 Task: Find connections with filter location Nārnaund with filter topic #propertywith filter profile language French with filter current company Ryan Ship Management with filter school Shri Shikshayatan College with filter industry Hospitals and Health Care with filter service category Demand Generation with filter keywords title Managing Partner
Action: Mouse moved to (577, 93)
Screenshot: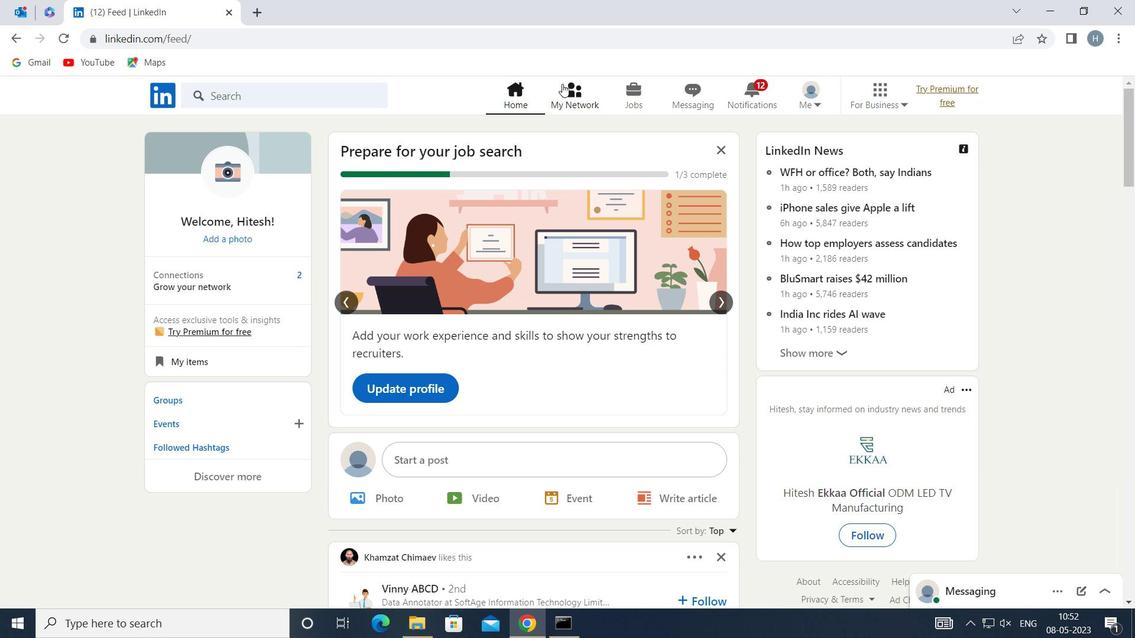
Action: Mouse pressed left at (577, 93)
Screenshot: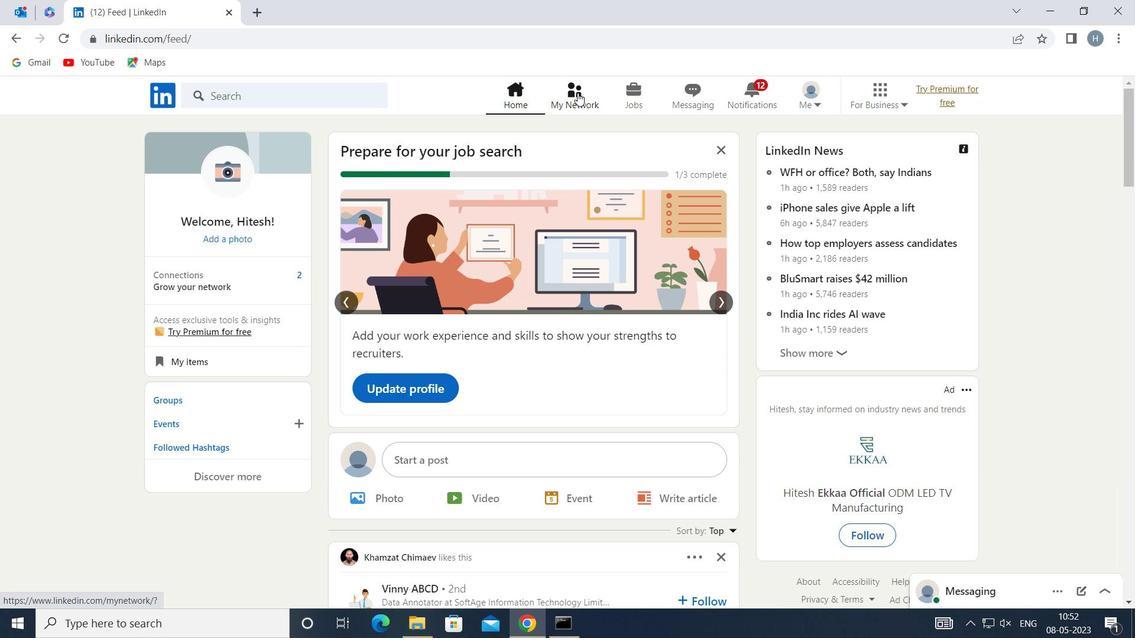 
Action: Mouse moved to (317, 178)
Screenshot: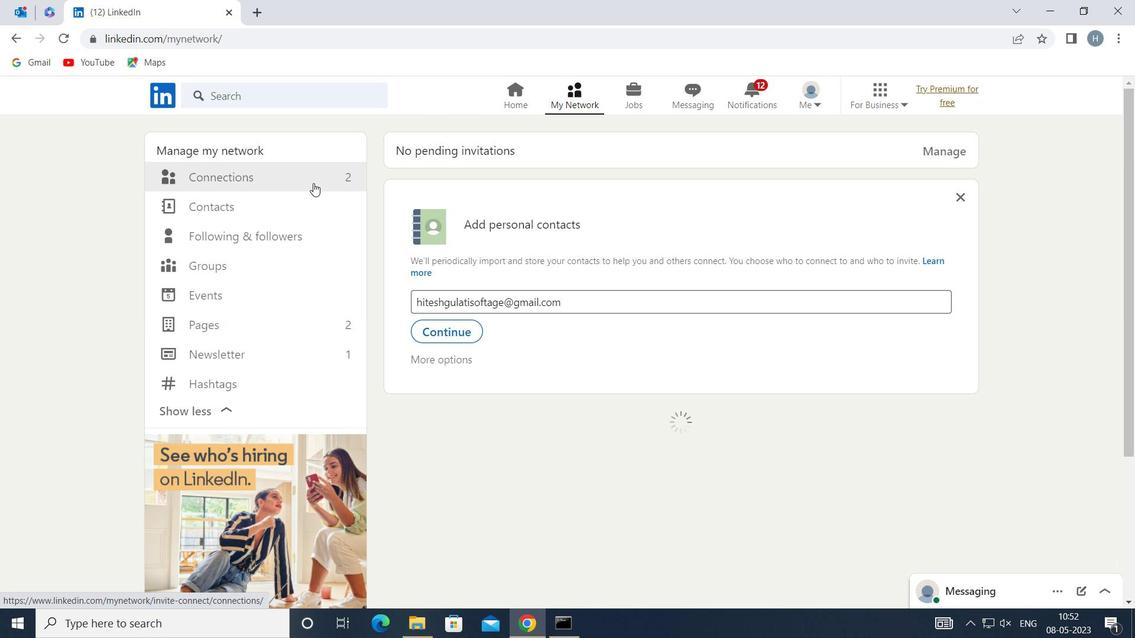 
Action: Mouse pressed left at (317, 178)
Screenshot: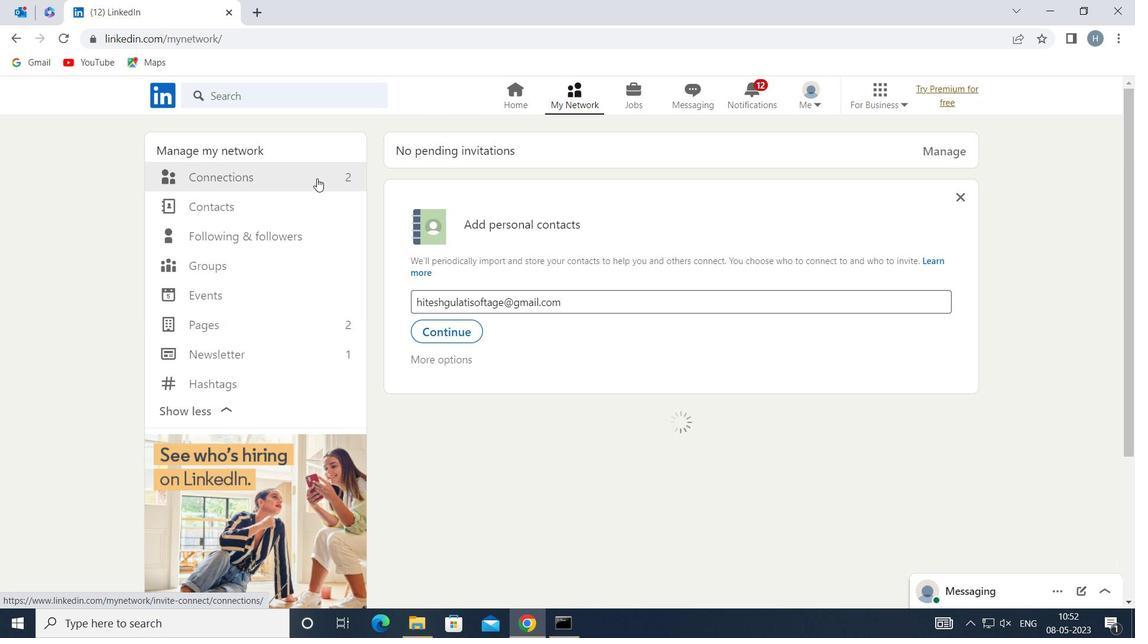 
Action: Mouse moved to (696, 176)
Screenshot: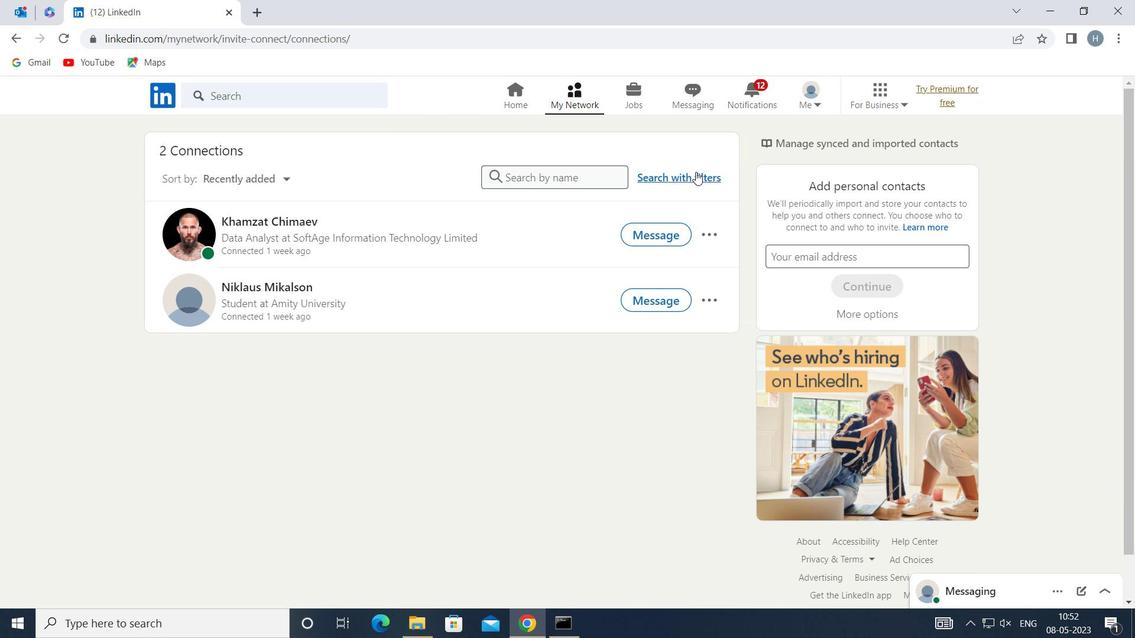 
Action: Mouse pressed left at (696, 176)
Screenshot: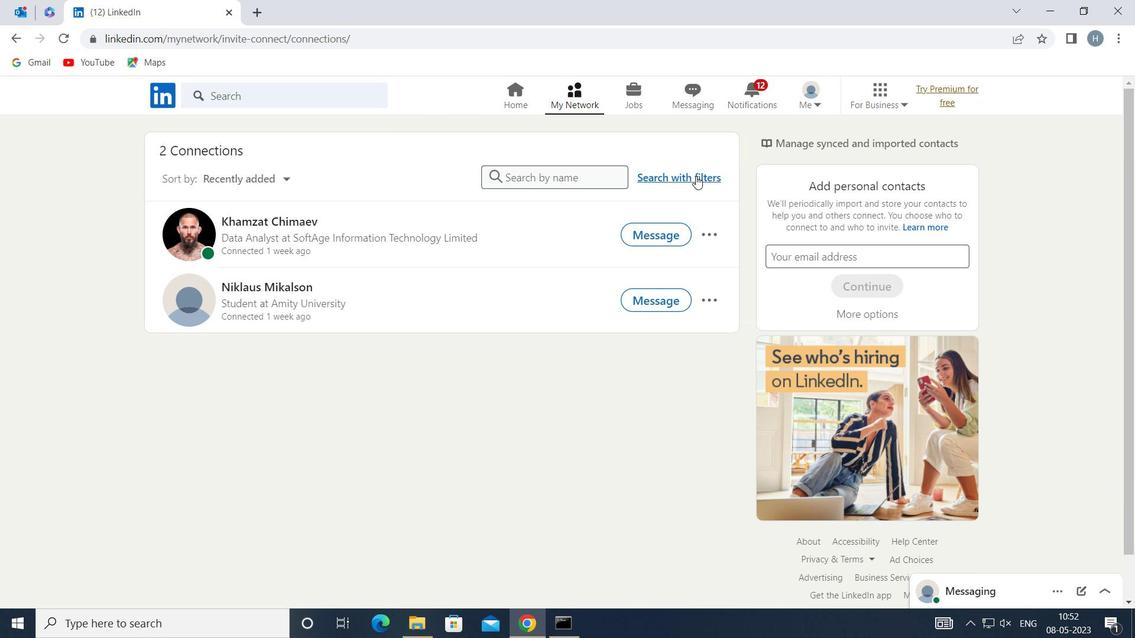 
Action: Mouse moved to (618, 134)
Screenshot: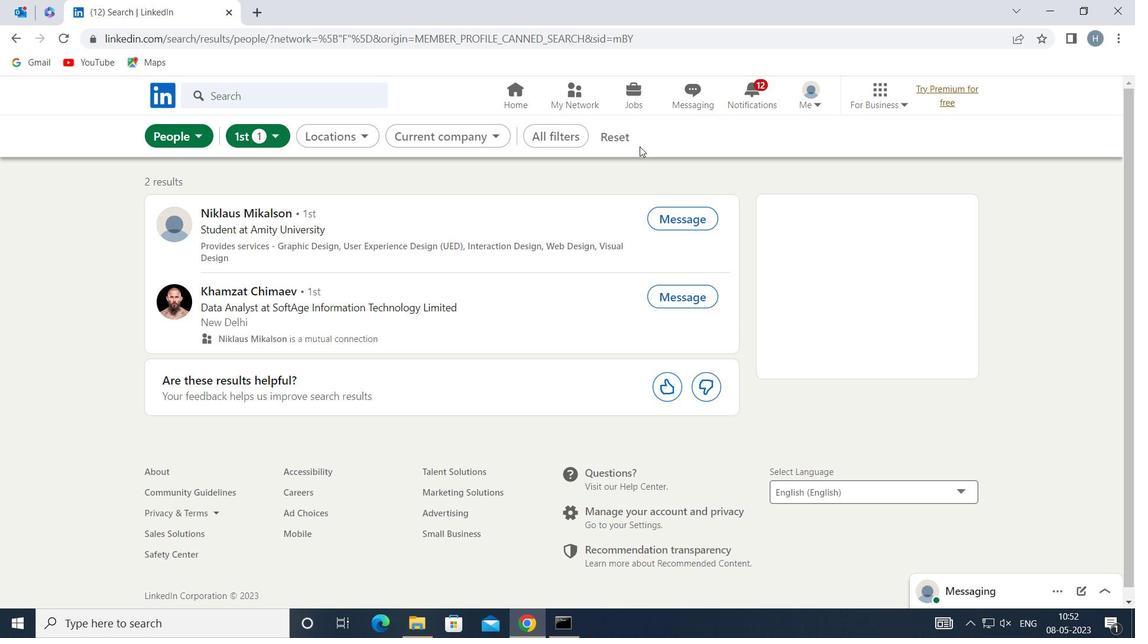 
Action: Mouse pressed left at (618, 134)
Screenshot: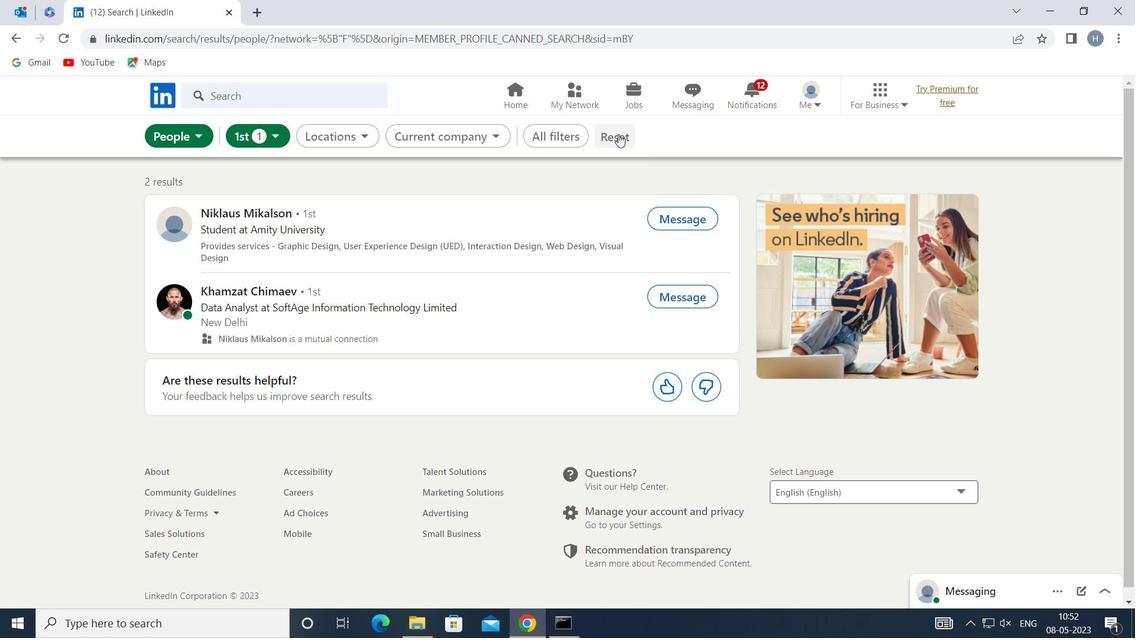 
Action: Mouse moved to (607, 133)
Screenshot: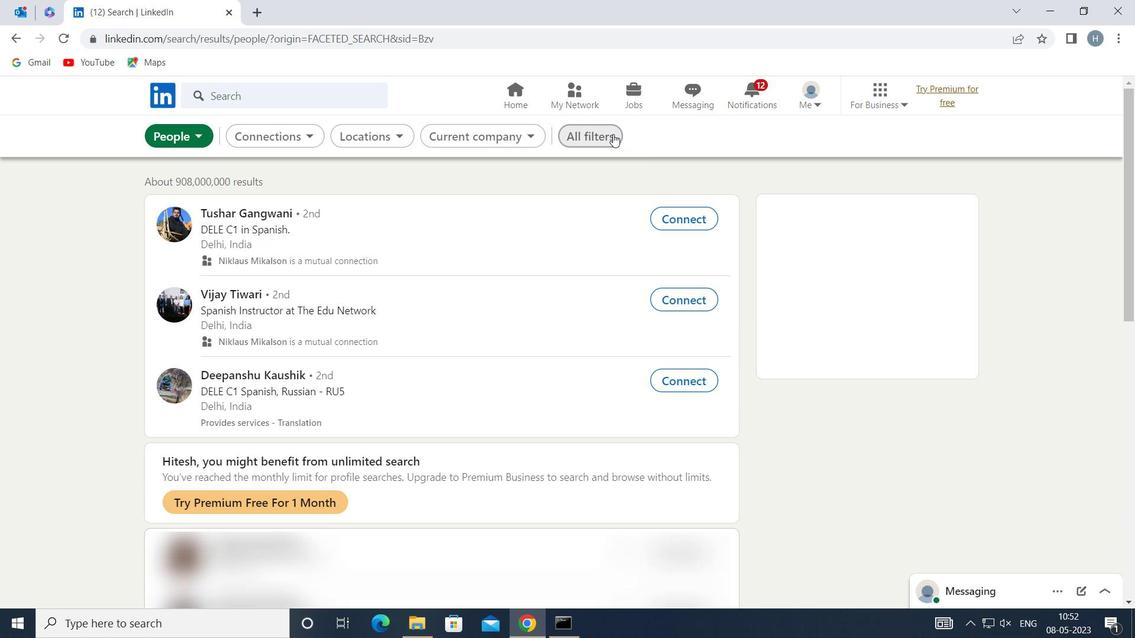 
Action: Mouse pressed left at (607, 133)
Screenshot: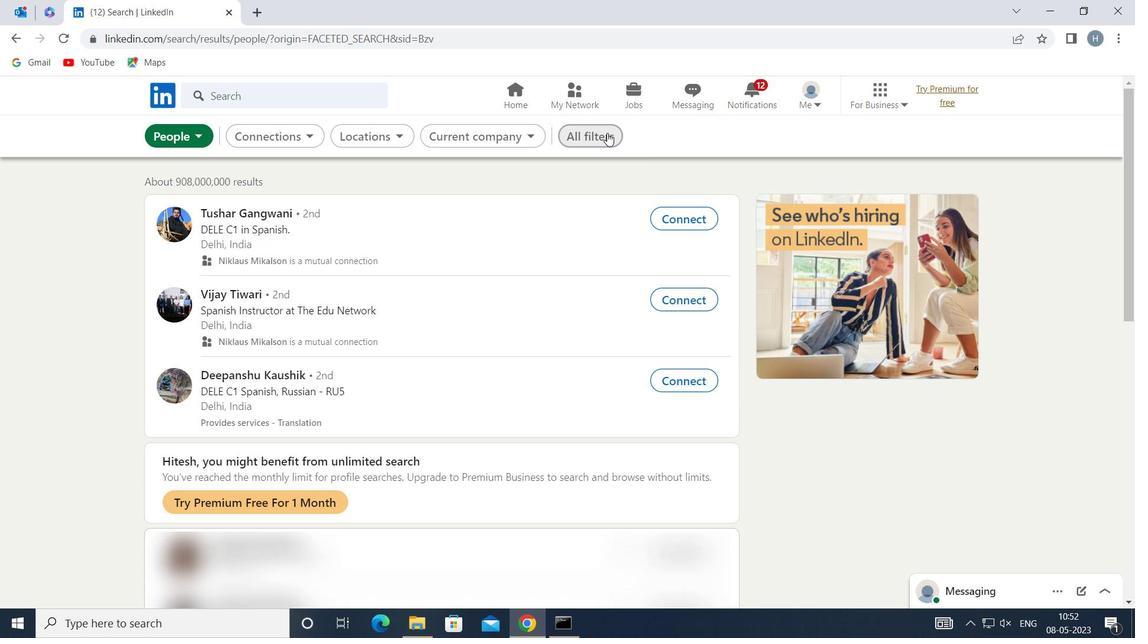 
Action: Mouse moved to (935, 277)
Screenshot: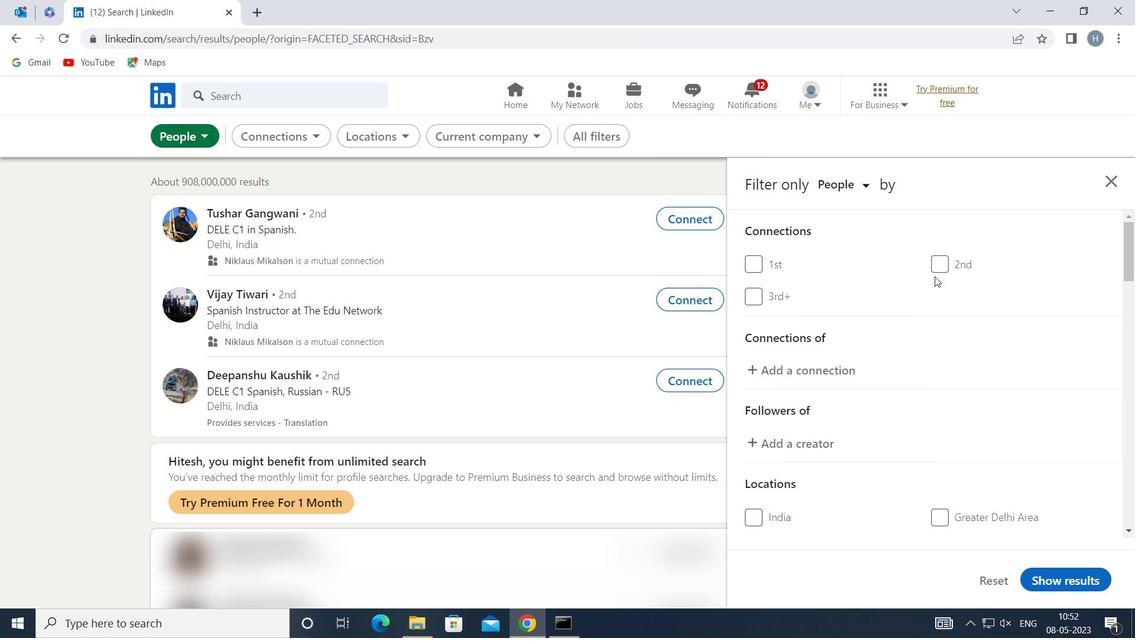 
Action: Mouse scrolled (935, 276) with delta (0, 0)
Screenshot: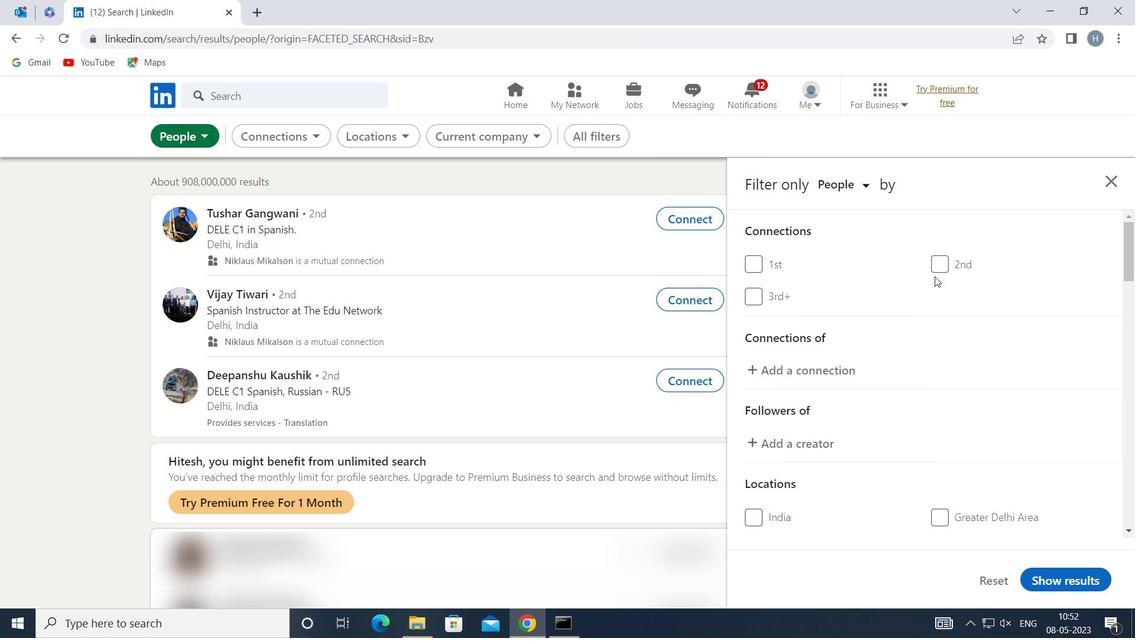 
Action: Mouse moved to (936, 277)
Screenshot: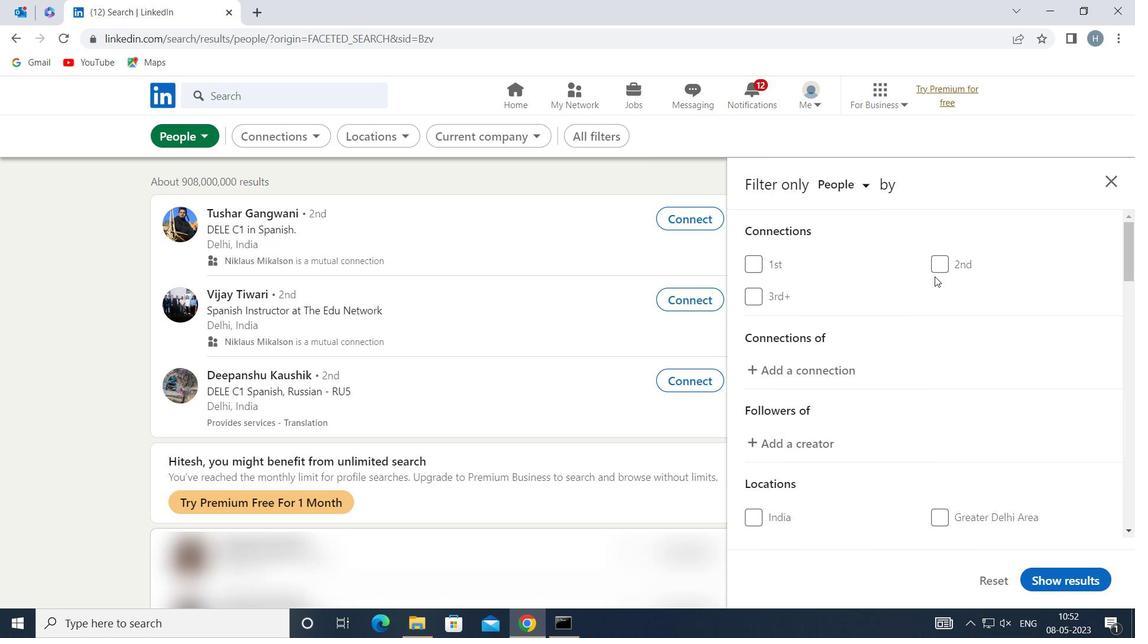 
Action: Mouse scrolled (936, 276) with delta (0, 0)
Screenshot: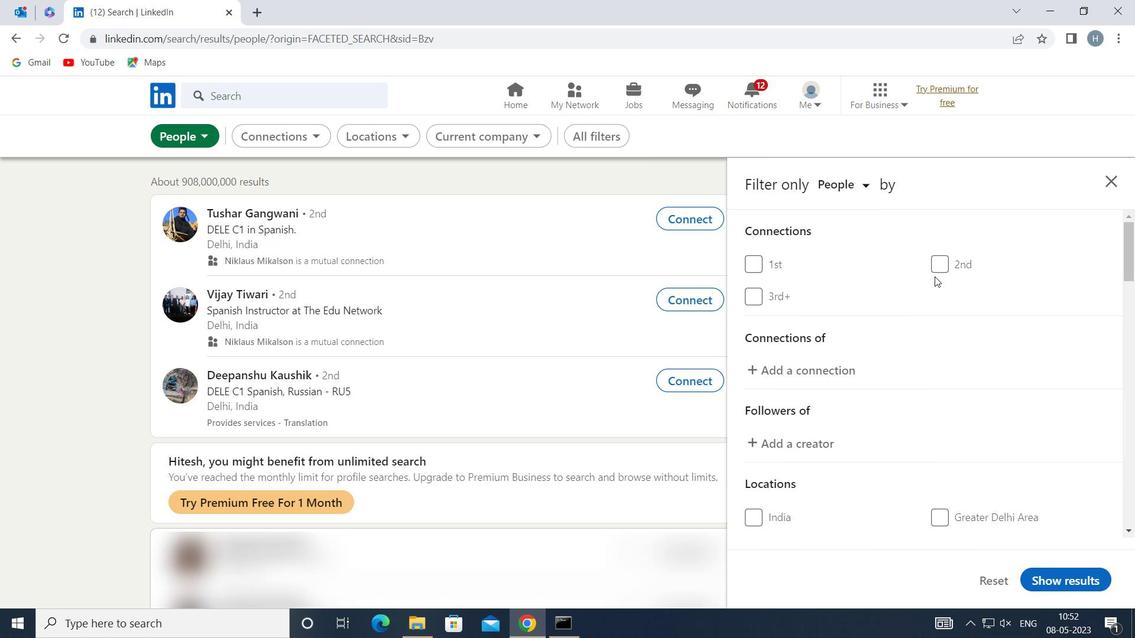 
Action: Mouse moved to (936, 276)
Screenshot: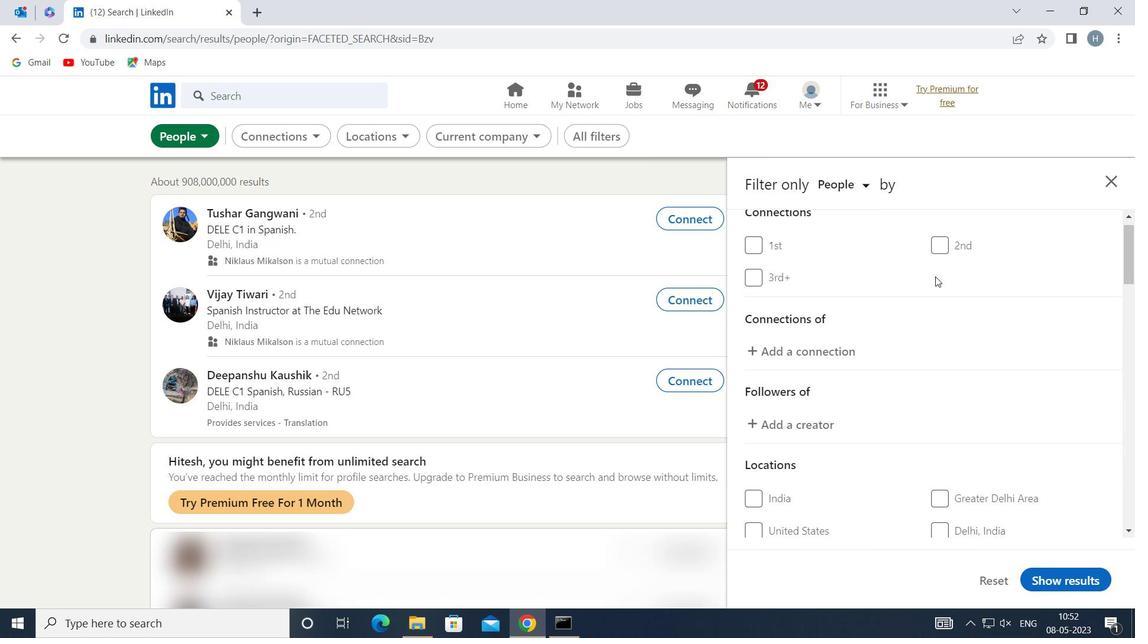 
Action: Mouse scrolled (936, 276) with delta (0, 0)
Screenshot: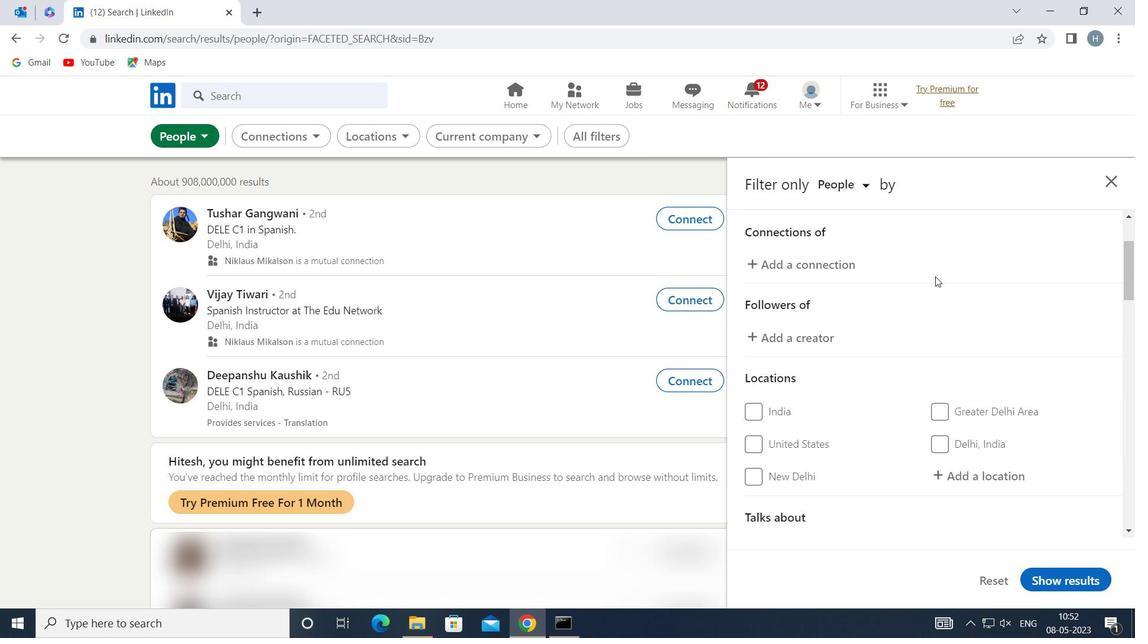 
Action: Mouse moved to (1003, 356)
Screenshot: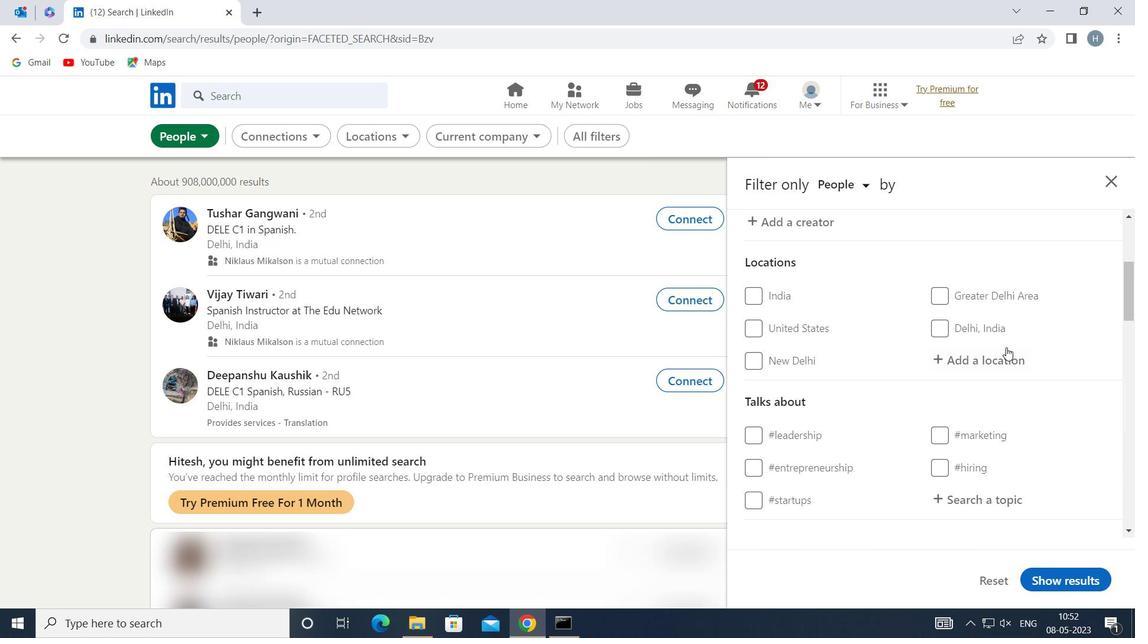 
Action: Mouse pressed left at (1003, 356)
Screenshot: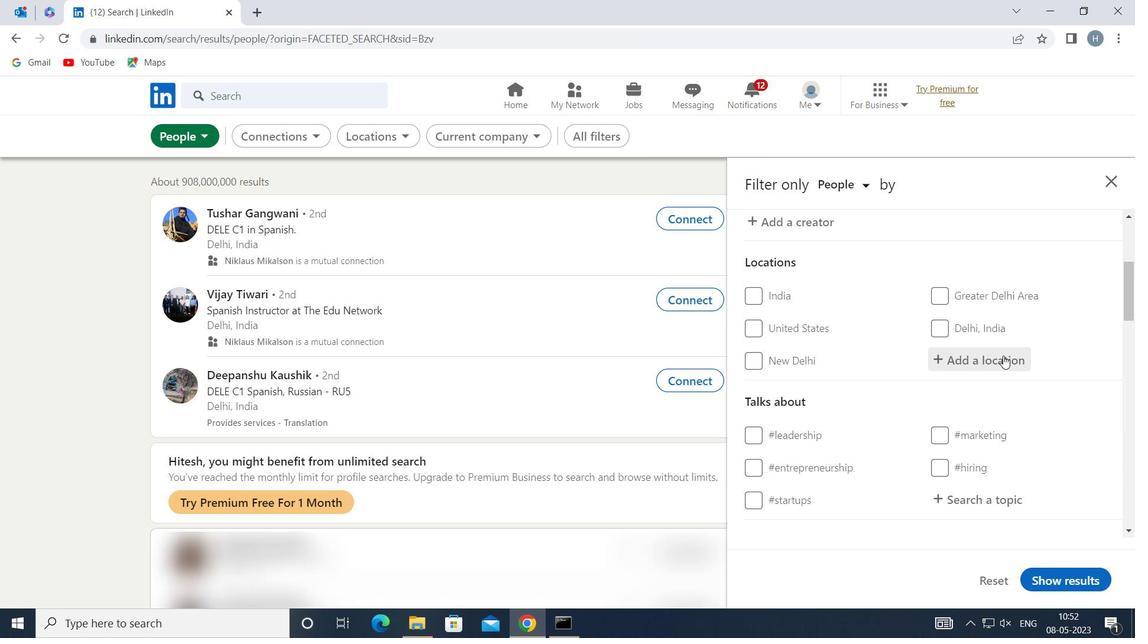 
Action: Mouse moved to (1003, 356)
Screenshot: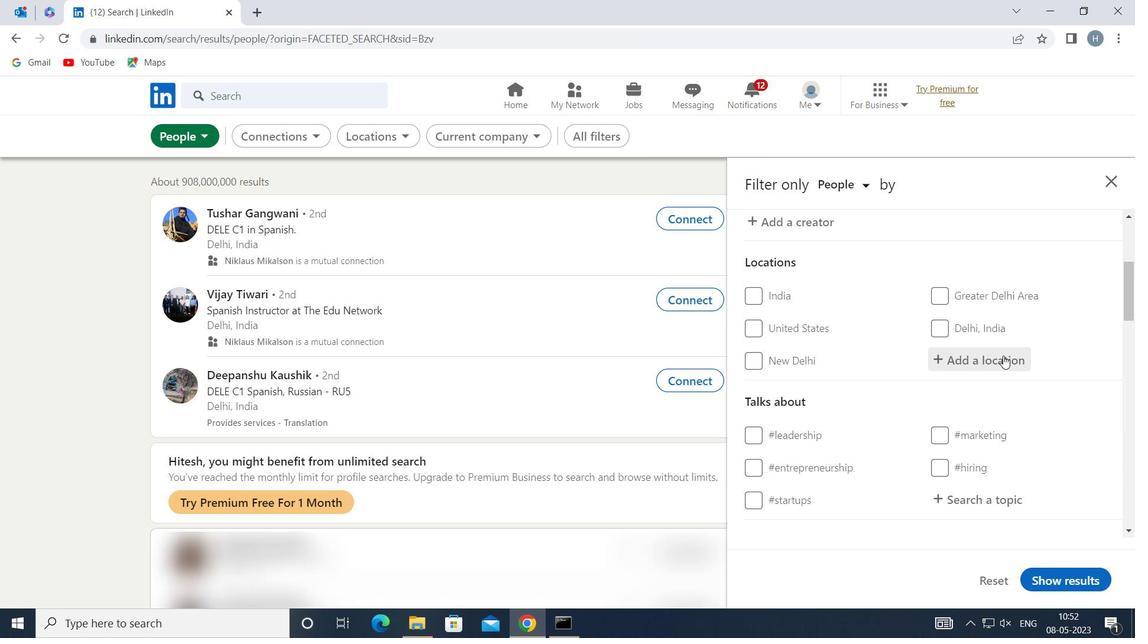
Action: Key pressed <Key.shift>NARNAUND
Screenshot: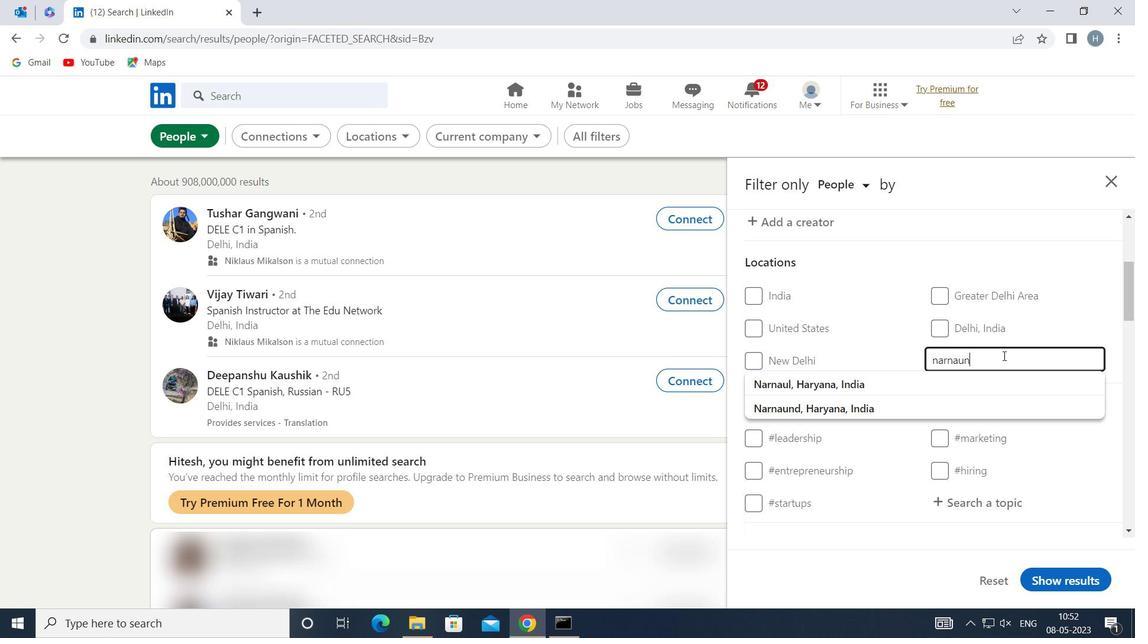 
Action: Mouse moved to (925, 379)
Screenshot: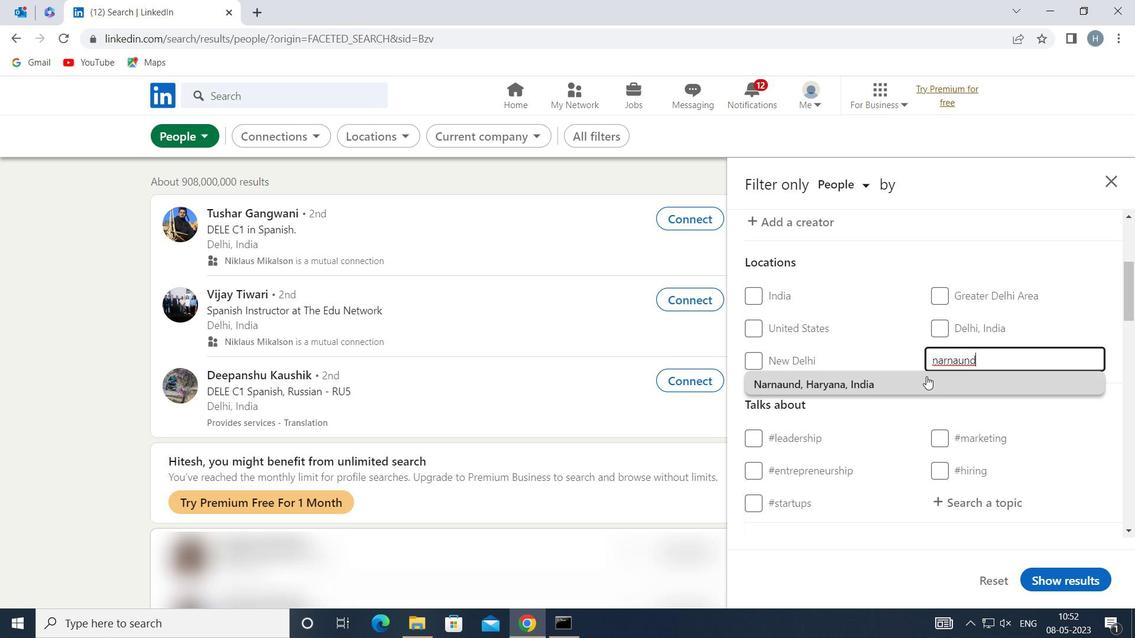
Action: Mouse pressed left at (925, 379)
Screenshot: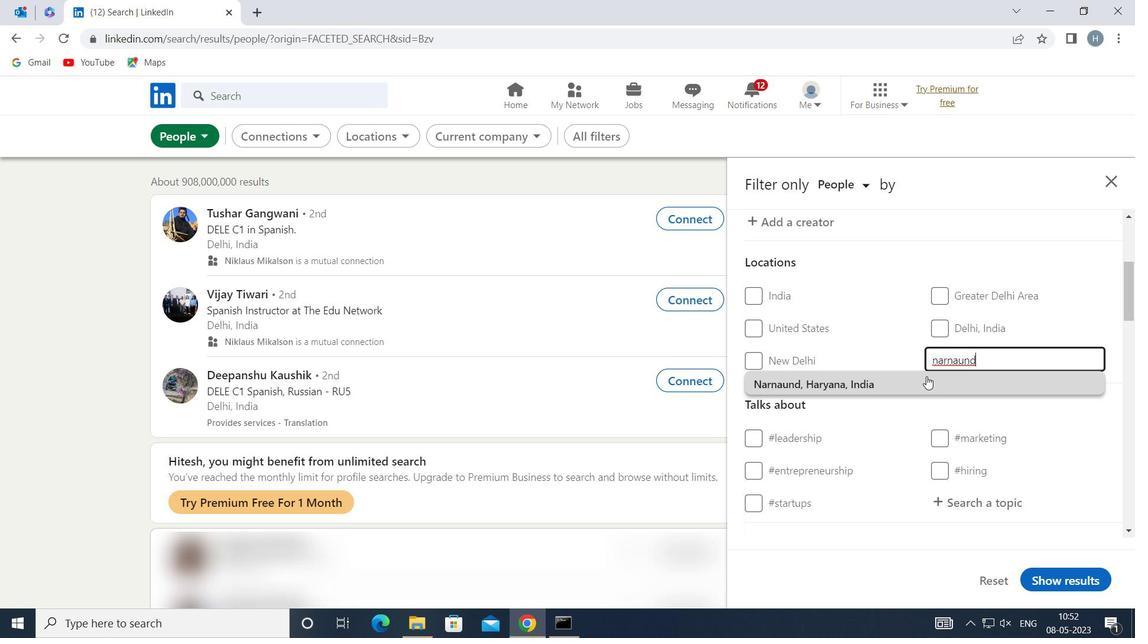 
Action: Mouse moved to (924, 380)
Screenshot: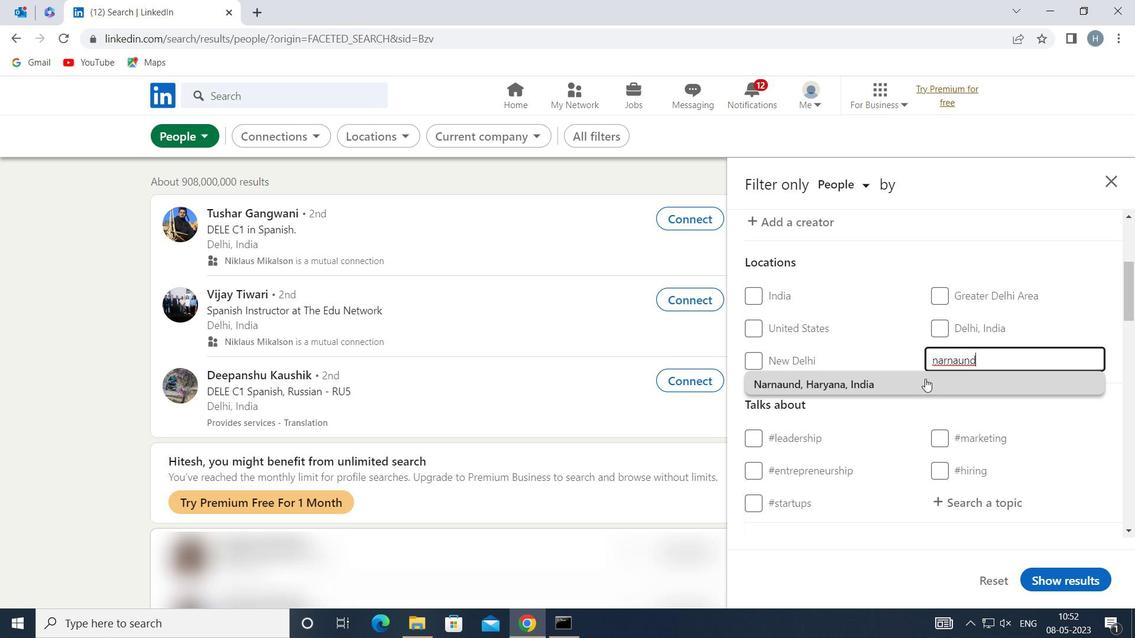 
Action: Mouse scrolled (924, 379) with delta (0, 0)
Screenshot: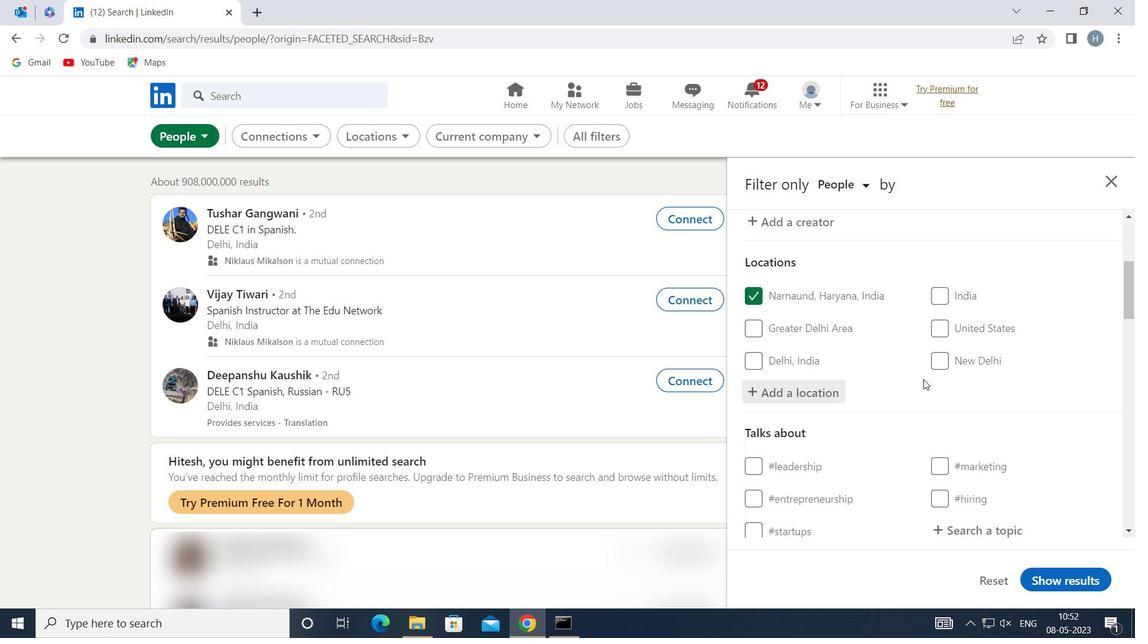 
Action: Mouse scrolled (924, 379) with delta (0, 0)
Screenshot: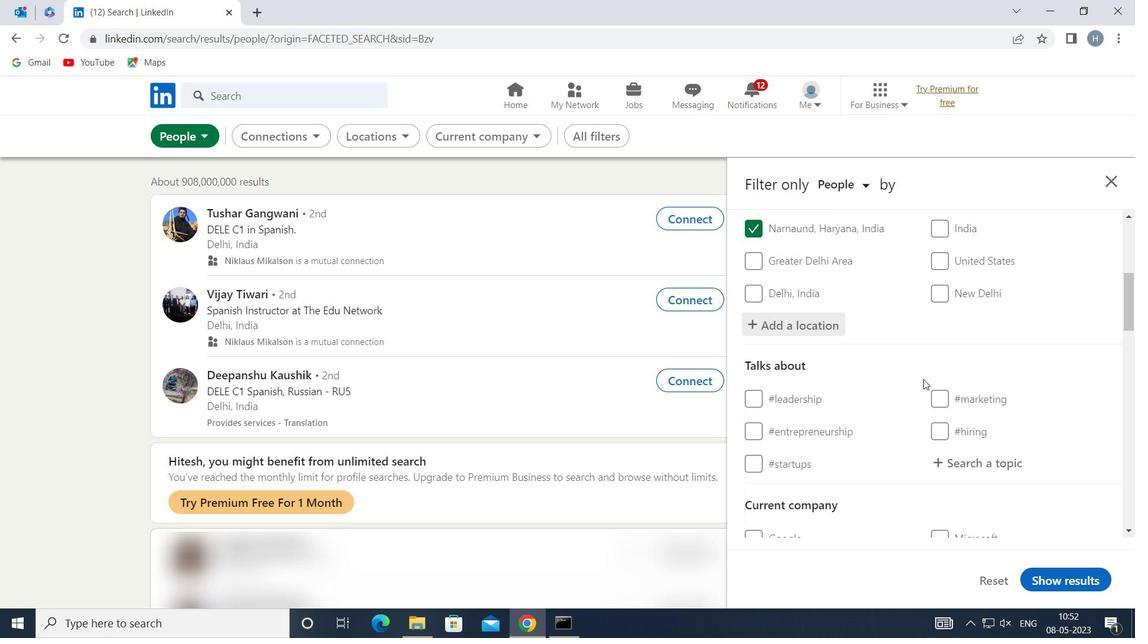 
Action: Mouse moved to (976, 382)
Screenshot: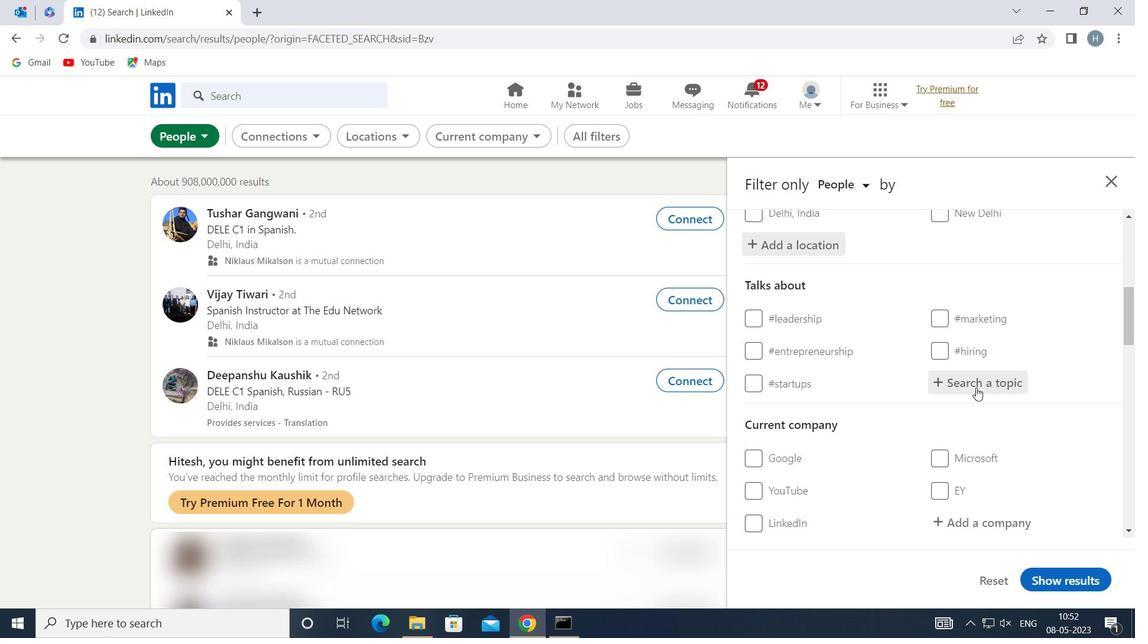 
Action: Mouse pressed left at (976, 382)
Screenshot: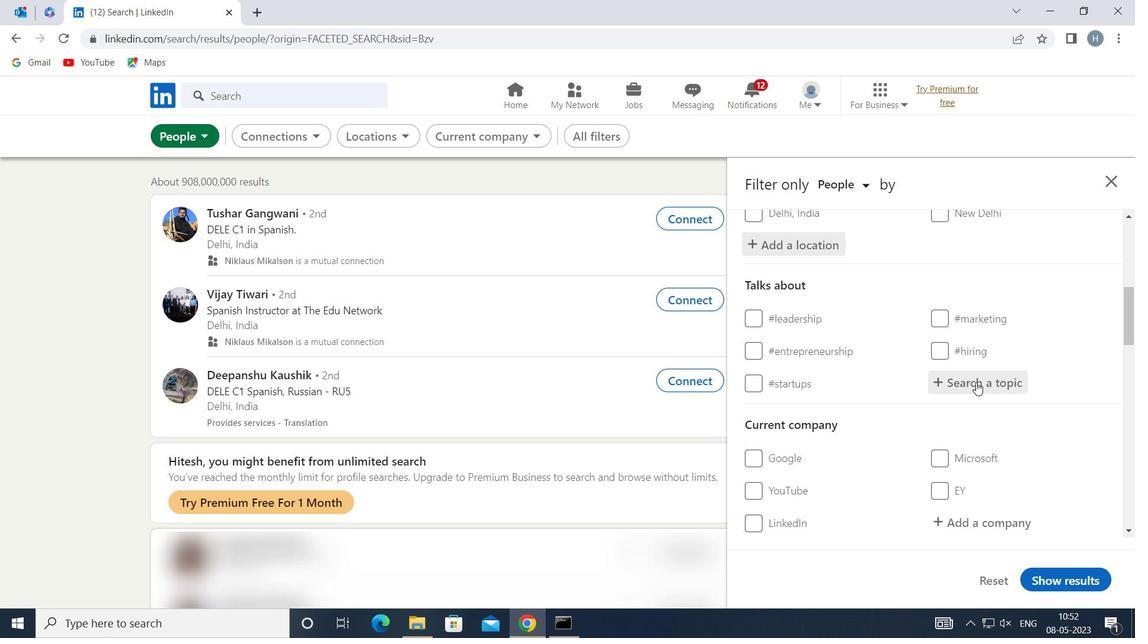 
Action: Key pressed PROPERTY
Screenshot: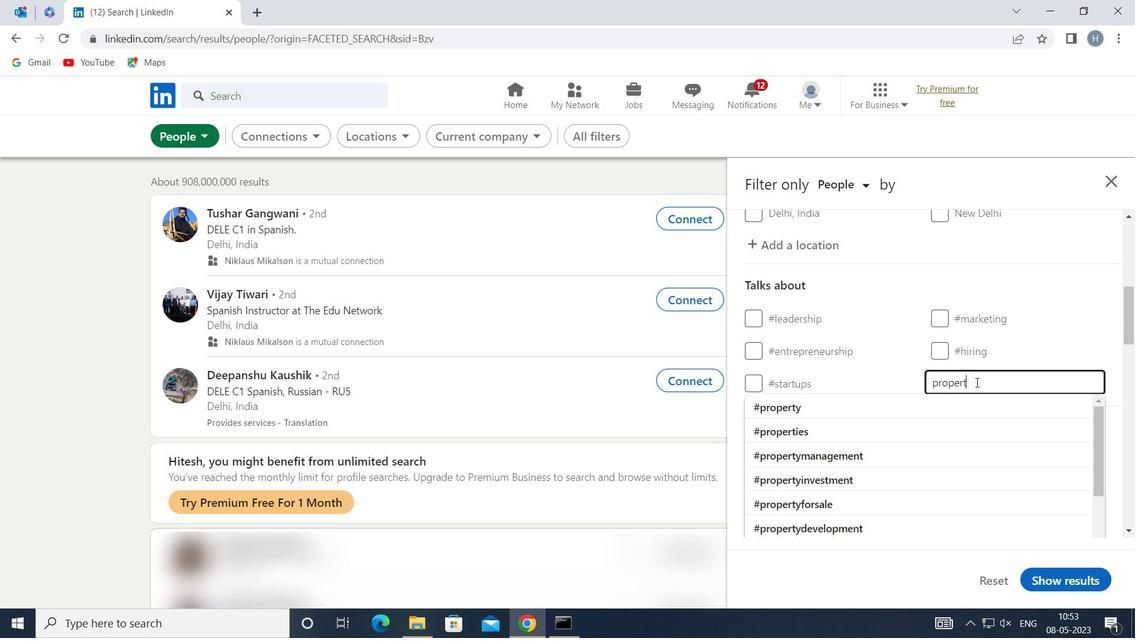 
Action: Mouse moved to (922, 406)
Screenshot: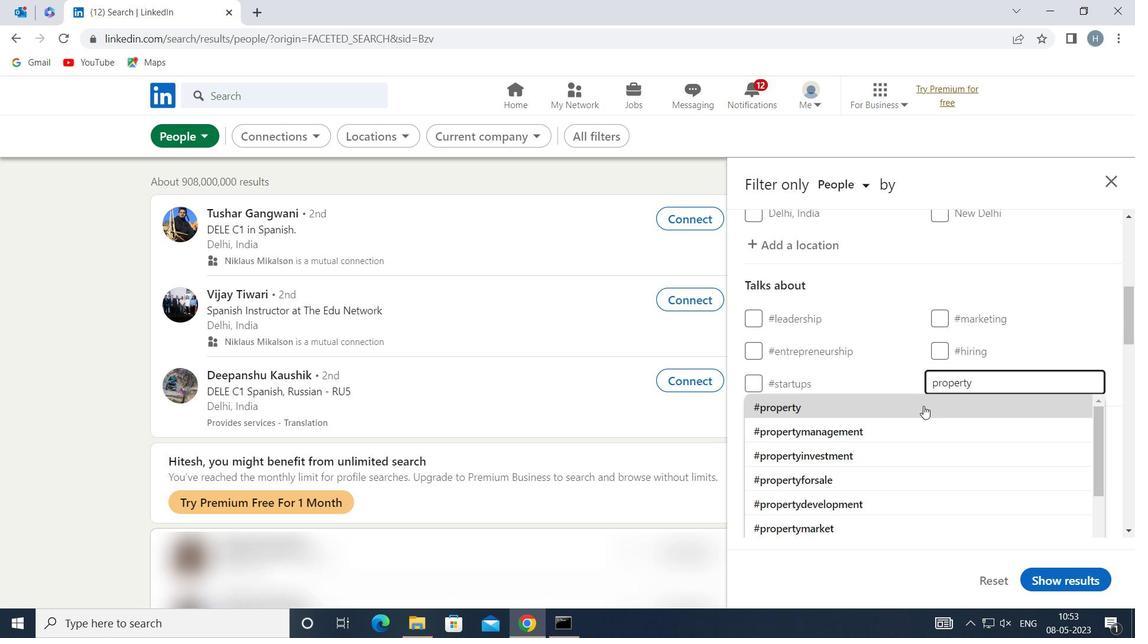 
Action: Mouse pressed left at (922, 406)
Screenshot: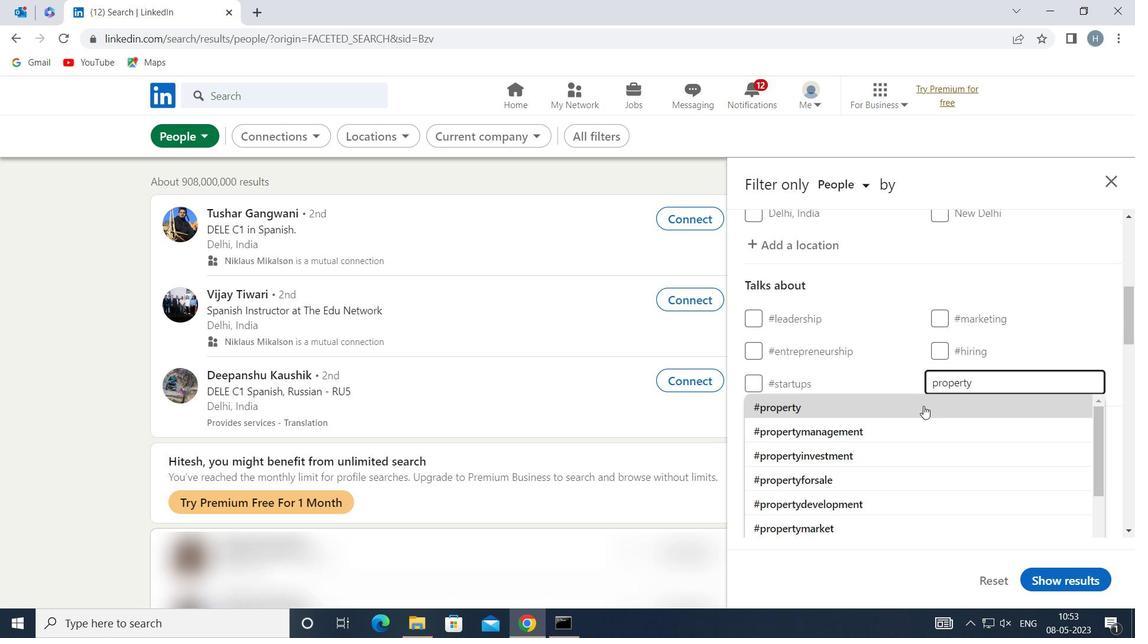 
Action: Mouse moved to (916, 396)
Screenshot: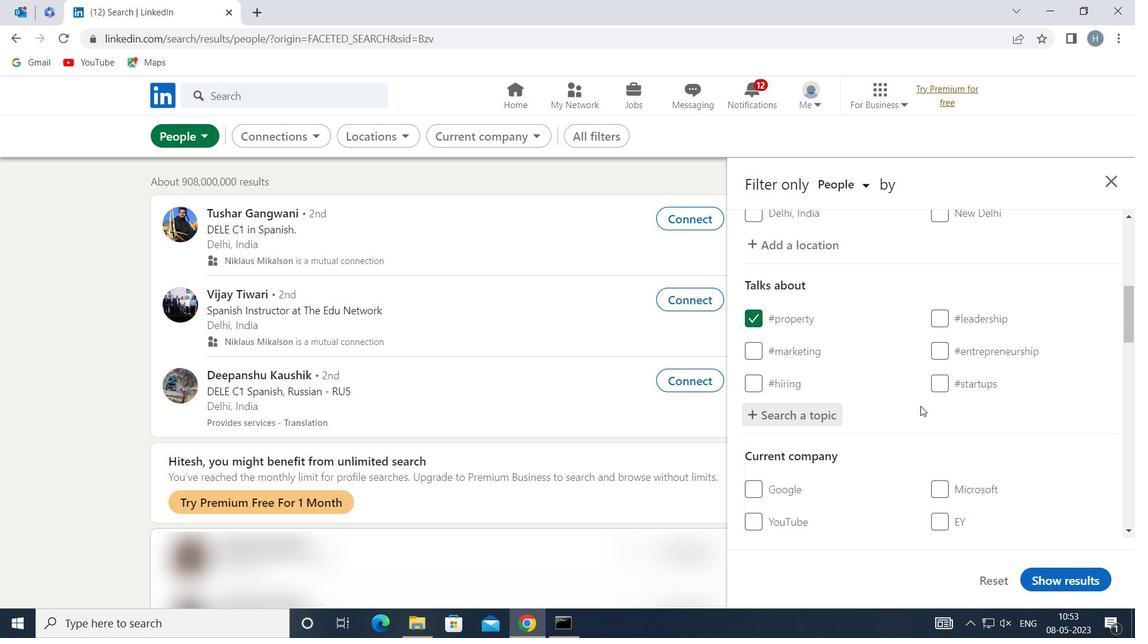 
Action: Mouse scrolled (916, 395) with delta (0, 0)
Screenshot: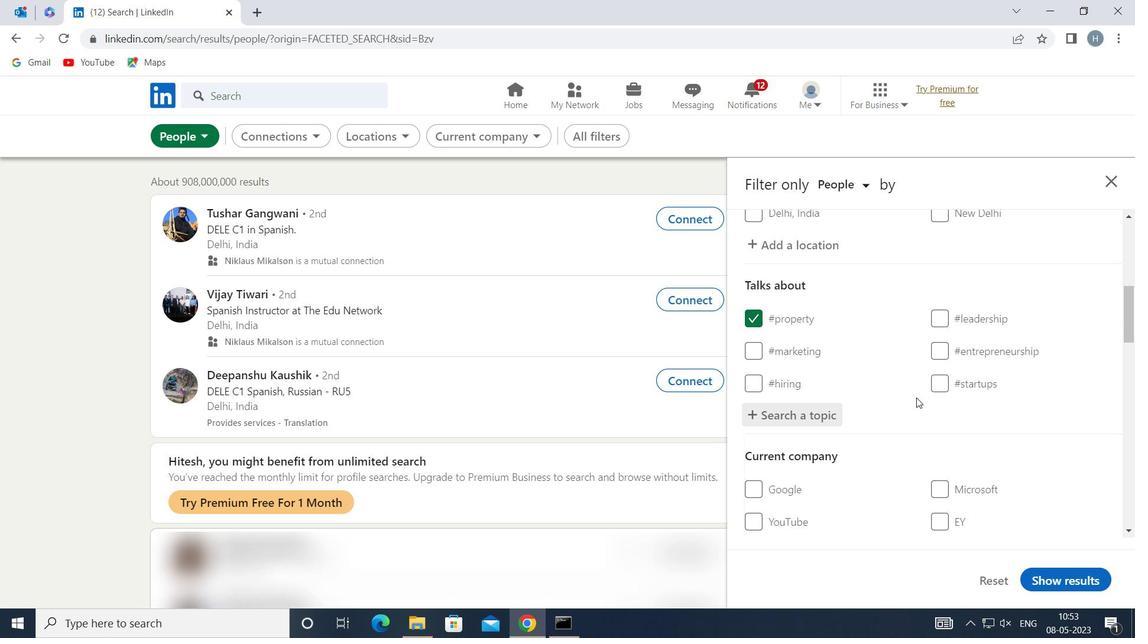 
Action: Mouse moved to (914, 395)
Screenshot: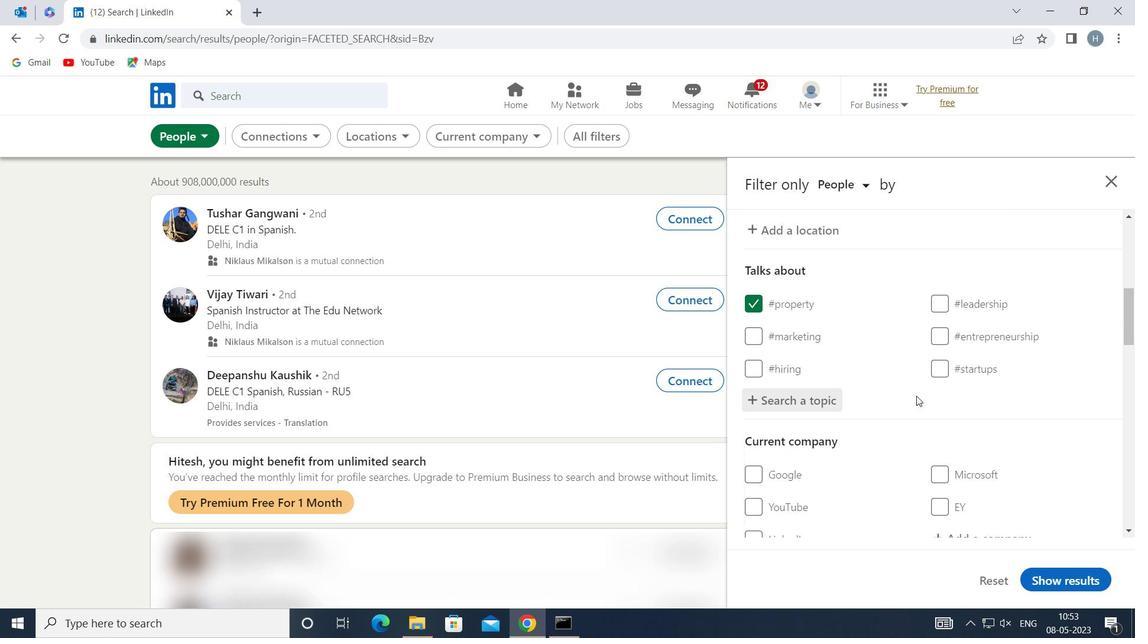
Action: Mouse scrolled (914, 394) with delta (0, 0)
Screenshot: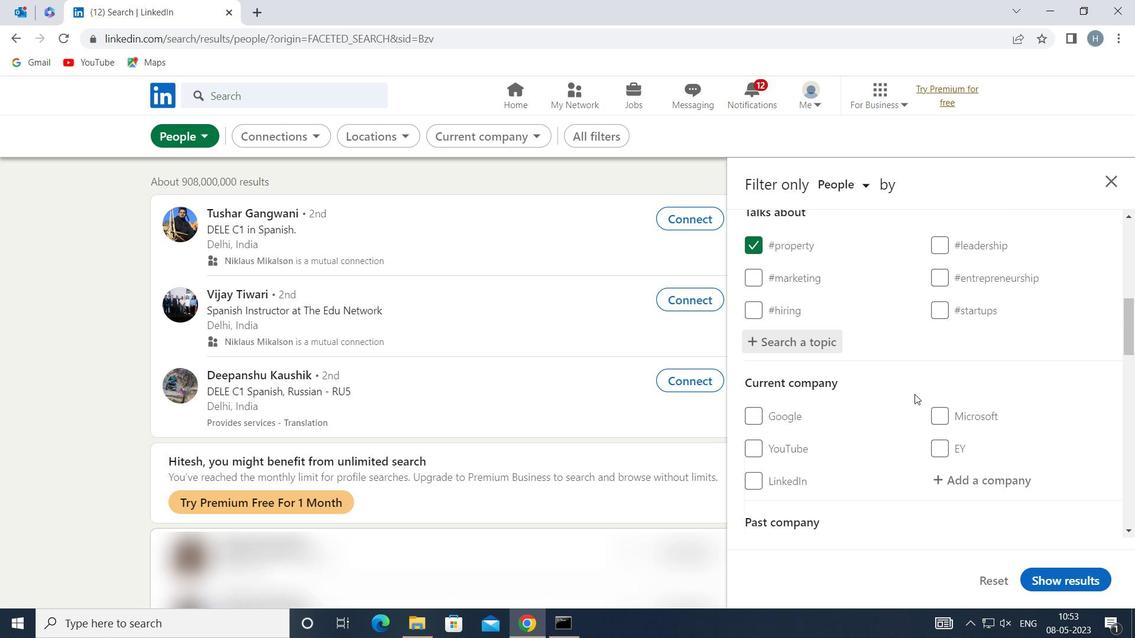 
Action: Mouse scrolled (914, 394) with delta (0, 0)
Screenshot: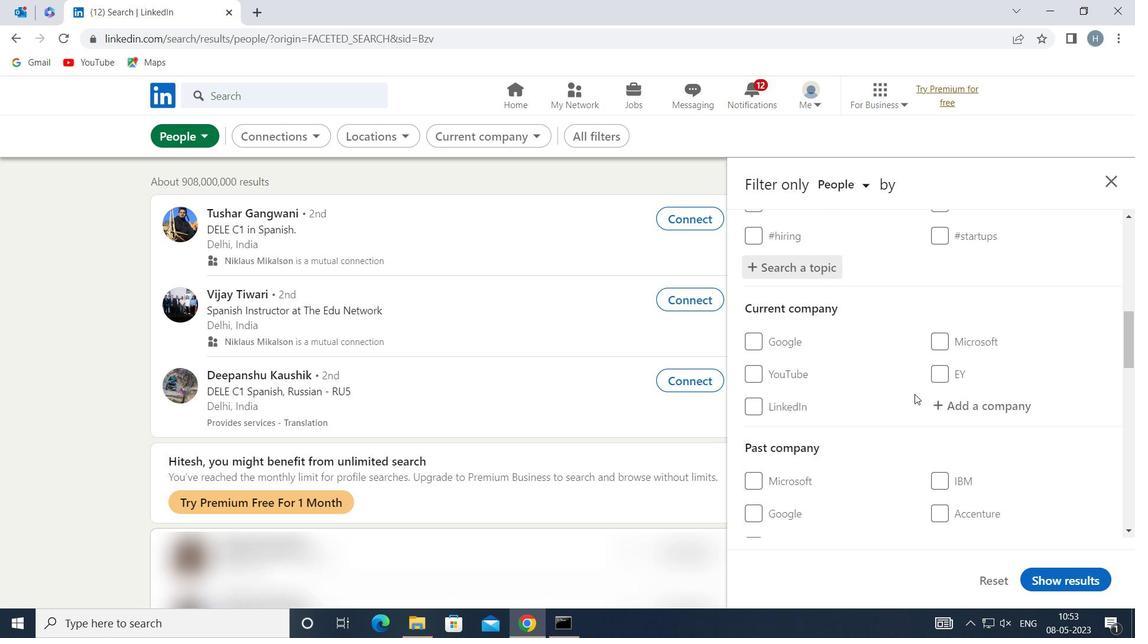 
Action: Mouse scrolled (914, 394) with delta (0, 0)
Screenshot: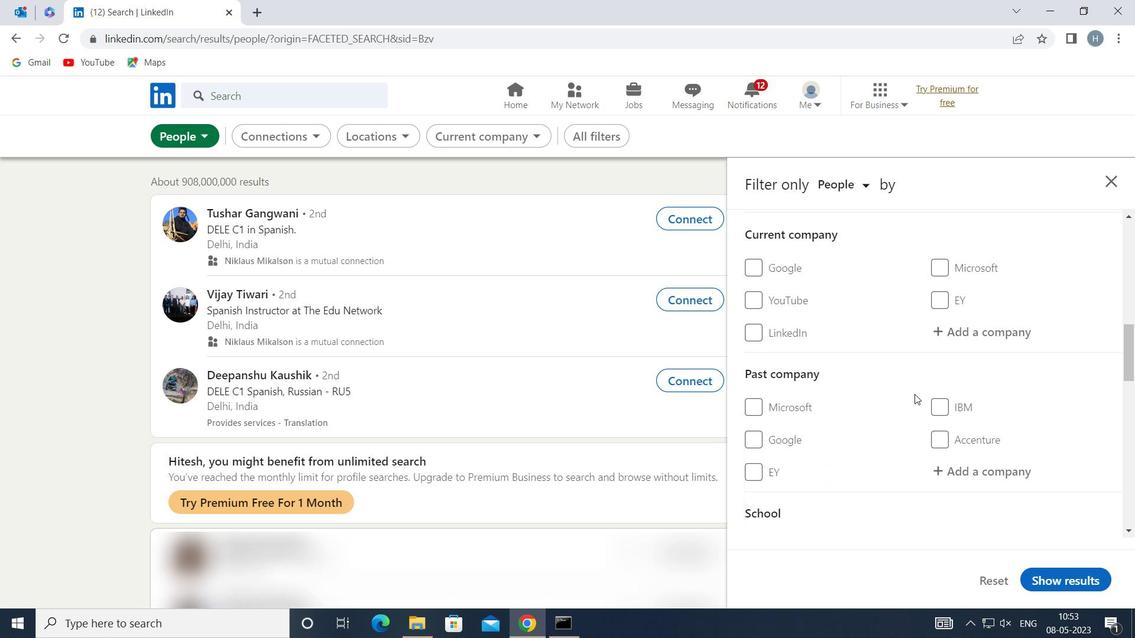 
Action: Mouse scrolled (914, 394) with delta (0, 0)
Screenshot: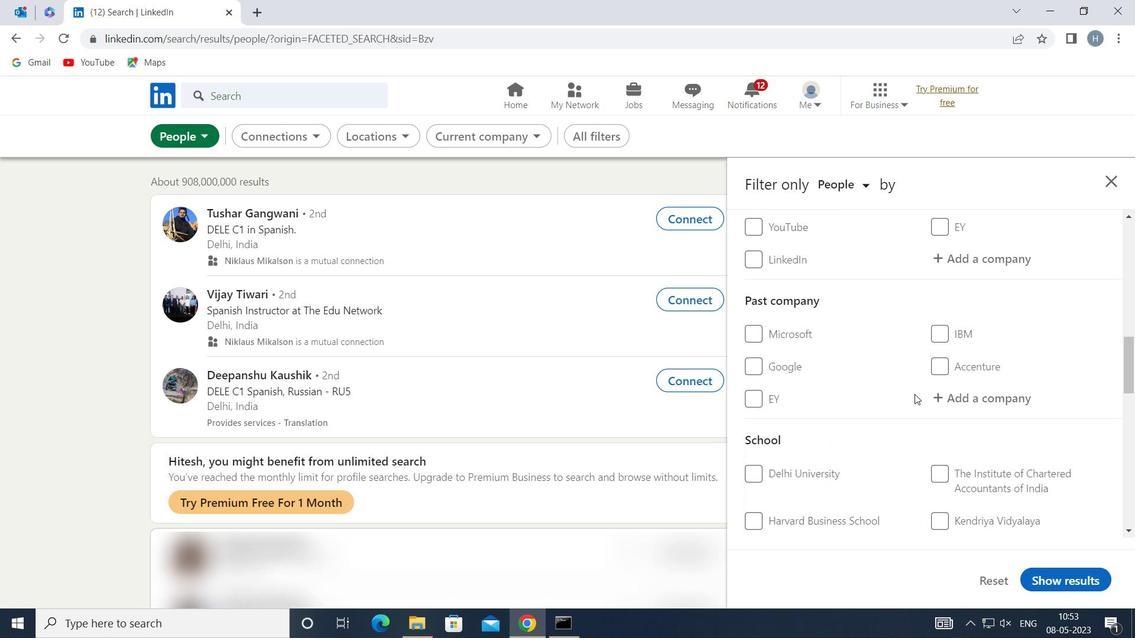 
Action: Mouse scrolled (914, 394) with delta (0, 0)
Screenshot: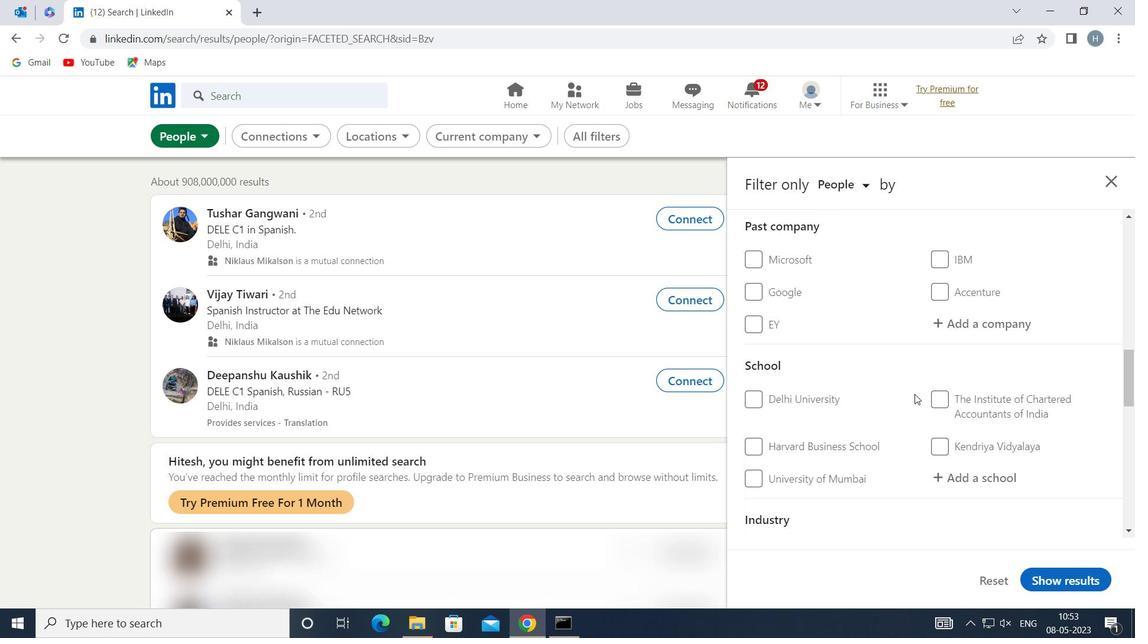 
Action: Mouse scrolled (914, 394) with delta (0, 0)
Screenshot: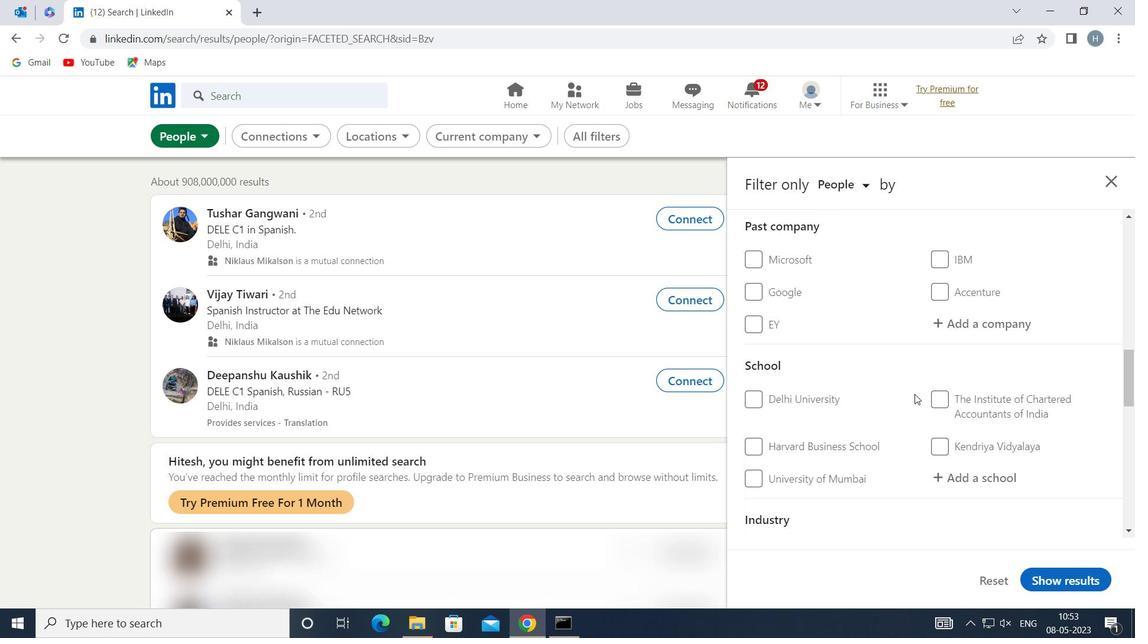 
Action: Mouse moved to (927, 395)
Screenshot: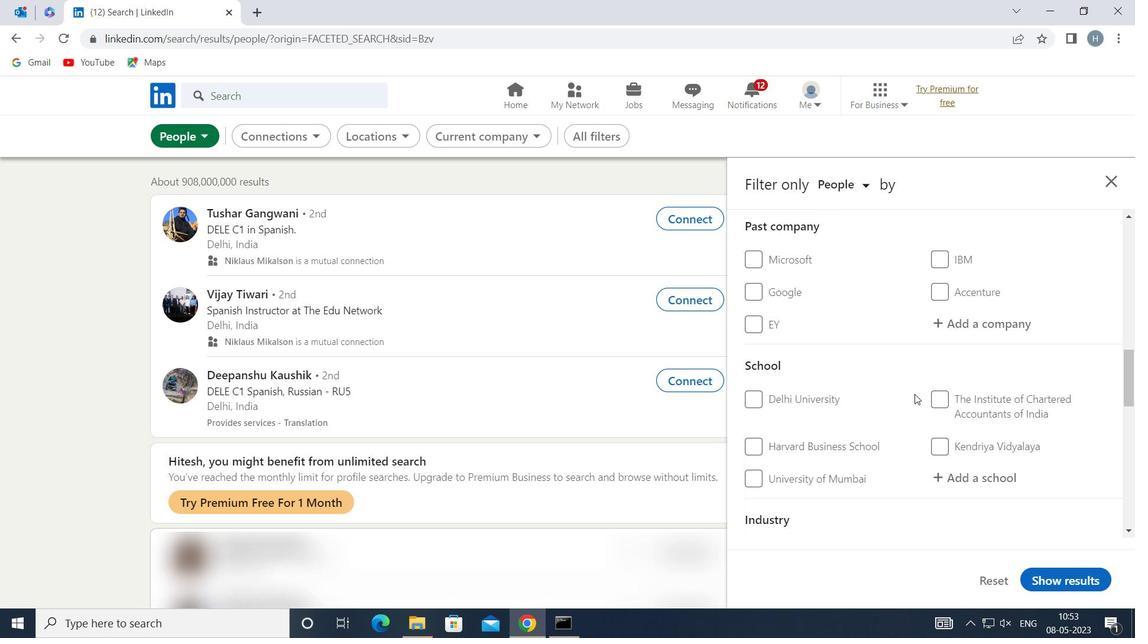 
Action: Mouse scrolled (927, 394) with delta (0, 0)
Screenshot: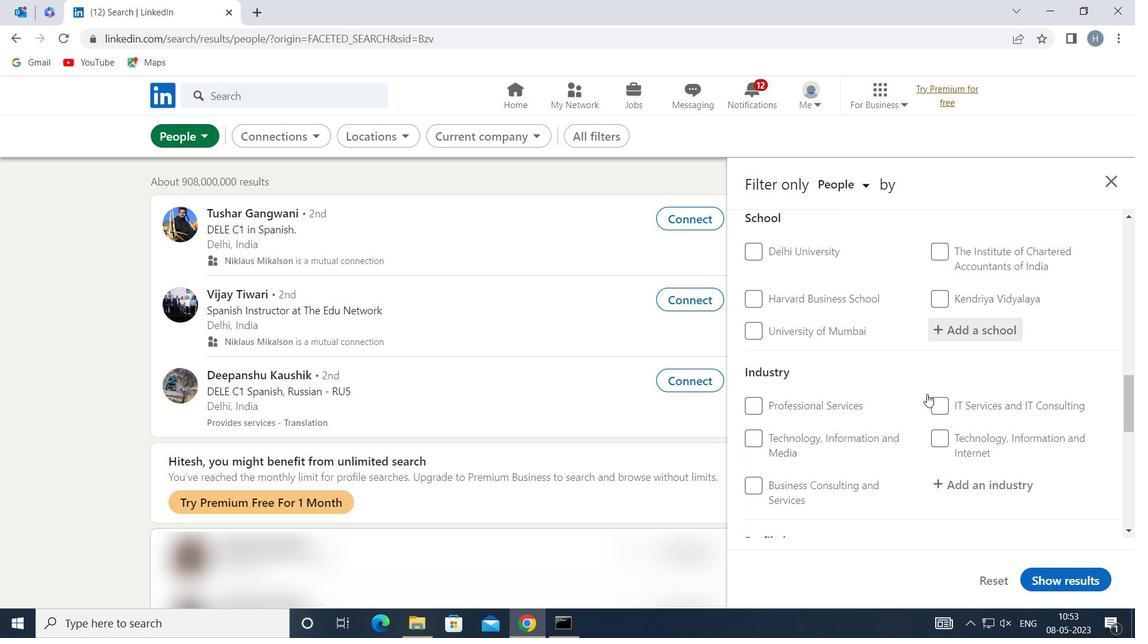 
Action: Mouse moved to (927, 395)
Screenshot: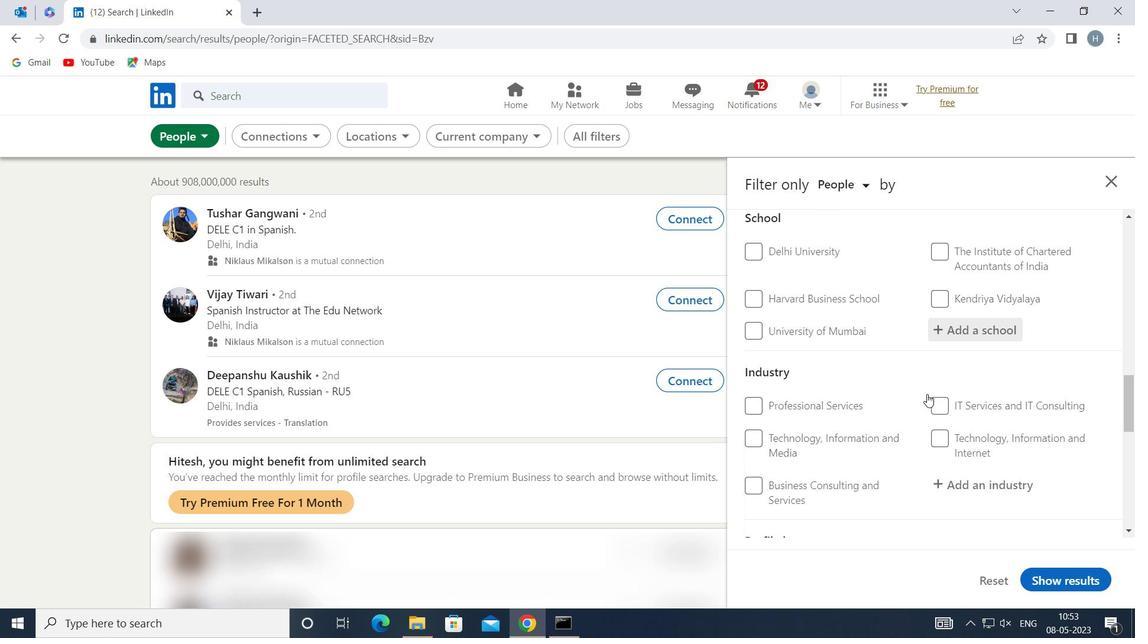 
Action: Mouse scrolled (927, 394) with delta (0, 0)
Screenshot: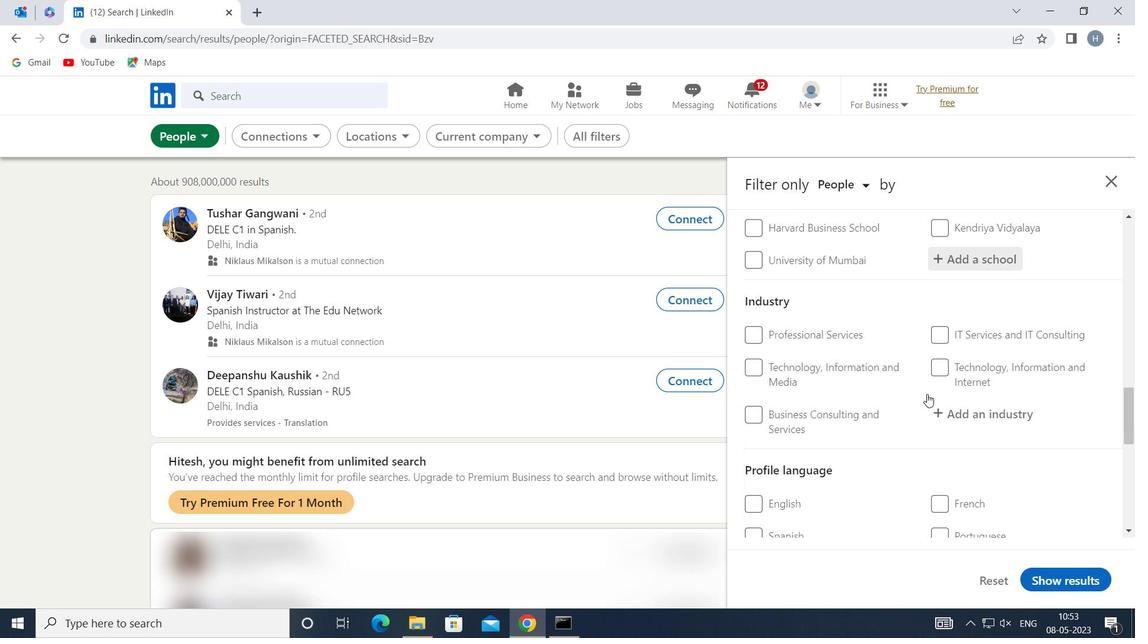 
Action: Mouse moved to (942, 425)
Screenshot: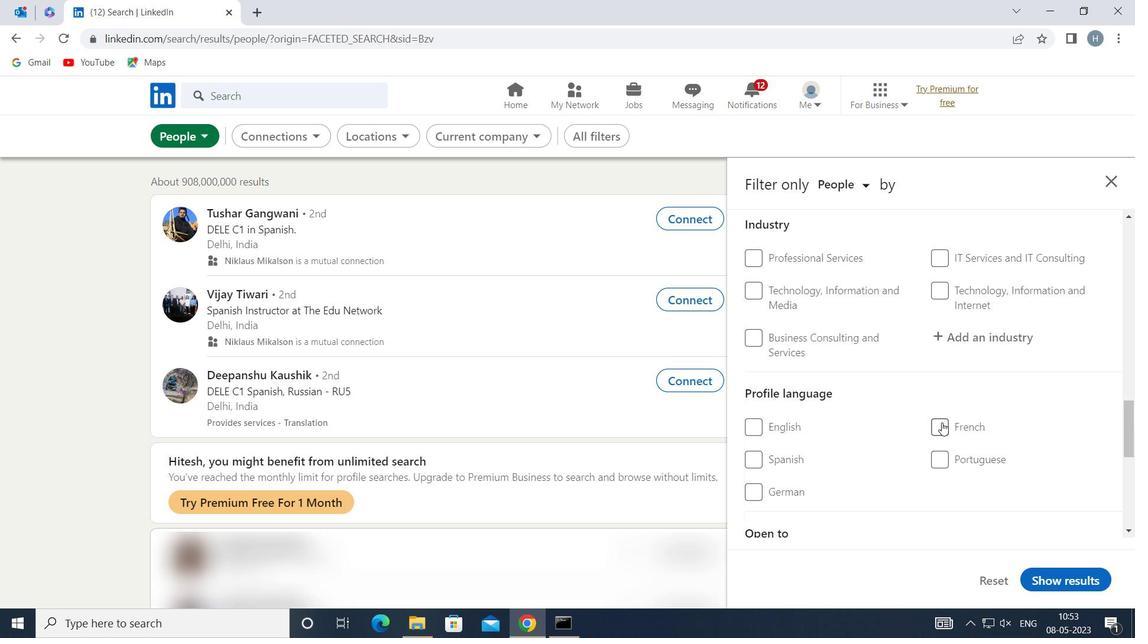 
Action: Mouse pressed left at (942, 425)
Screenshot: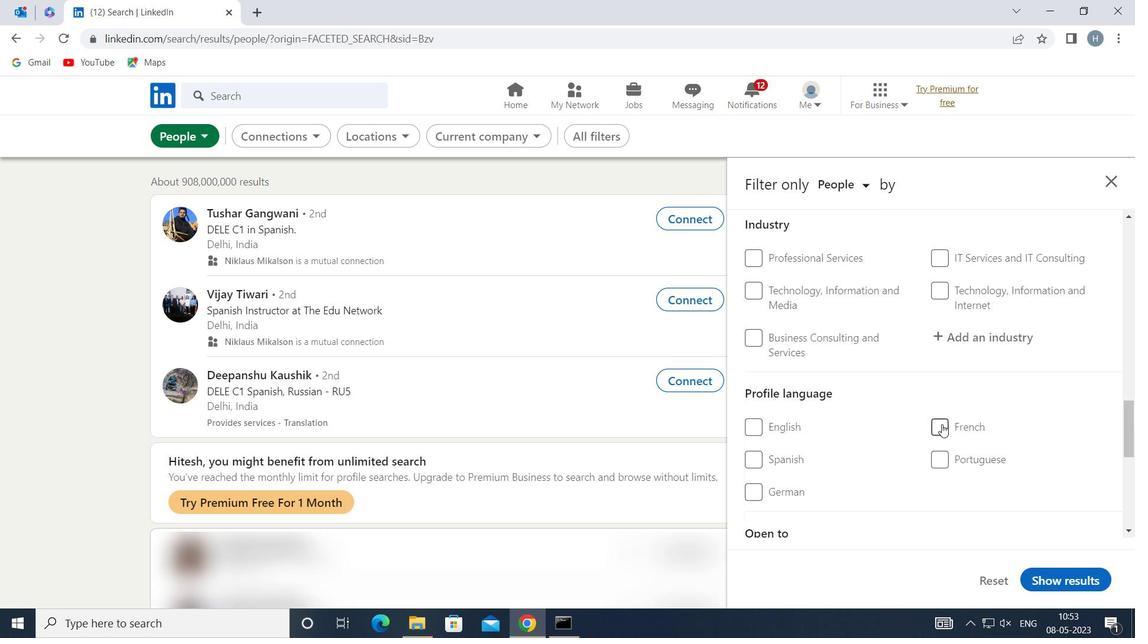 
Action: Mouse moved to (910, 427)
Screenshot: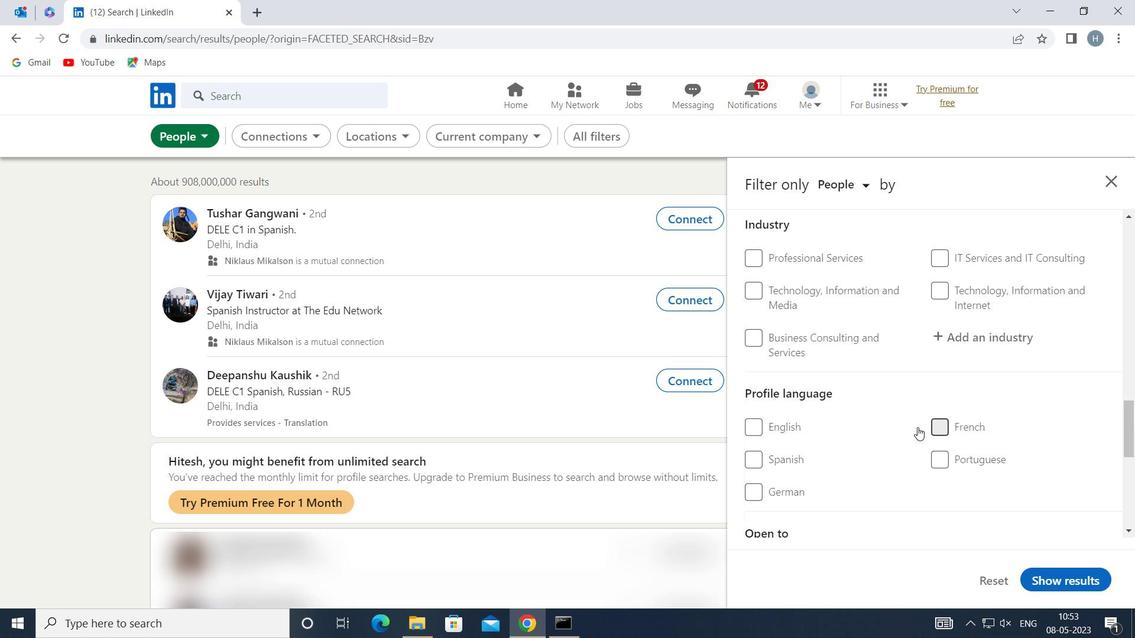 
Action: Mouse scrolled (910, 427) with delta (0, 0)
Screenshot: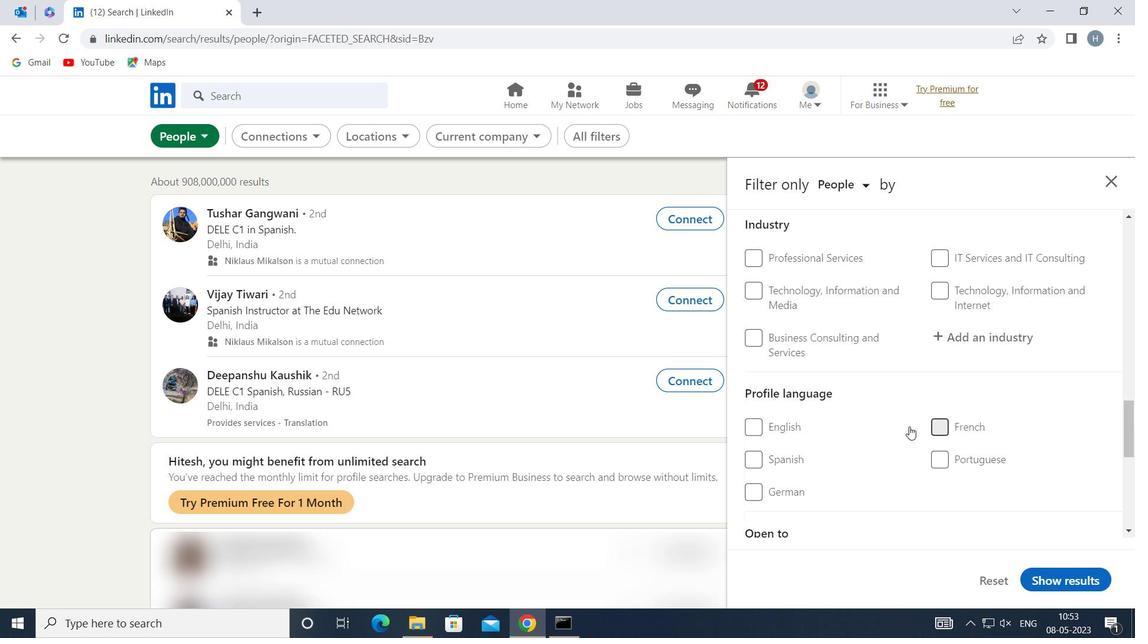 
Action: Mouse moved to (908, 427)
Screenshot: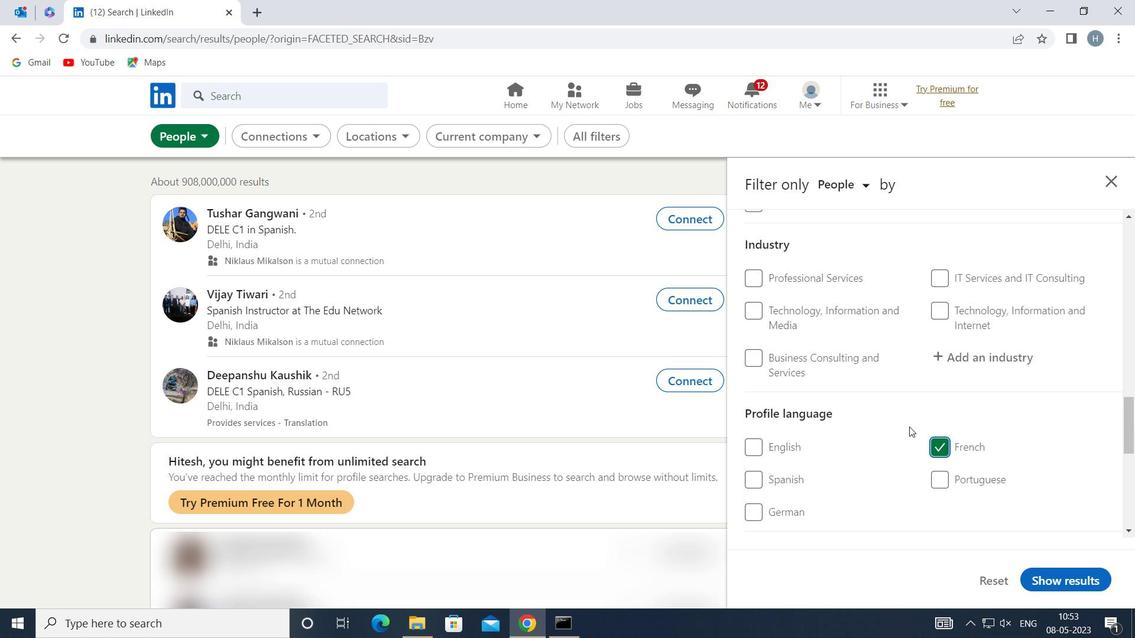 
Action: Mouse scrolled (908, 427) with delta (0, 0)
Screenshot: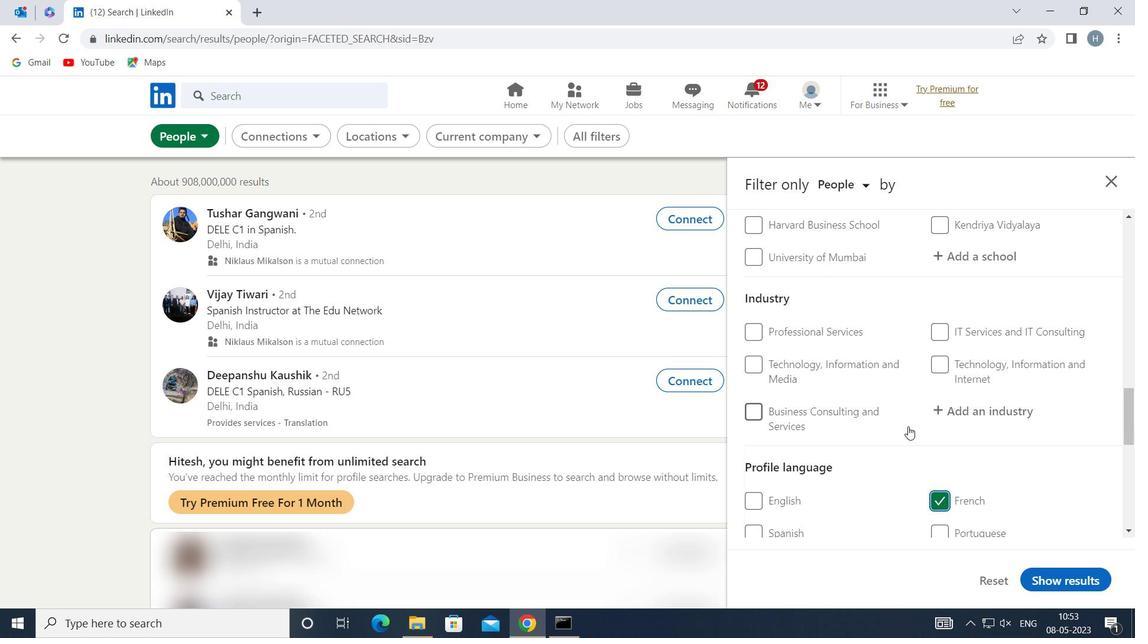
Action: Mouse scrolled (908, 427) with delta (0, 0)
Screenshot: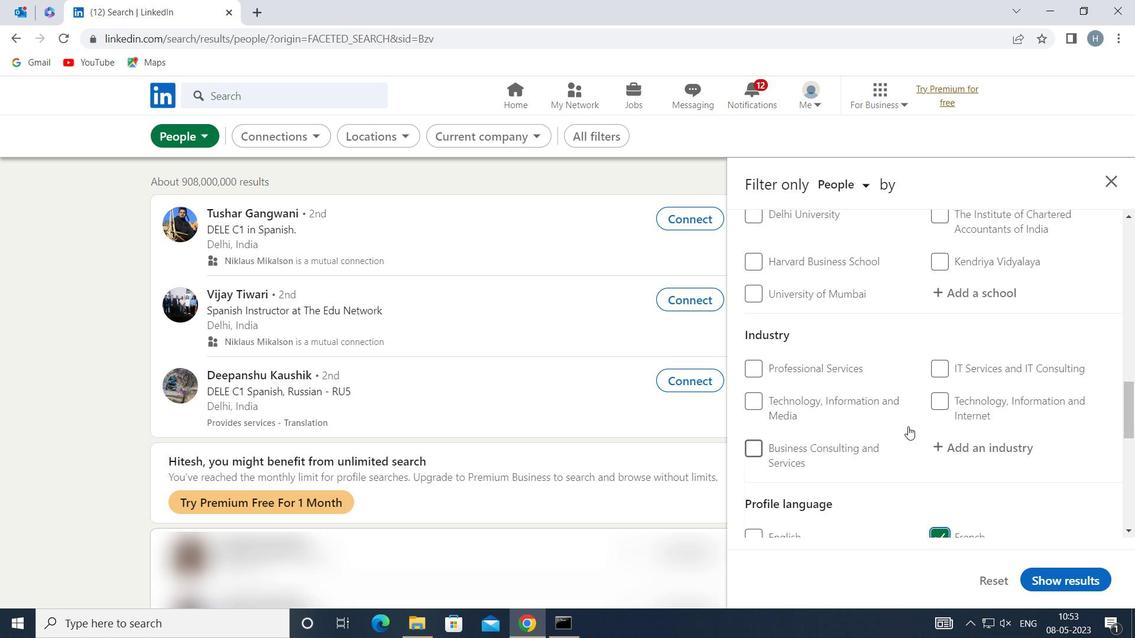 
Action: Mouse scrolled (908, 427) with delta (0, 0)
Screenshot: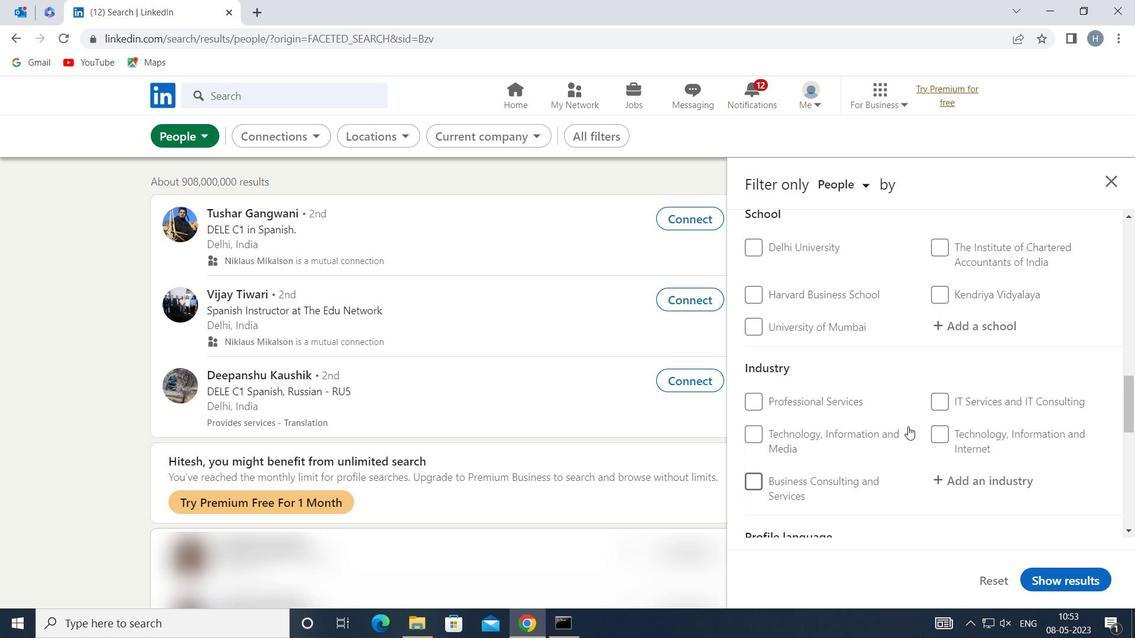 
Action: Mouse scrolled (908, 427) with delta (0, 0)
Screenshot: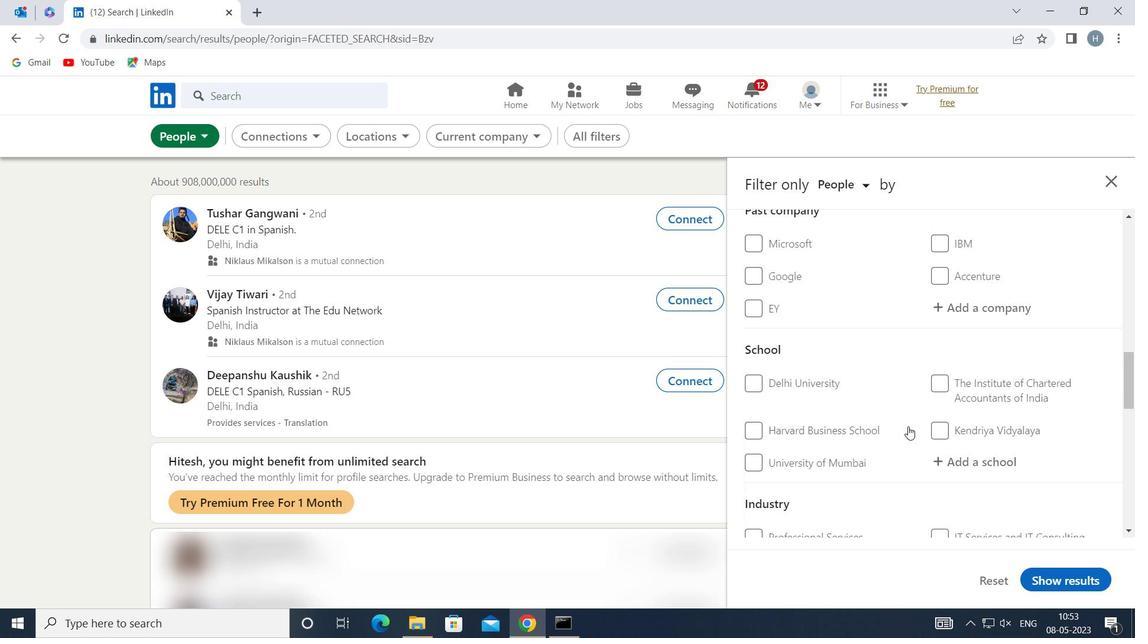 
Action: Mouse scrolled (908, 427) with delta (0, 0)
Screenshot: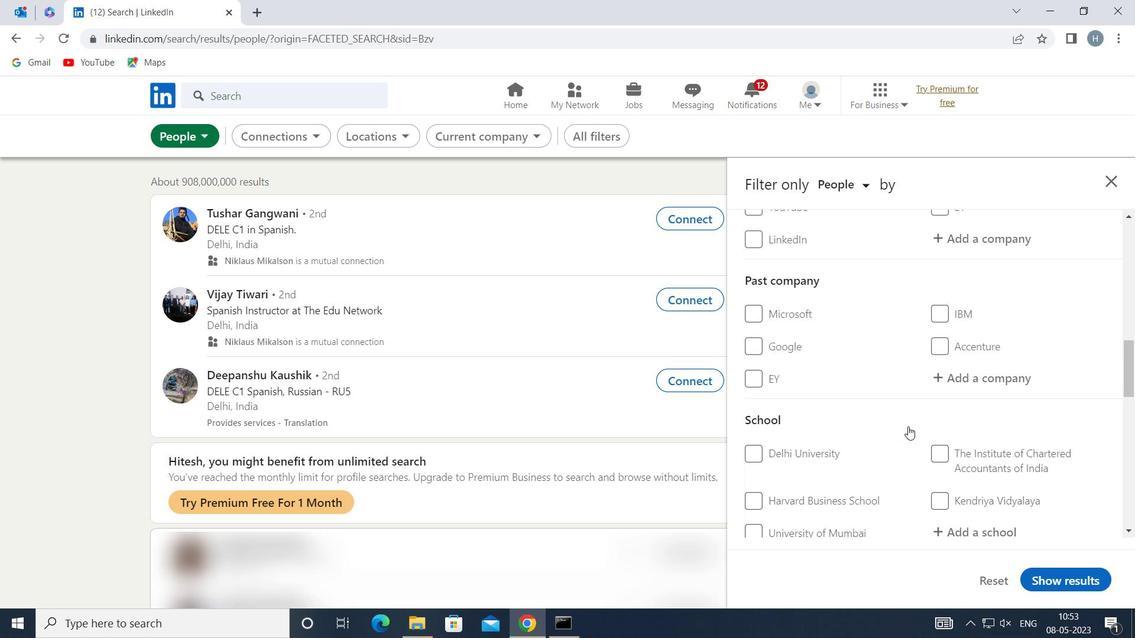 
Action: Mouse scrolled (908, 427) with delta (0, 0)
Screenshot: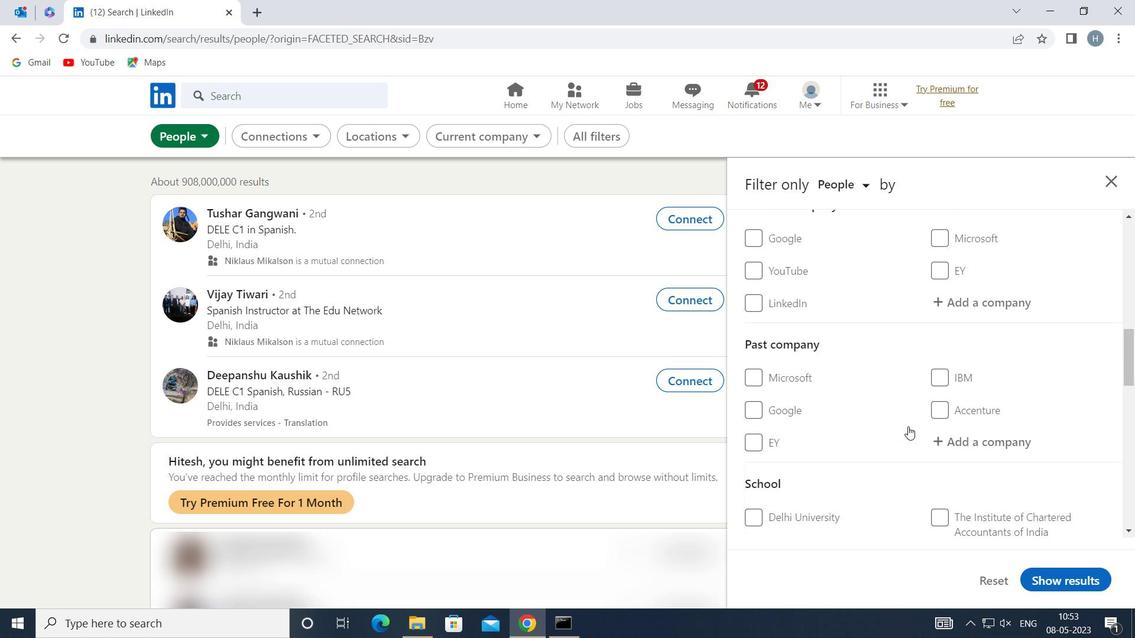 
Action: Mouse moved to (987, 405)
Screenshot: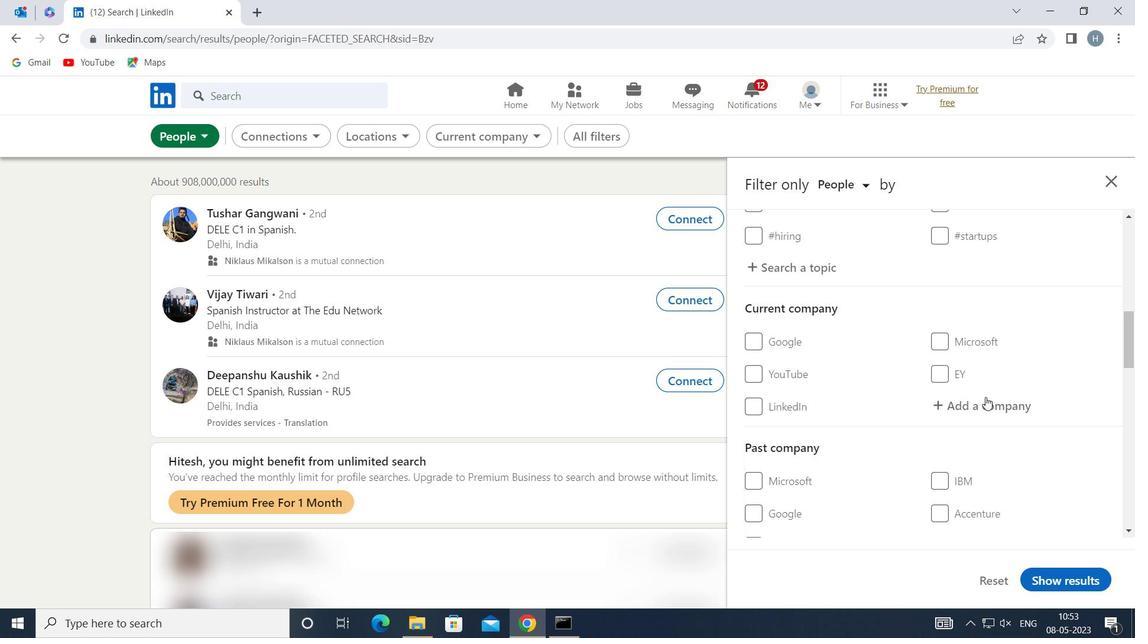 
Action: Mouse pressed left at (987, 405)
Screenshot: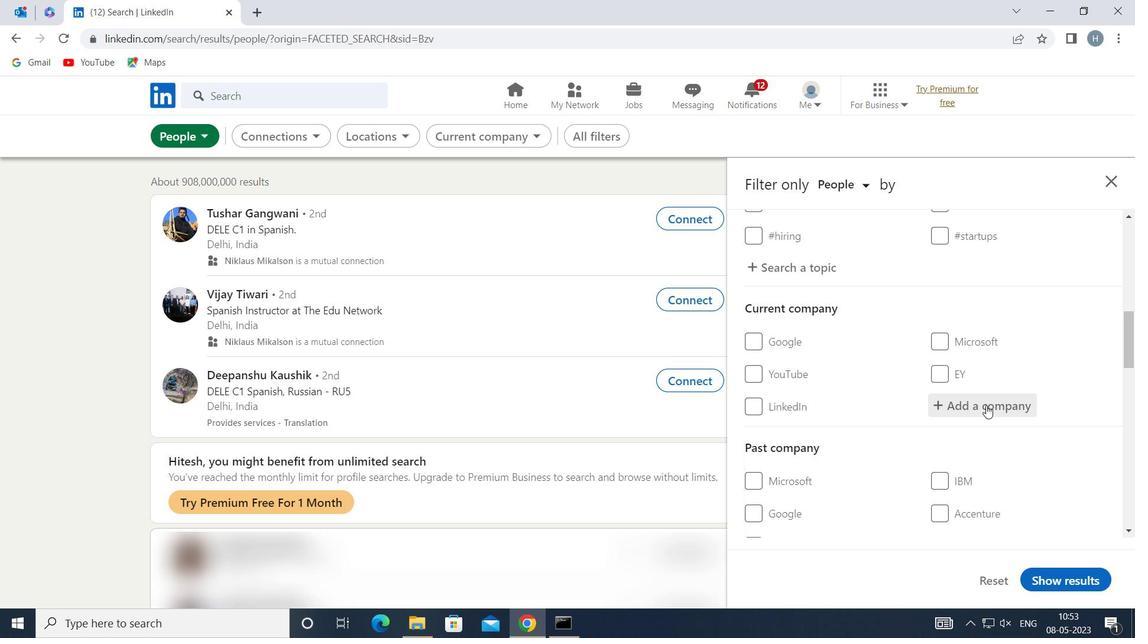 
Action: Key pressed <Key.shift>RYAN<Key.space><Key.shift>SHIP
Screenshot: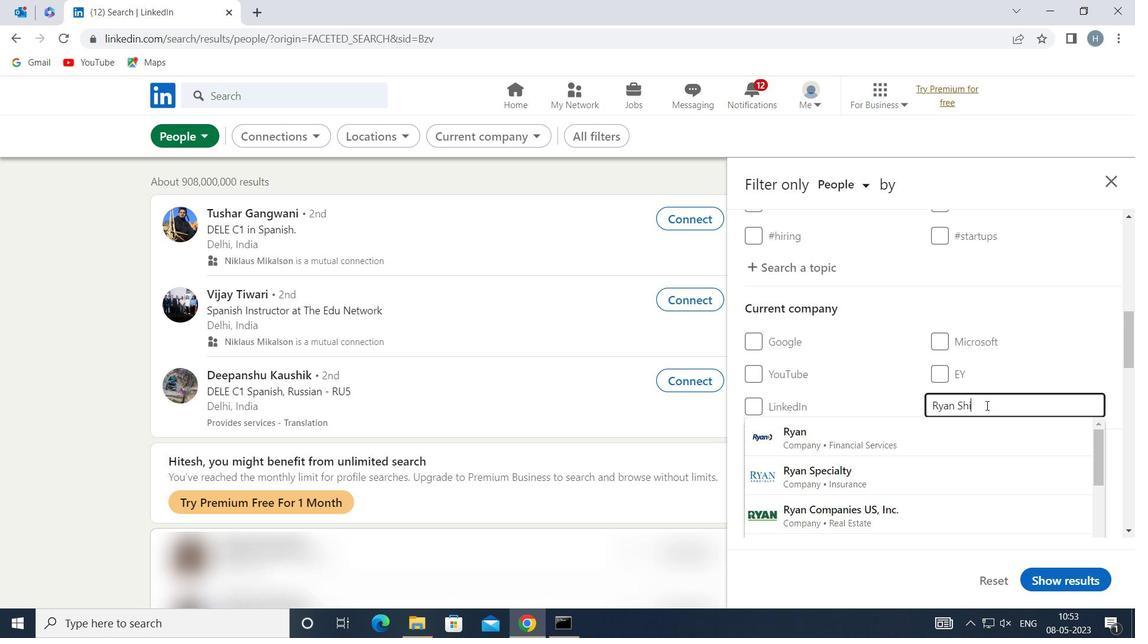 
Action: Mouse moved to (939, 433)
Screenshot: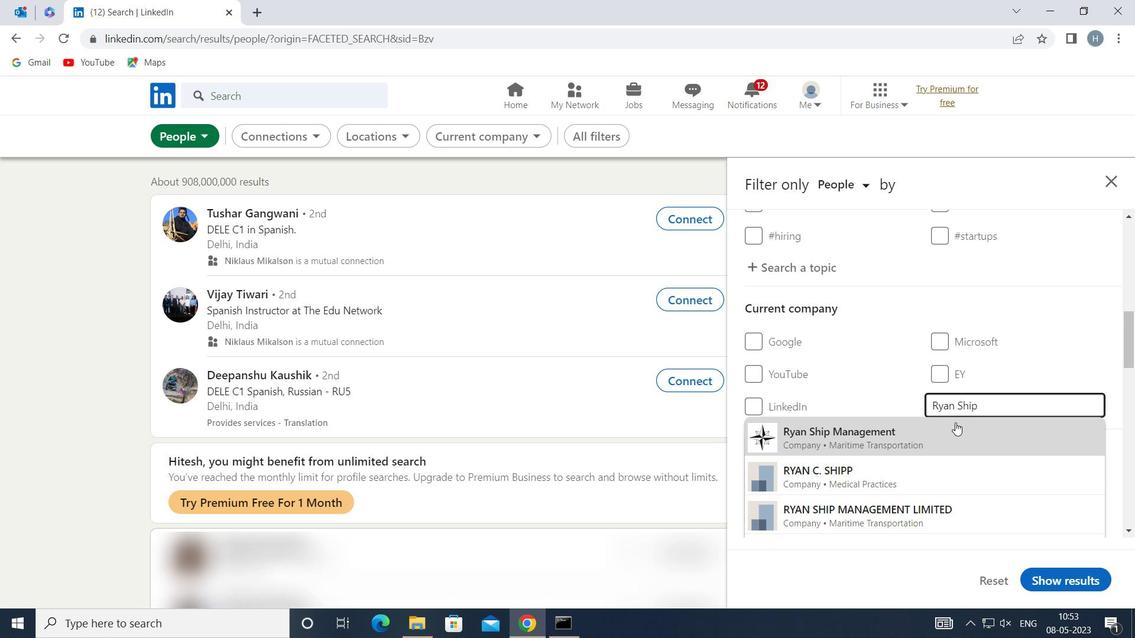 
Action: Mouse pressed left at (939, 433)
Screenshot: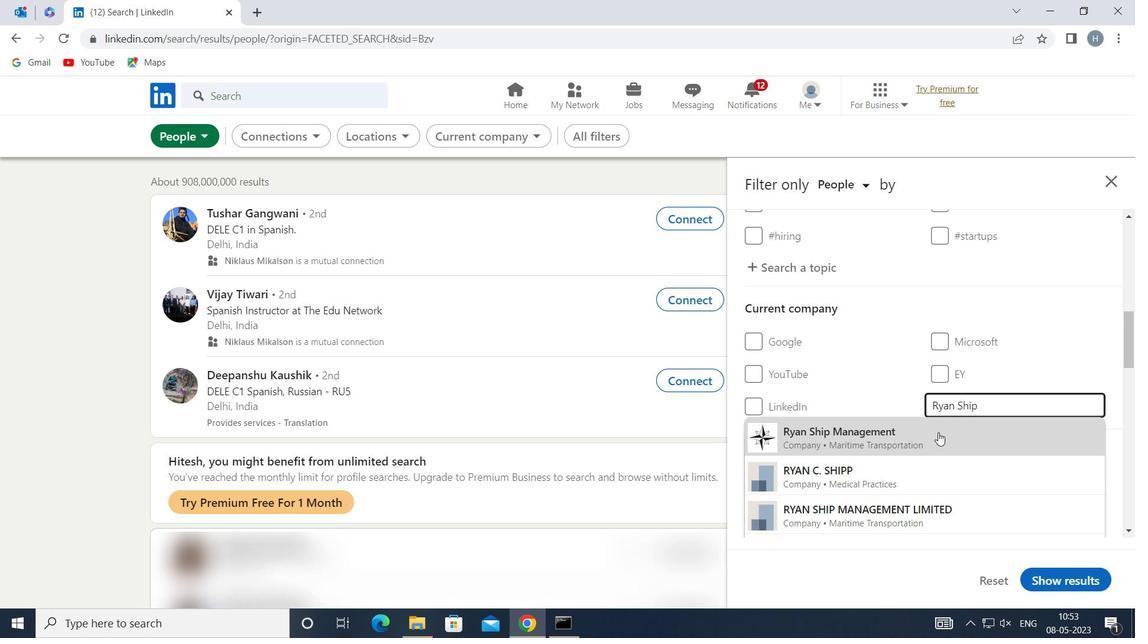 
Action: Mouse moved to (906, 392)
Screenshot: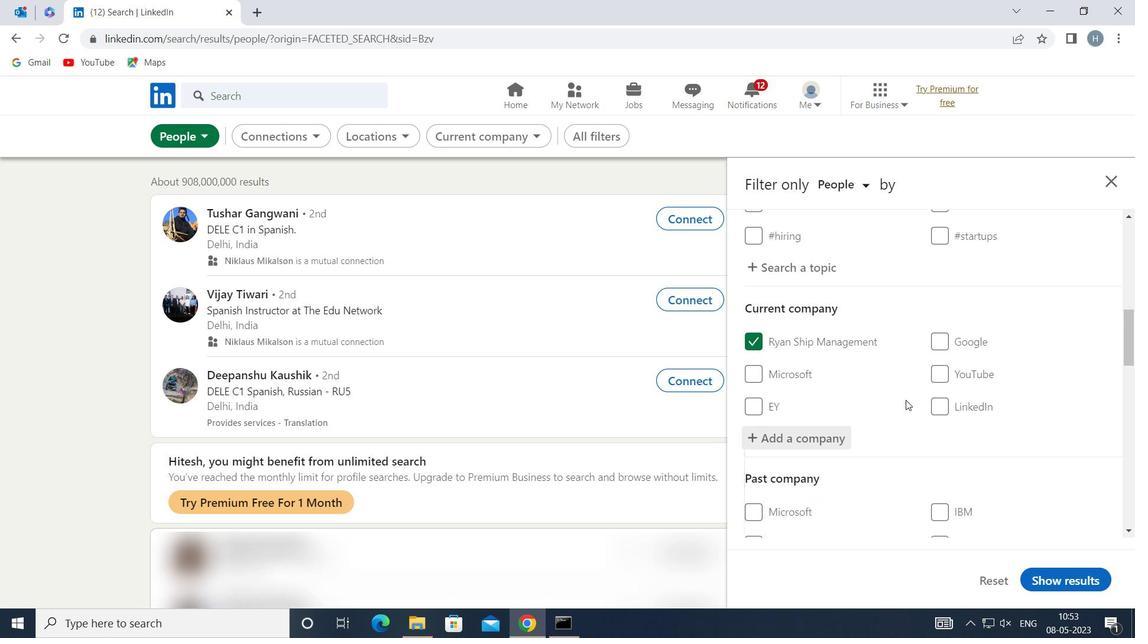 
Action: Mouse scrolled (906, 392) with delta (0, 0)
Screenshot: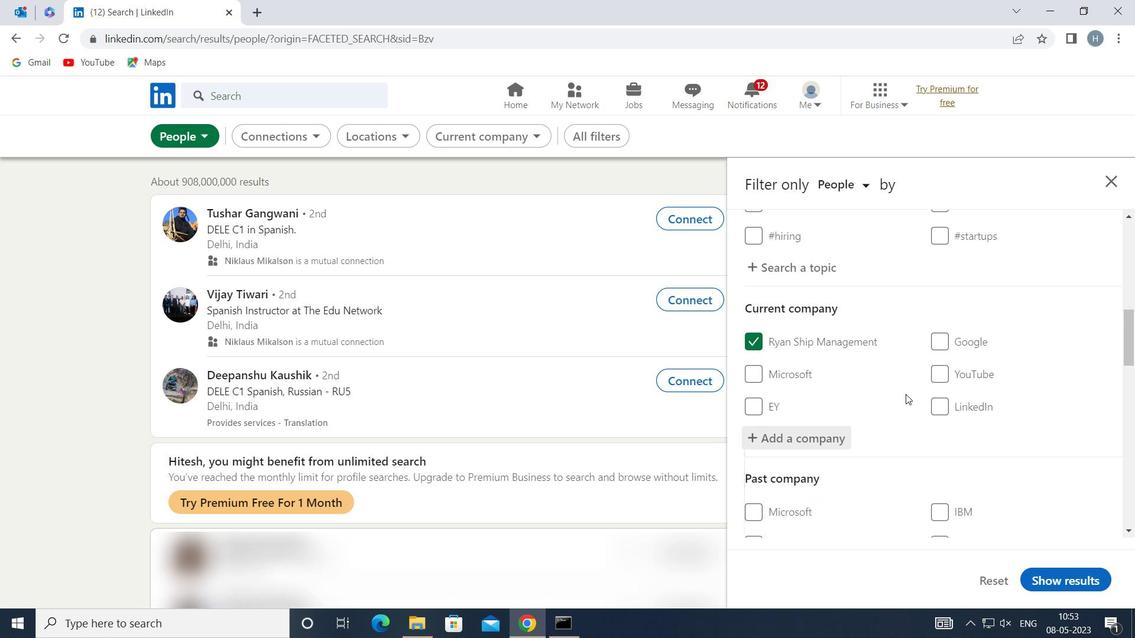 
Action: Mouse moved to (906, 390)
Screenshot: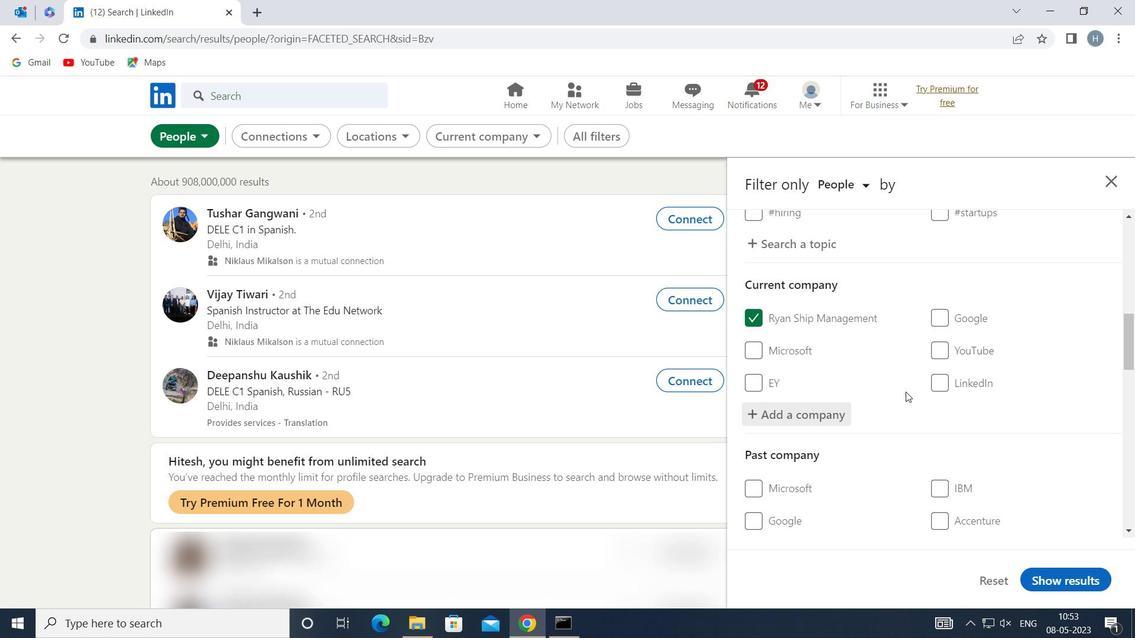 
Action: Mouse scrolled (906, 390) with delta (0, 0)
Screenshot: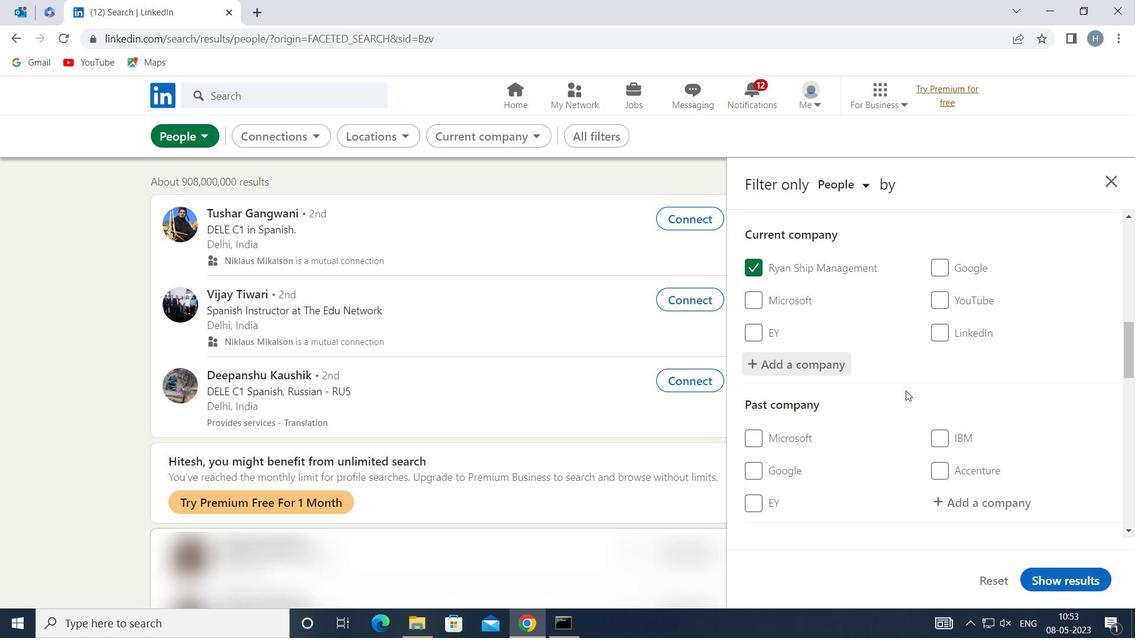 
Action: Mouse moved to (908, 390)
Screenshot: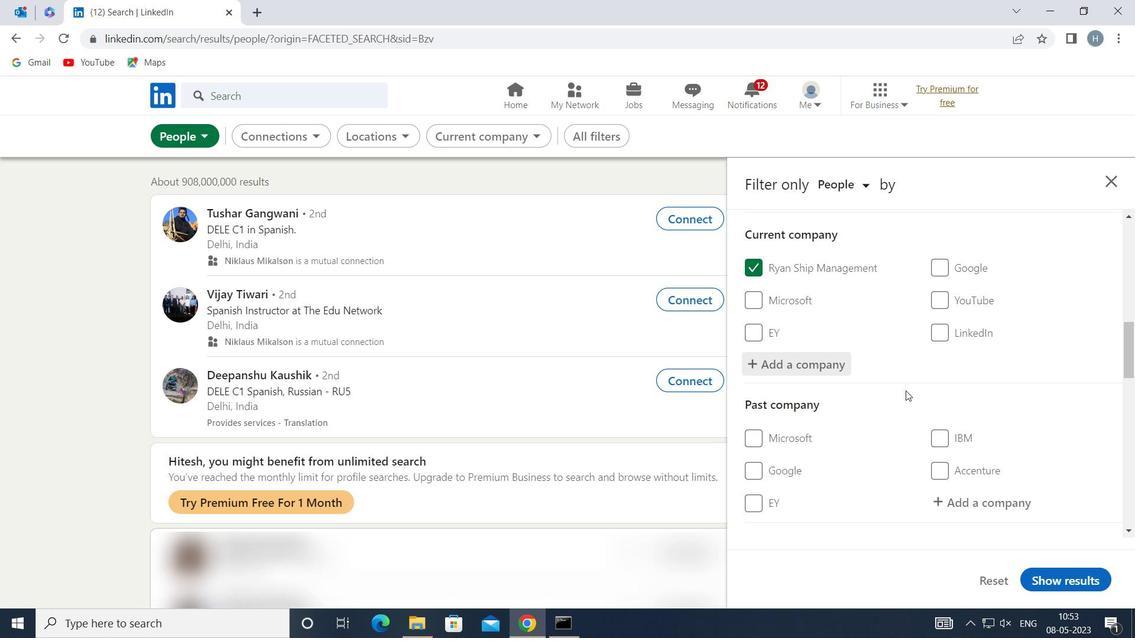 
Action: Mouse scrolled (908, 389) with delta (0, 0)
Screenshot: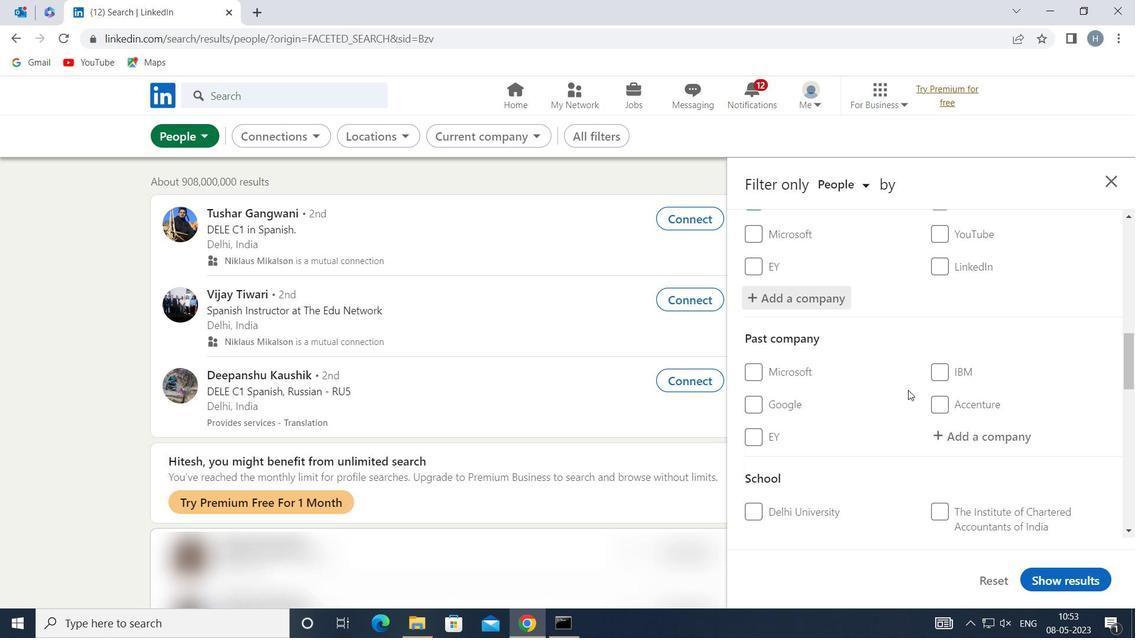 
Action: Mouse scrolled (908, 389) with delta (0, 0)
Screenshot: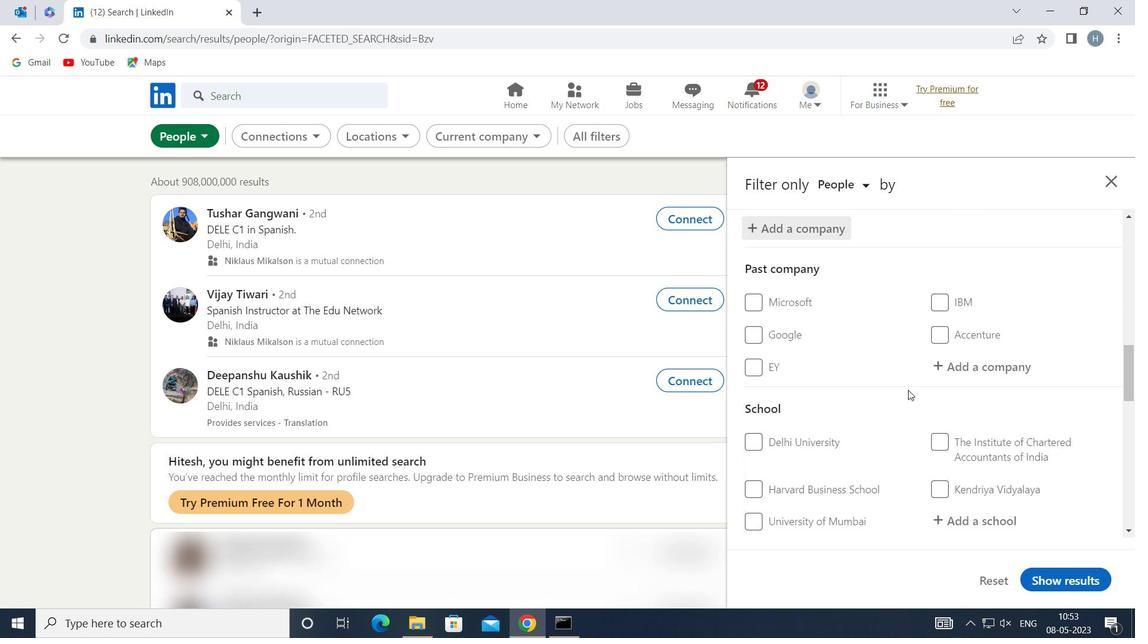
Action: Mouse moved to (974, 432)
Screenshot: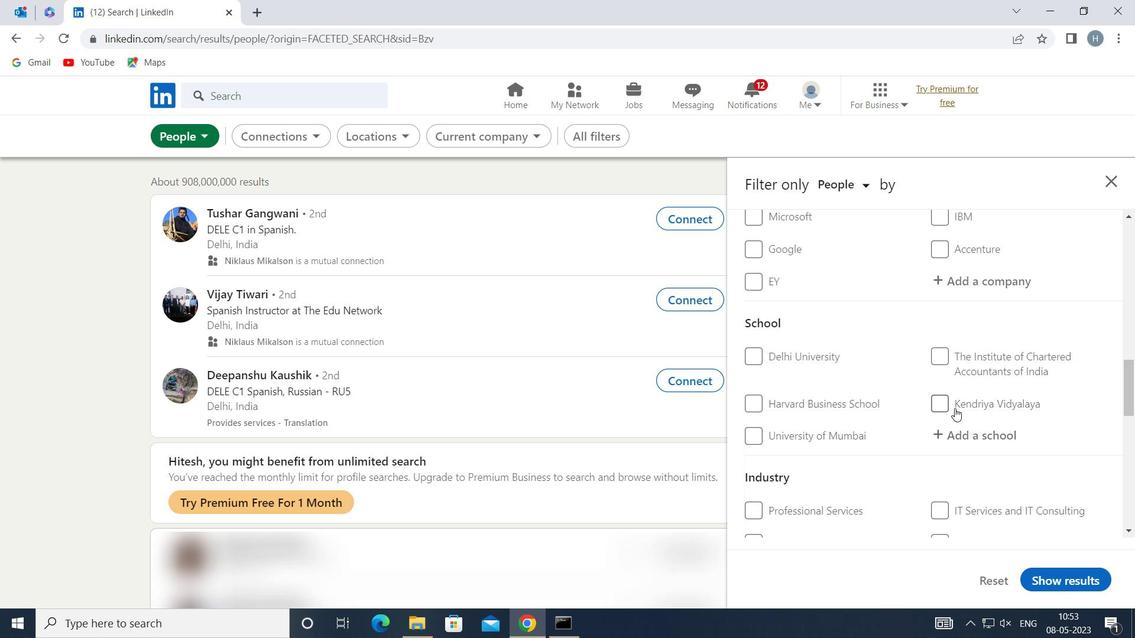 
Action: Mouse pressed left at (974, 432)
Screenshot: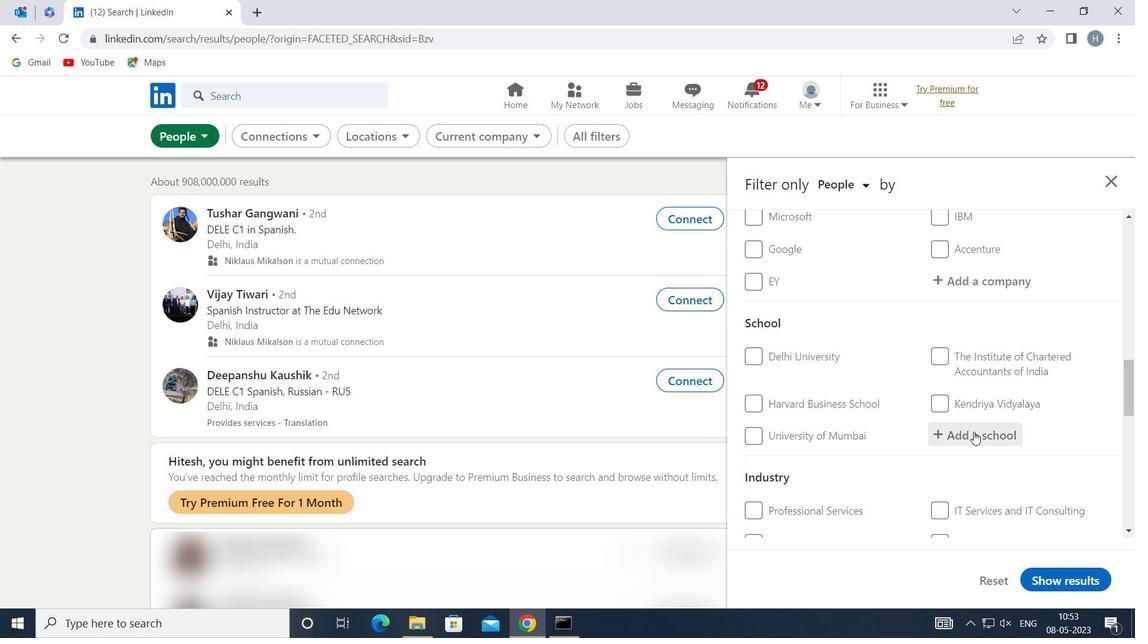 
Action: Key pressed <Key.shift>SHRI<Key.space><Key.shift>SHIKSHAYATAN
Screenshot: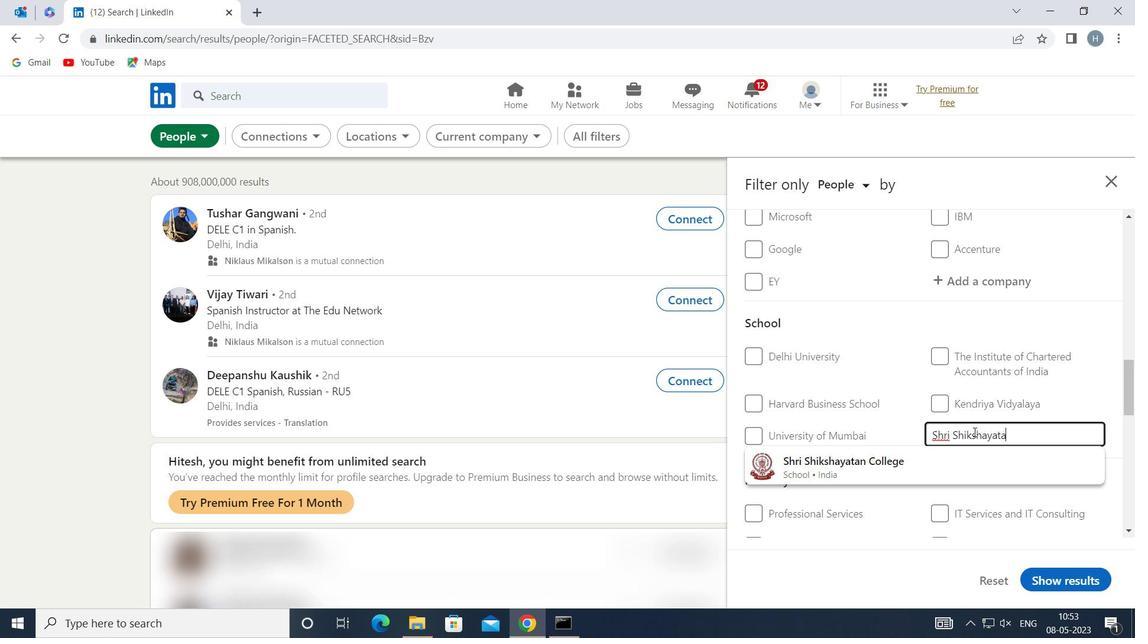 
Action: Mouse moved to (933, 462)
Screenshot: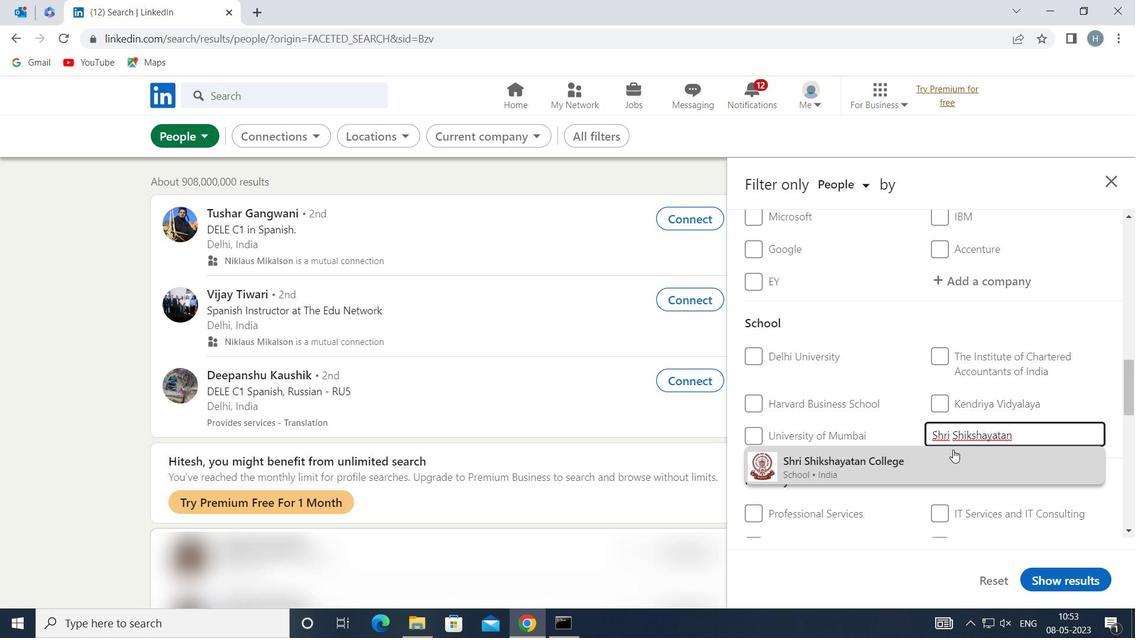 
Action: Mouse pressed left at (933, 462)
Screenshot: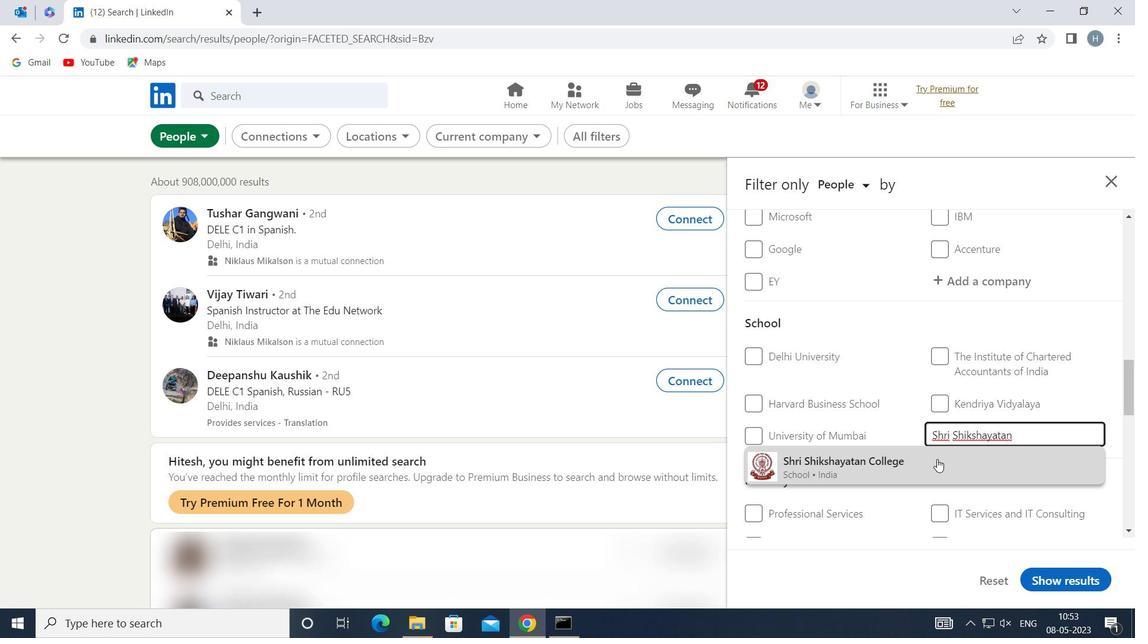 
Action: Mouse moved to (916, 440)
Screenshot: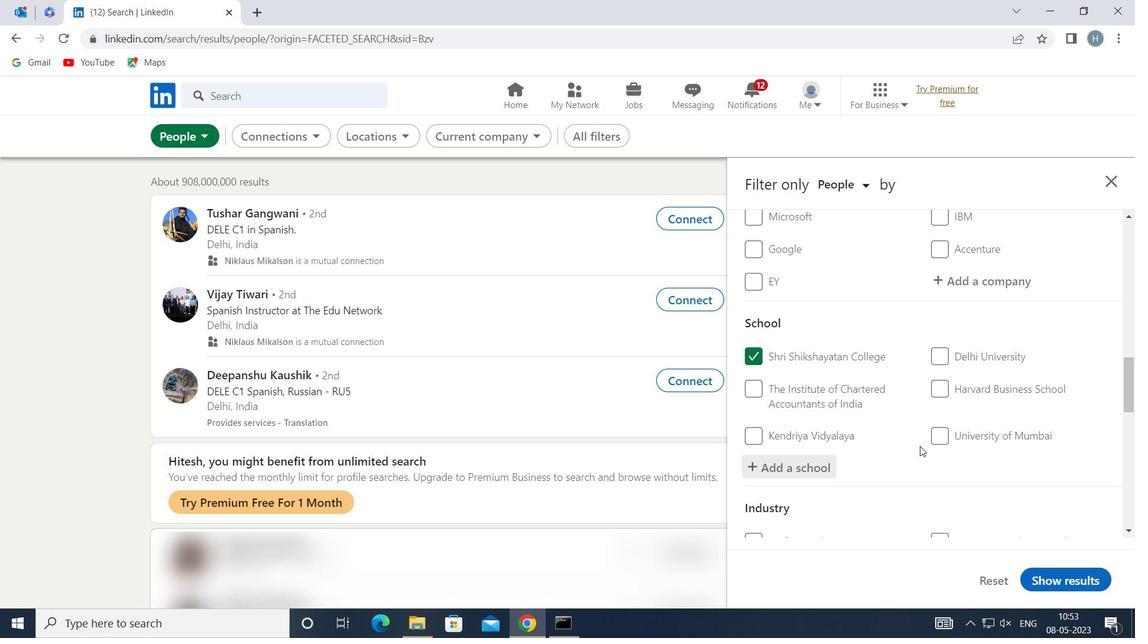 
Action: Mouse scrolled (916, 439) with delta (0, 0)
Screenshot: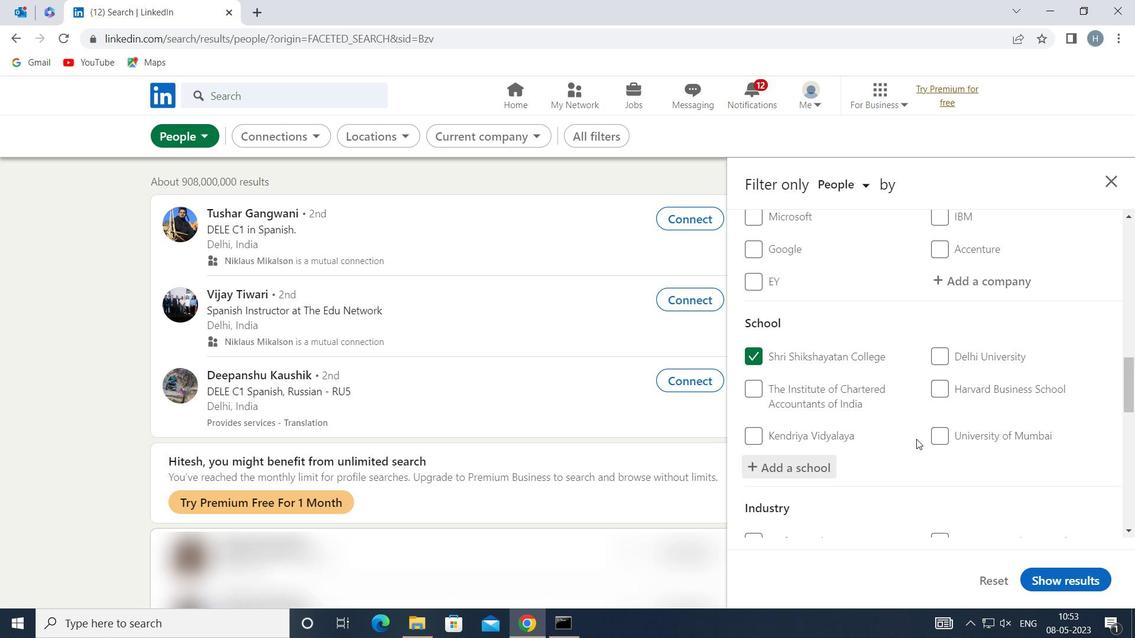 
Action: Mouse scrolled (916, 439) with delta (0, 0)
Screenshot: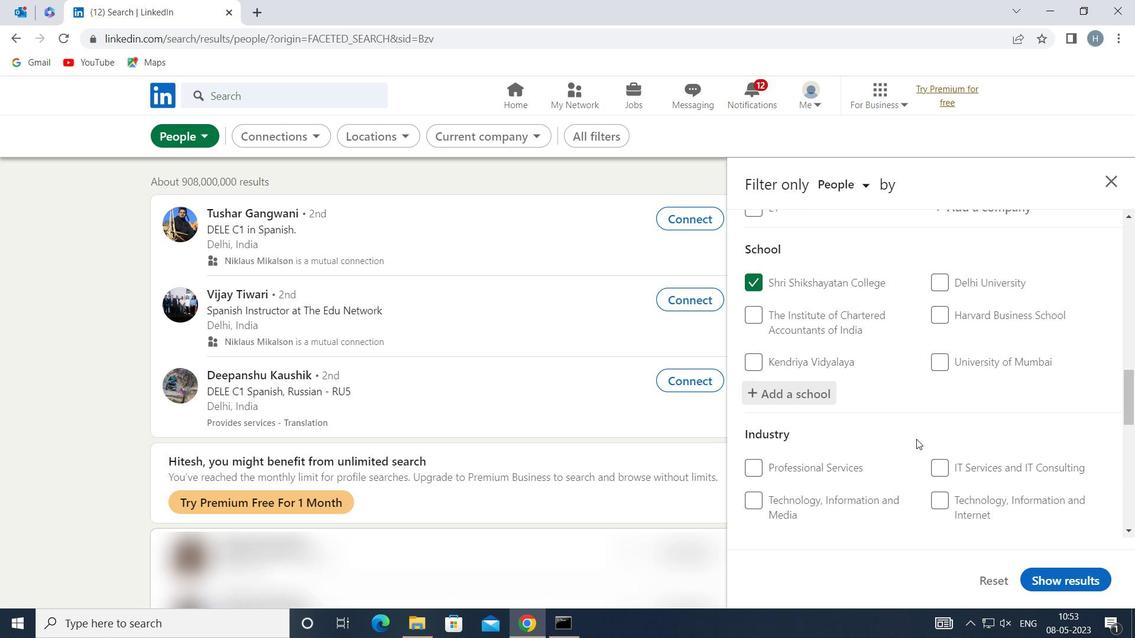 
Action: Mouse moved to (982, 466)
Screenshot: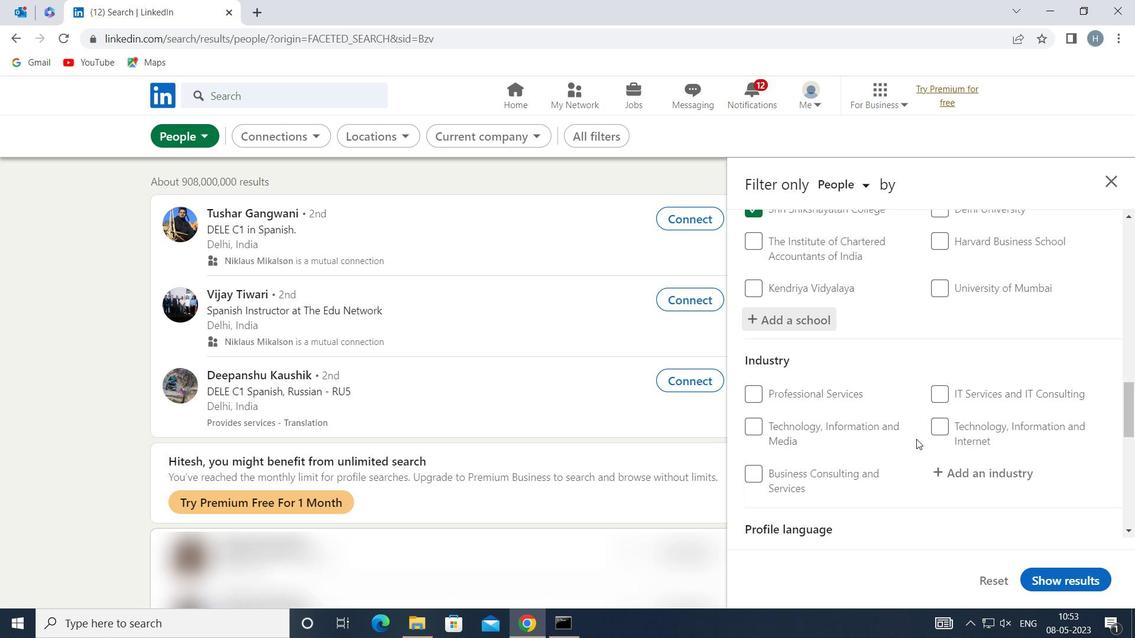 
Action: Mouse pressed left at (982, 466)
Screenshot: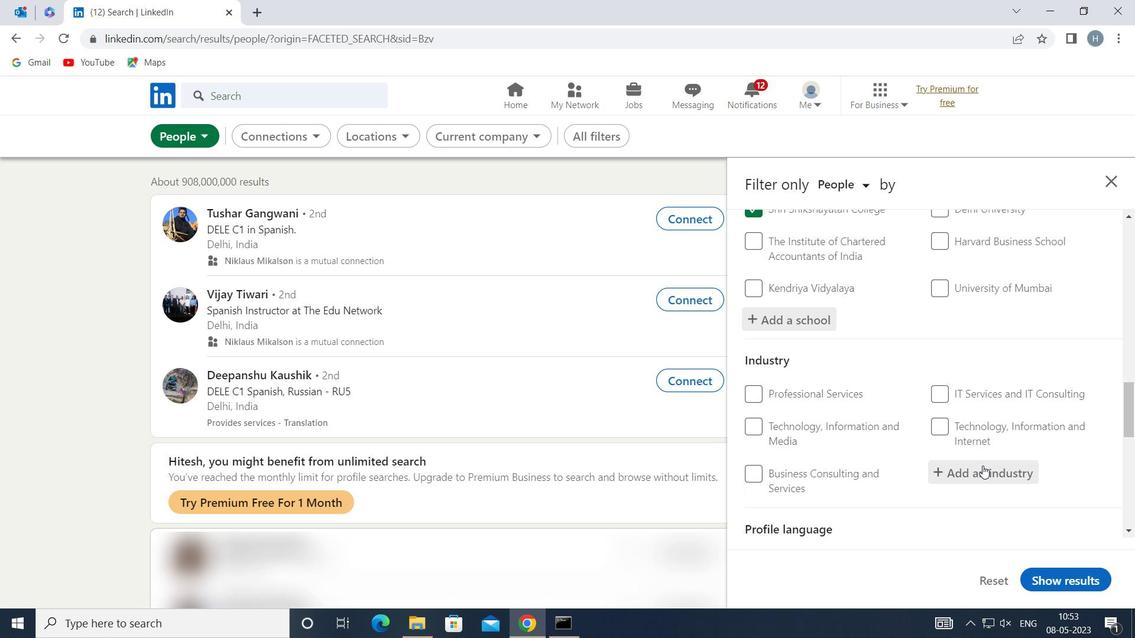 
Action: Key pressed <Key.shift>HOSPITAL
Screenshot: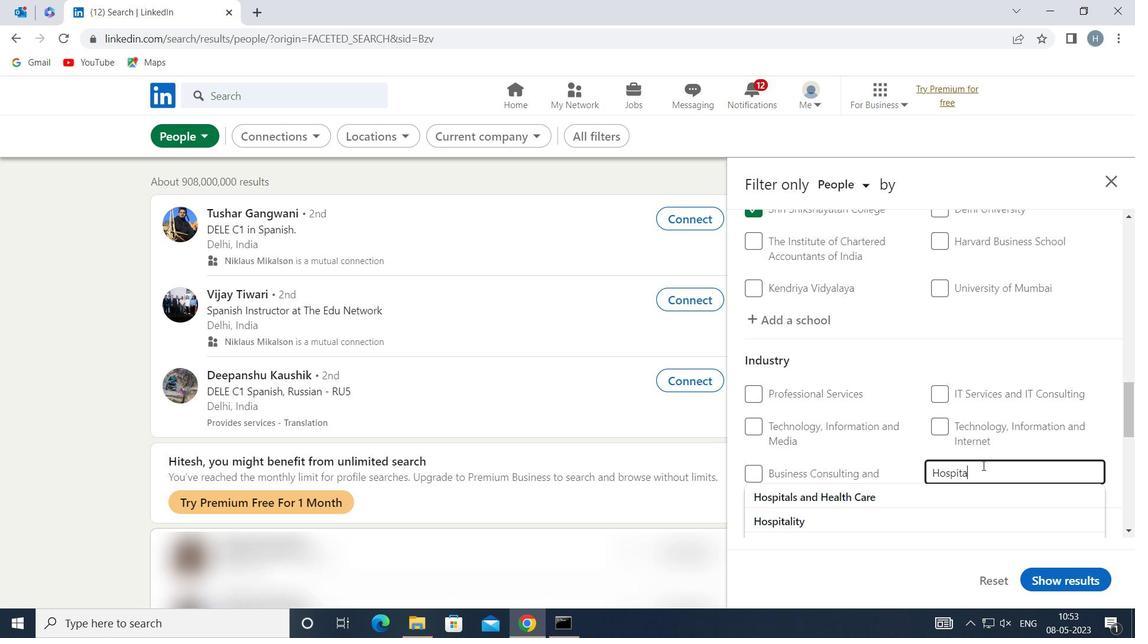 
Action: Mouse moved to (969, 477)
Screenshot: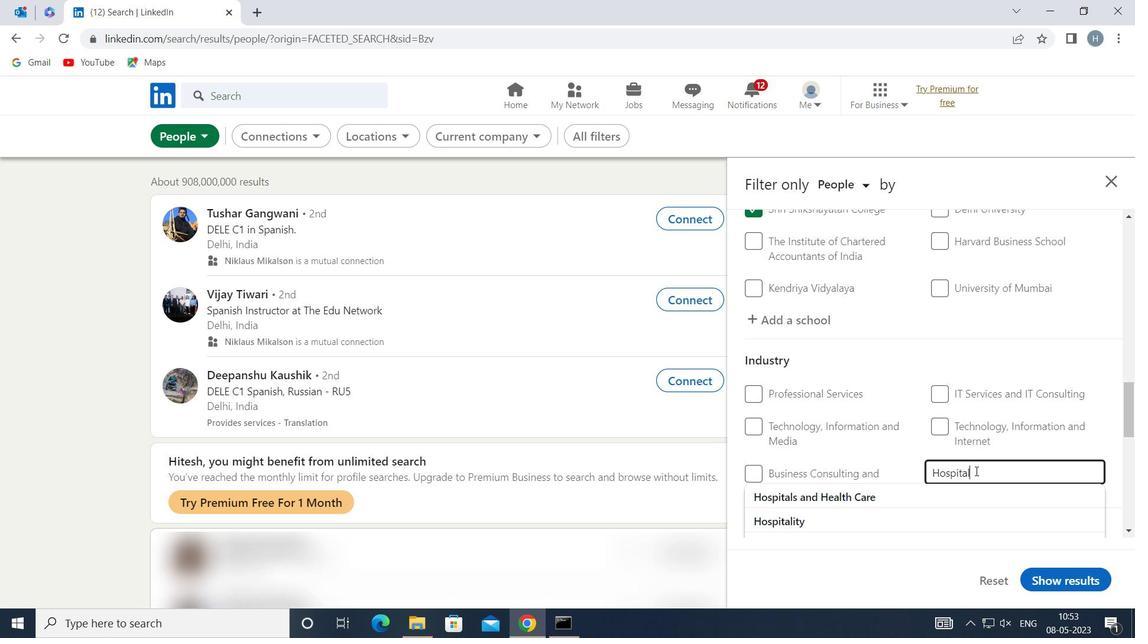 
Action: Mouse scrolled (969, 477) with delta (0, 0)
Screenshot: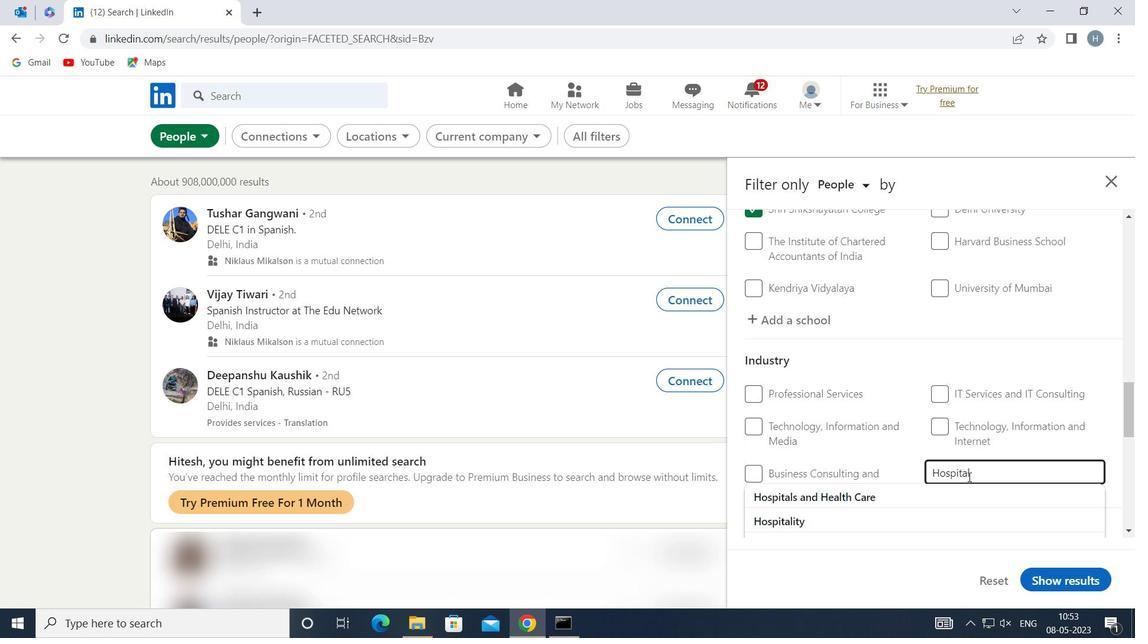 
Action: Mouse moved to (917, 464)
Screenshot: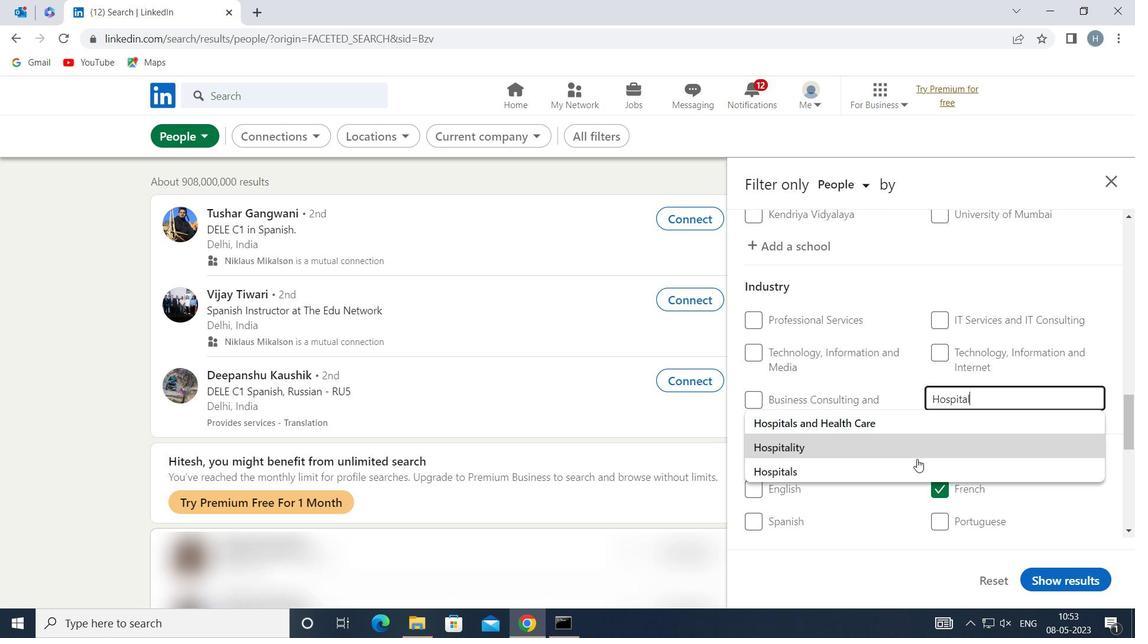 
Action: Mouse pressed left at (917, 464)
Screenshot: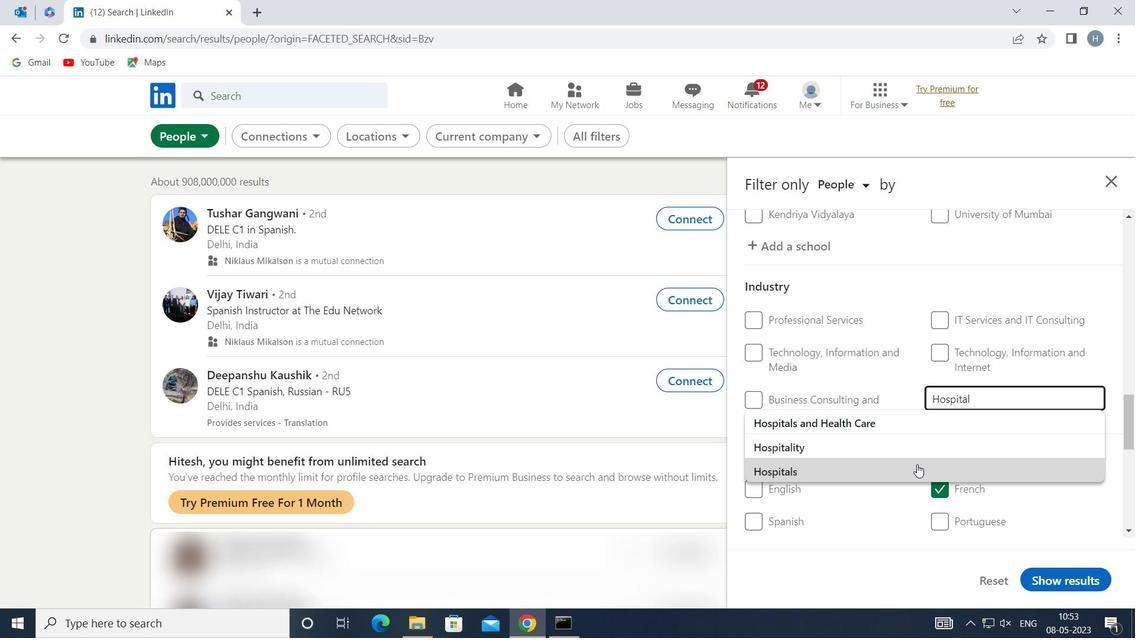 
Action: Mouse moved to (906, 437)
Screenshot: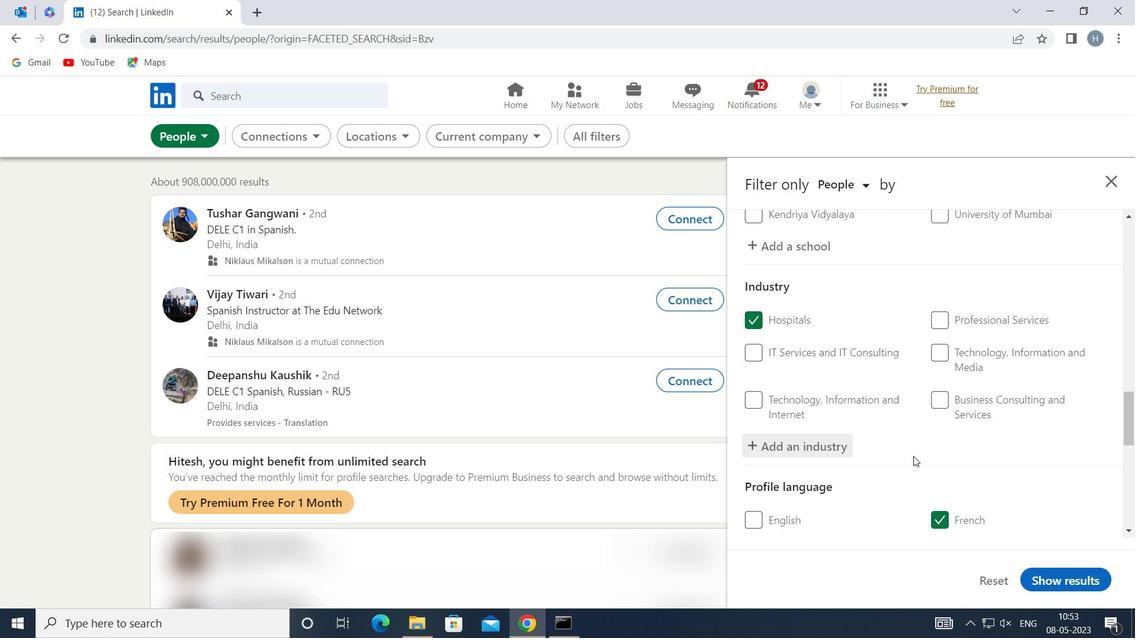 
Action: Mouse scrolled (906, 436) with delta (0, 0)
Screenshot: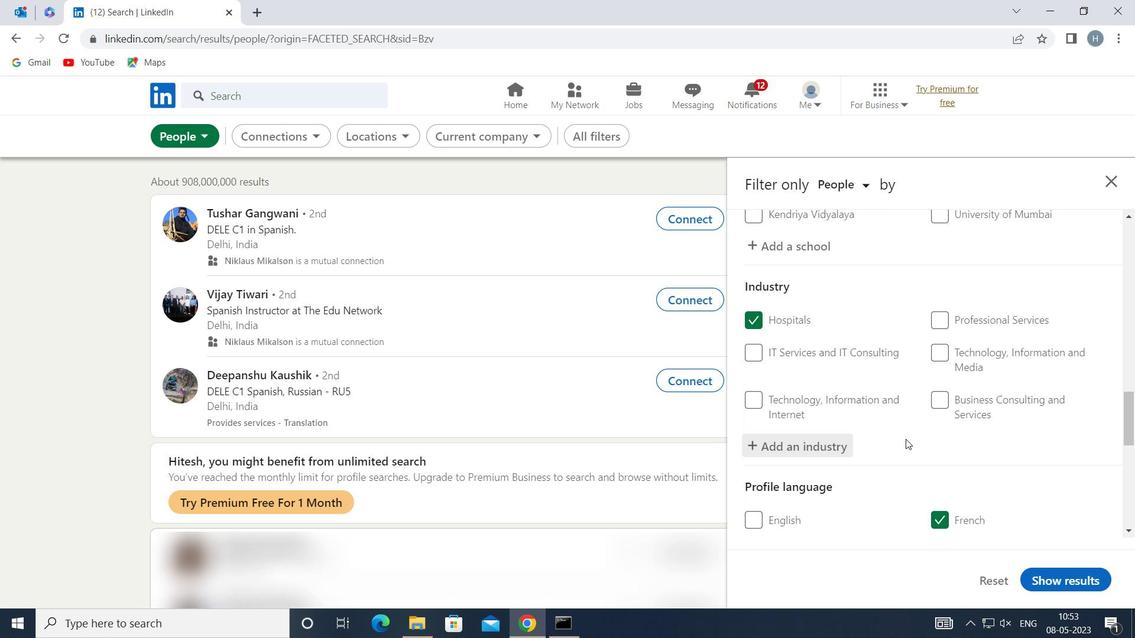 
Action: Mouse scrolled (906, 436) with delta (0, 0)
Screenshot: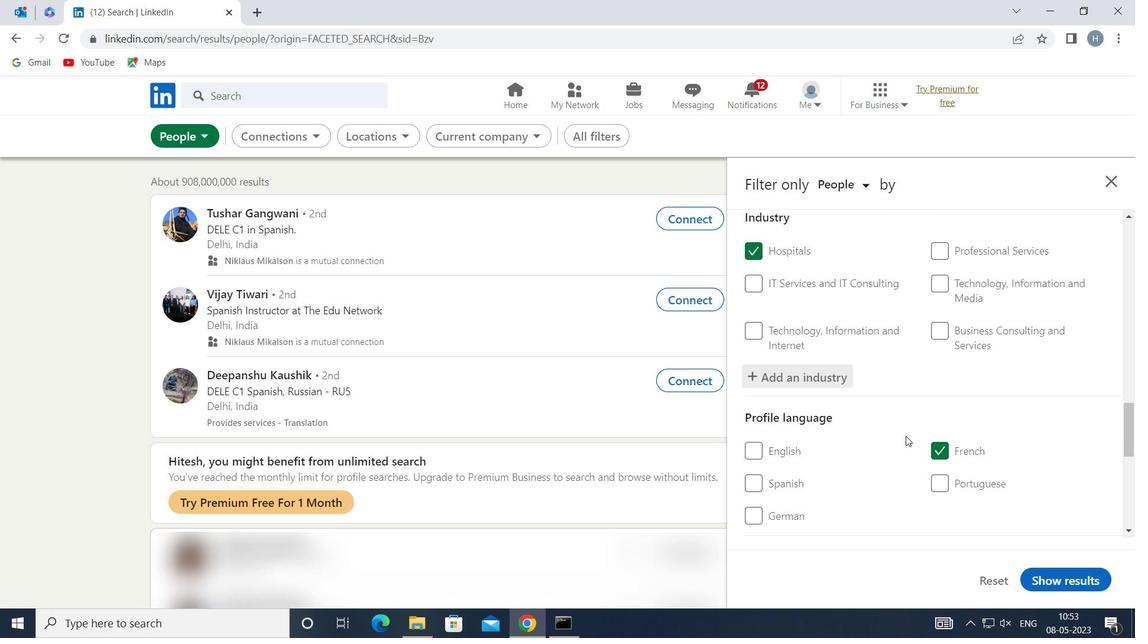 
Action: Mouse scrolled (906, 436) with delta (0, 0)
Screenshot: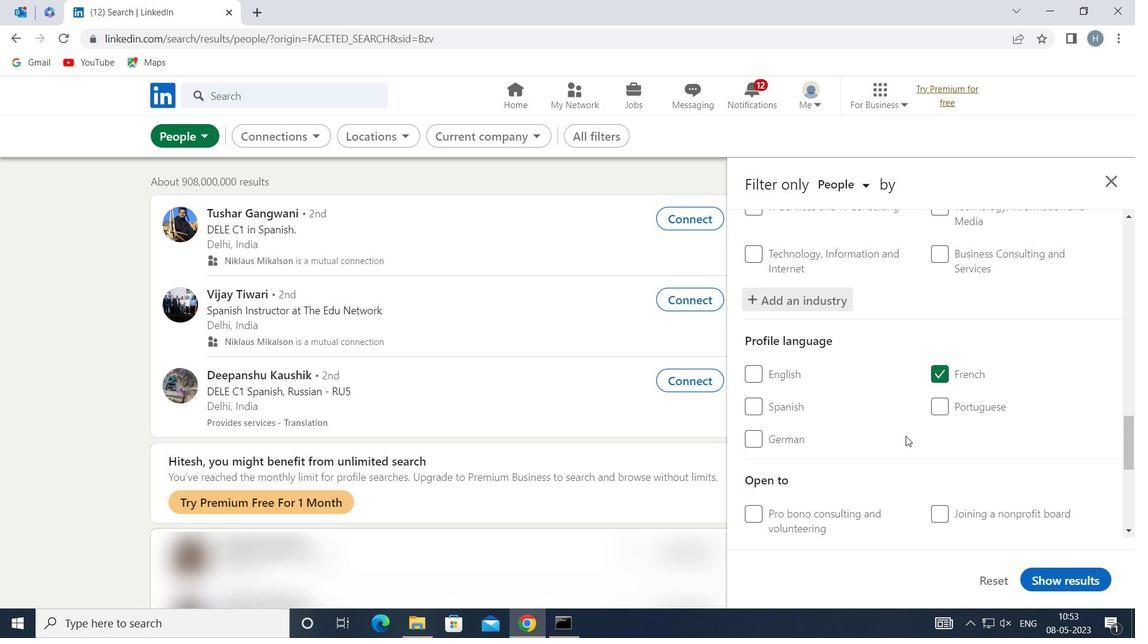 
Action: Mouse scrolled (906, 436) with delta (0, 0)
Screenshot: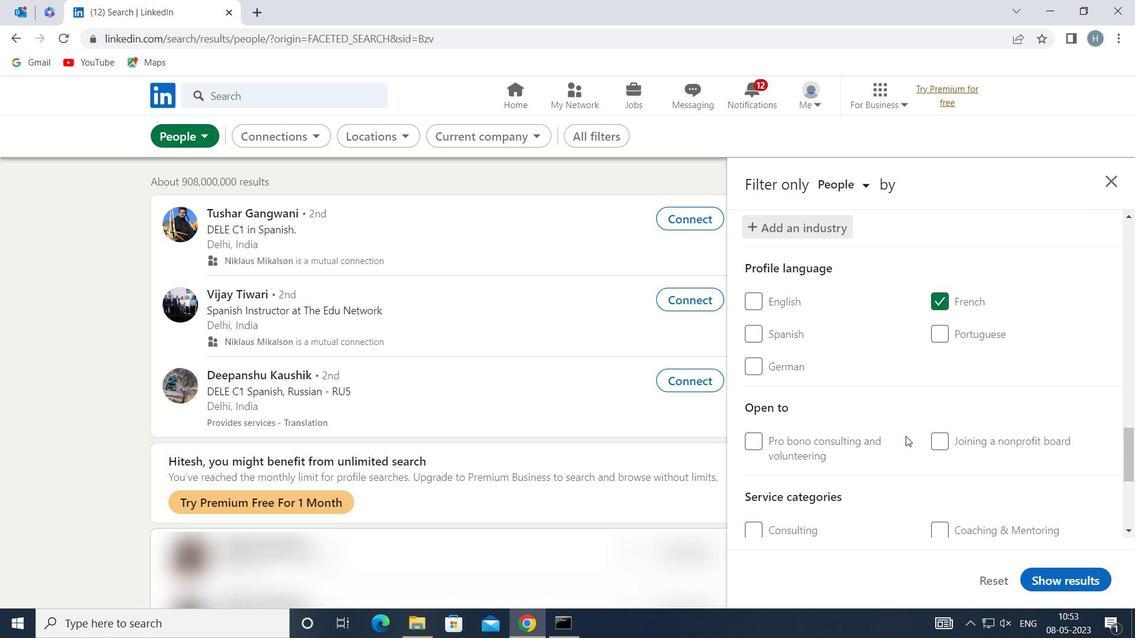 
Action: Mouse scrolled (906, 436) with delta (0, 0)
Screenshot: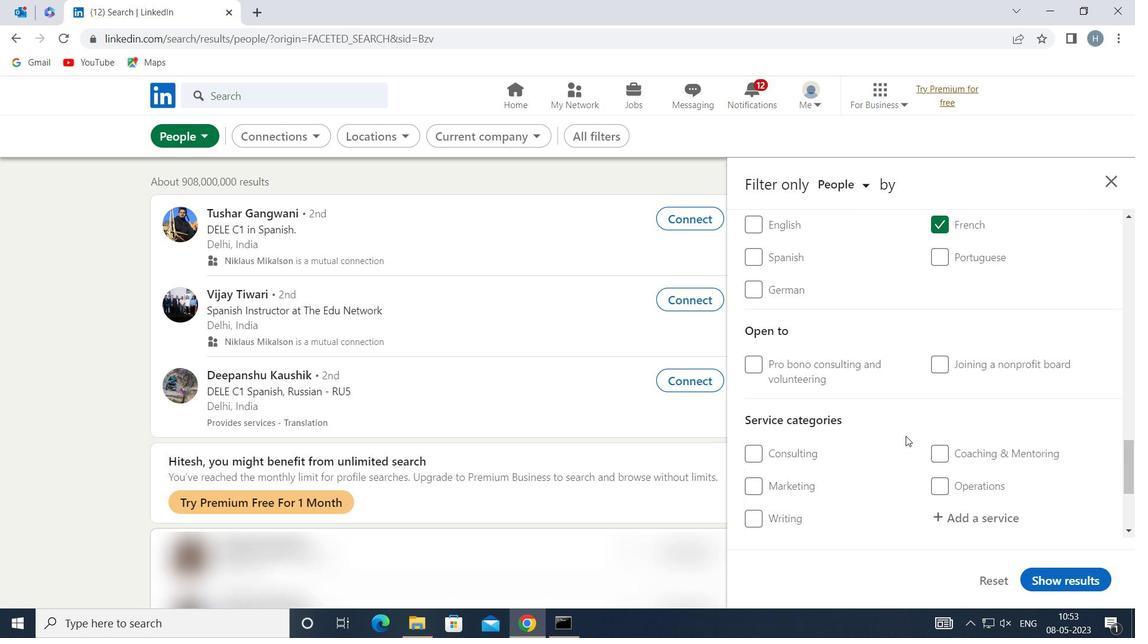 
Action: Mouse moved to (964, 444)
Screenshot: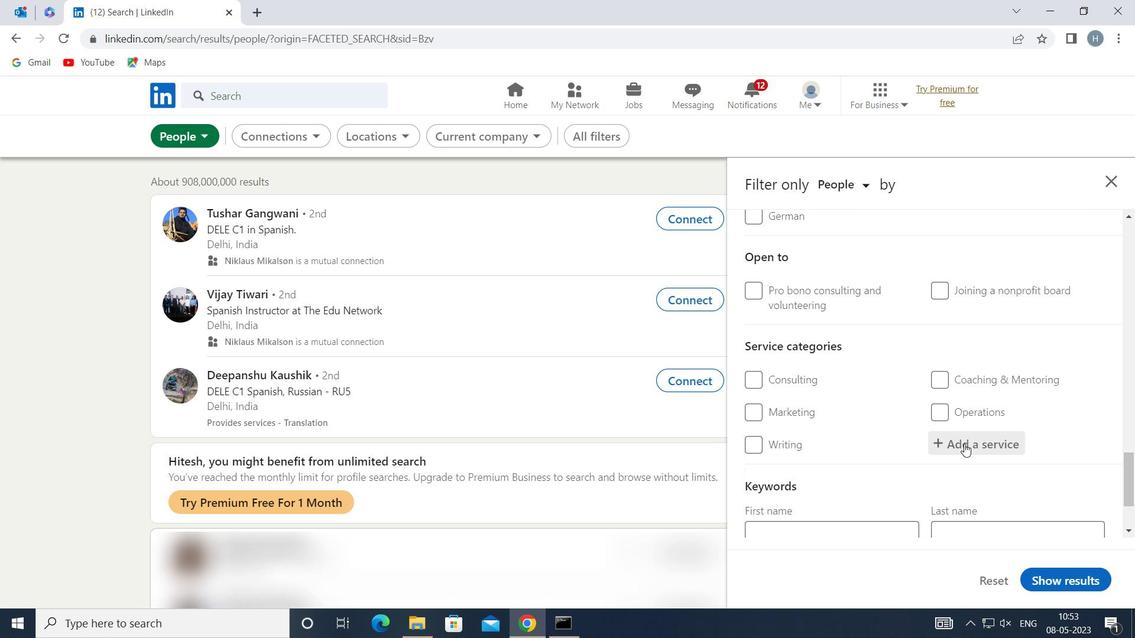 
Action: Mouse pressed left at (964, 444)
Screenshot: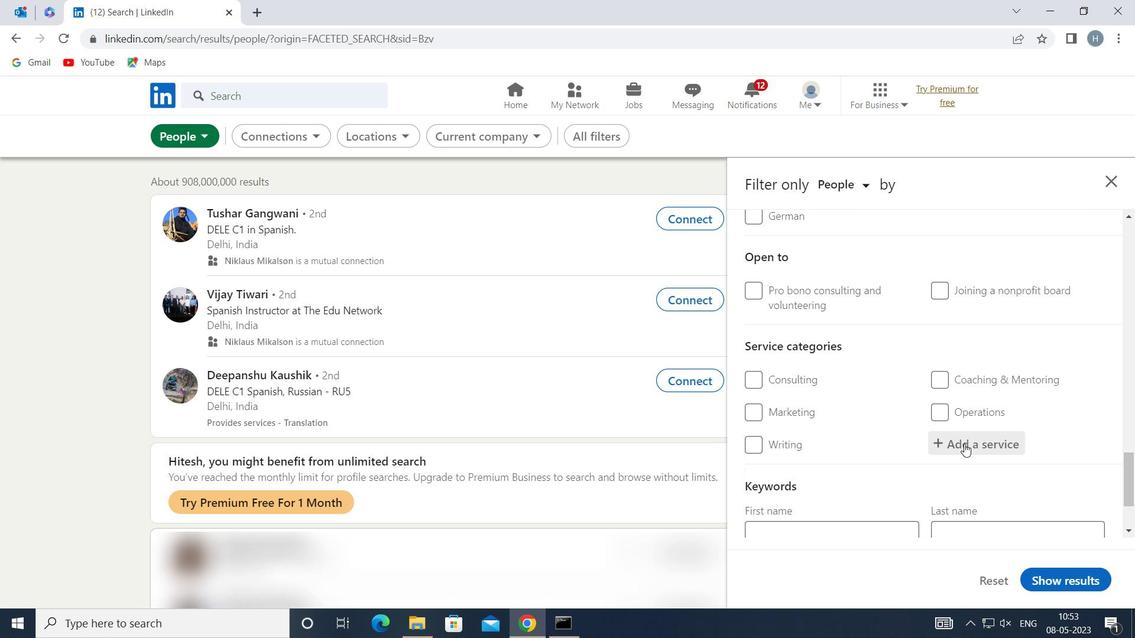 
Action: Key pressed <Key.shift>DEMAND<Key.space><Key.shift>G
Screenshot: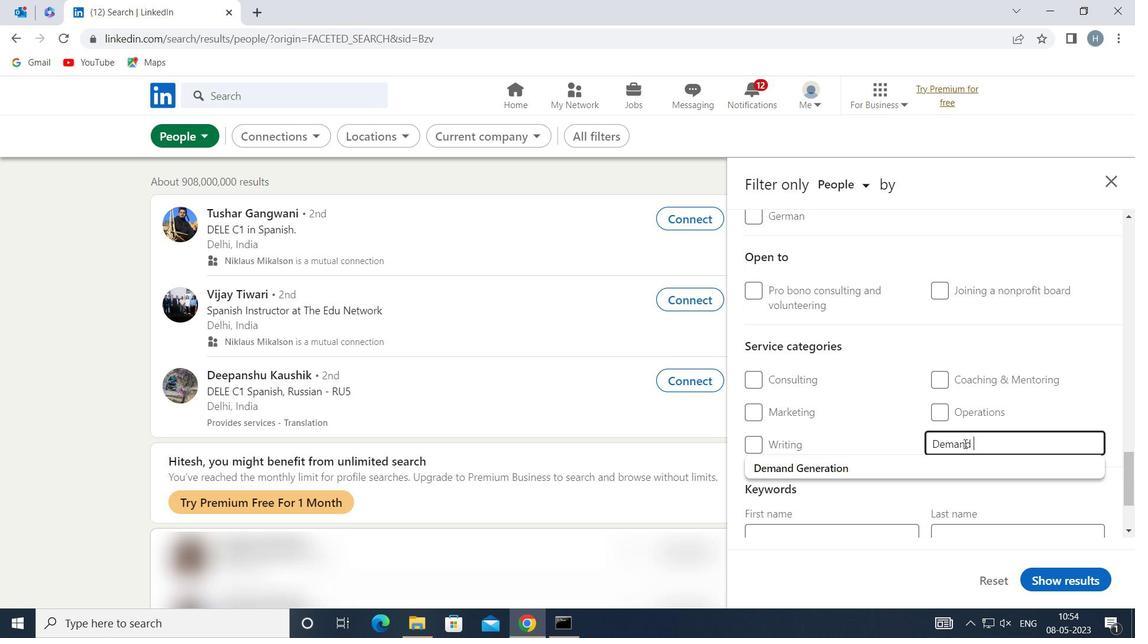 
Action: Mouse moved to (917, 463)
Screenshot: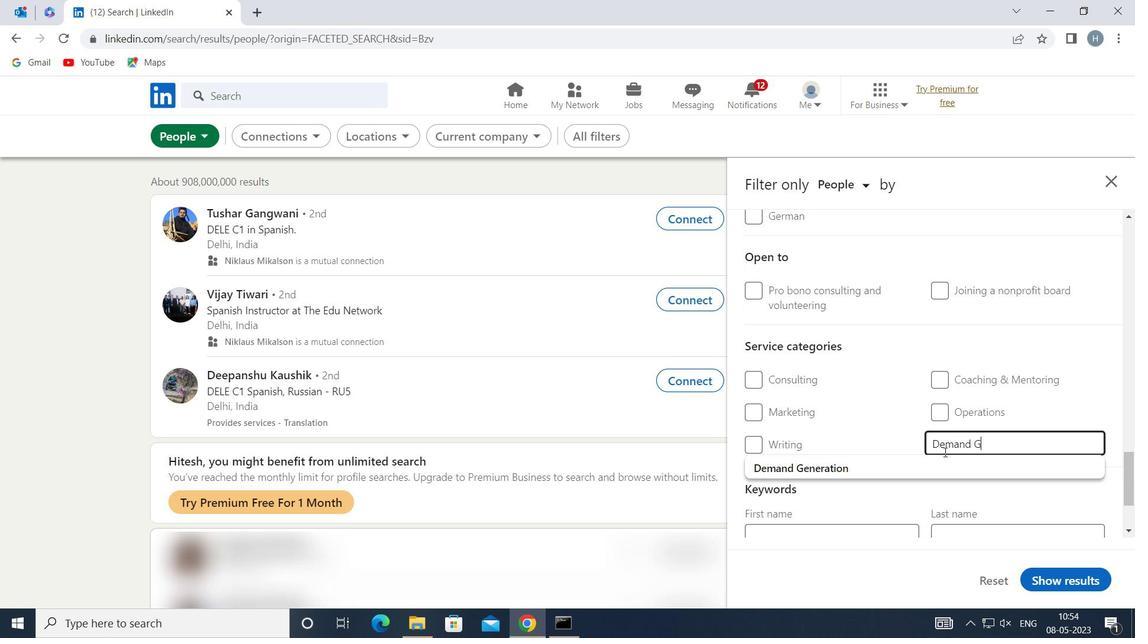 
Action: Mouse pressed left at (917, 463)
Screenshot: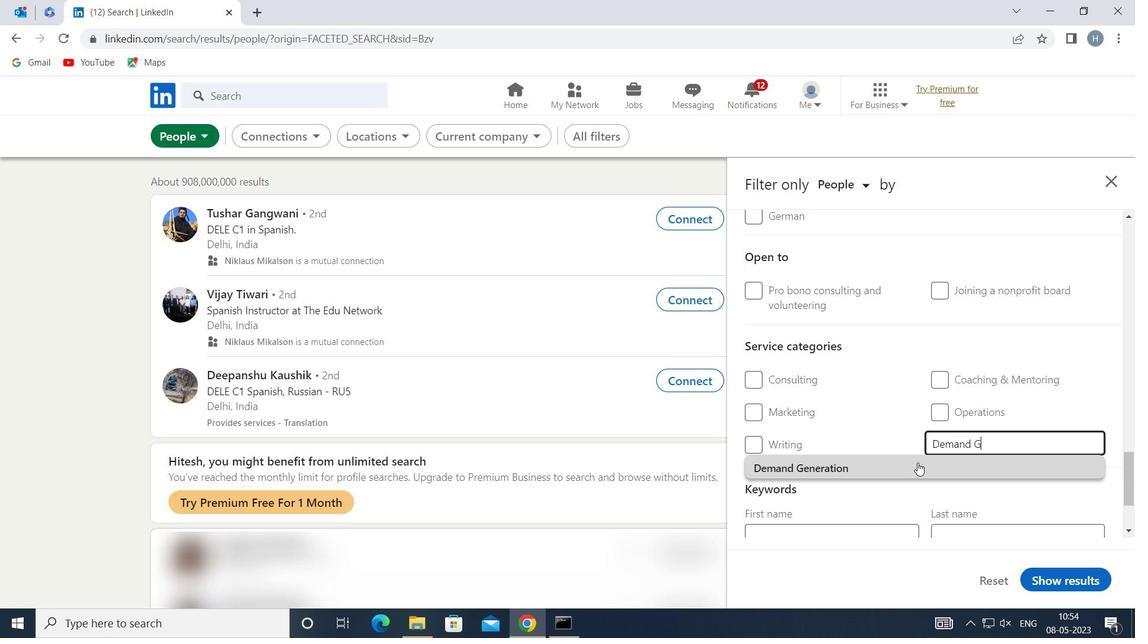 
Action: Mouse moved to (916, 464)
Screenshot: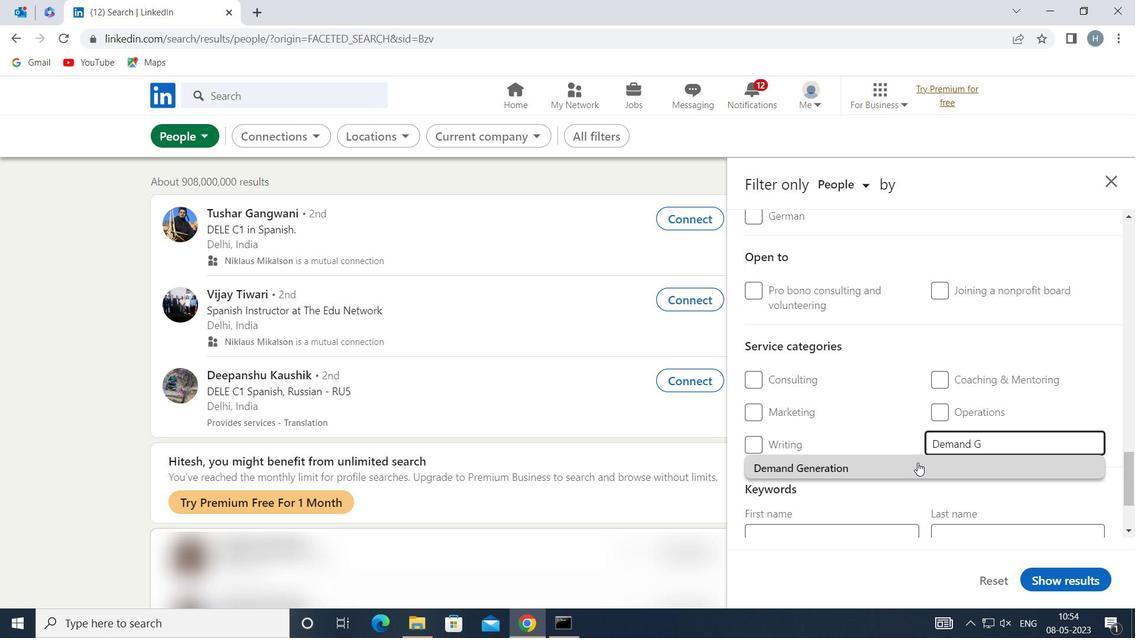 
Action: Mouse scrolled (916, 464) with delta (0, 0)
Screenshot: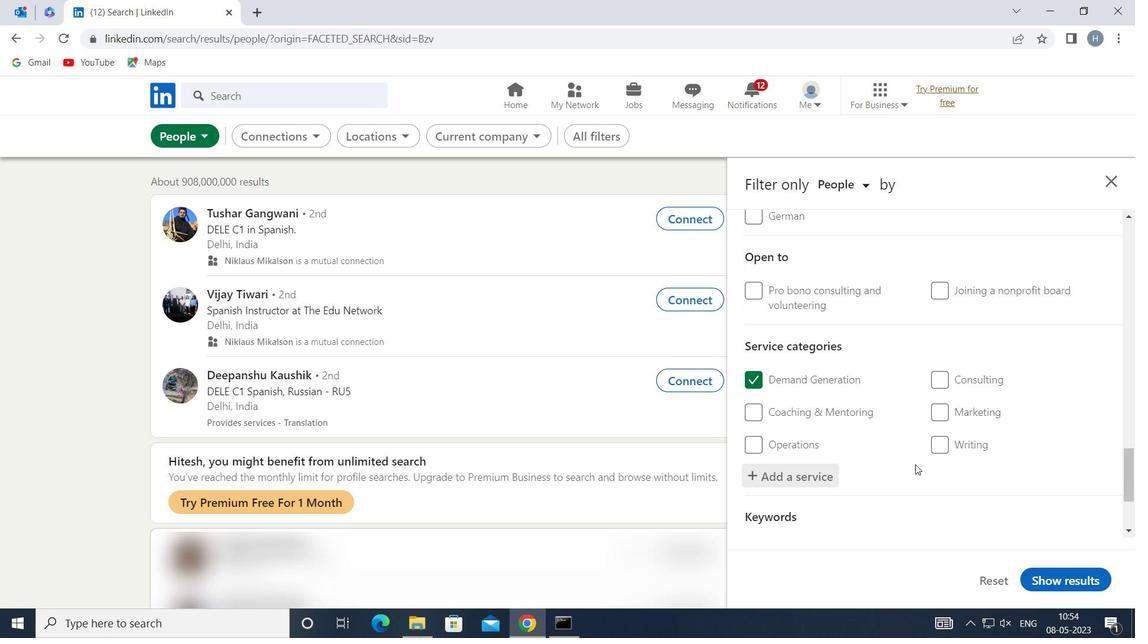 
Action: Mouse moved to (903, 455)
Screenshot: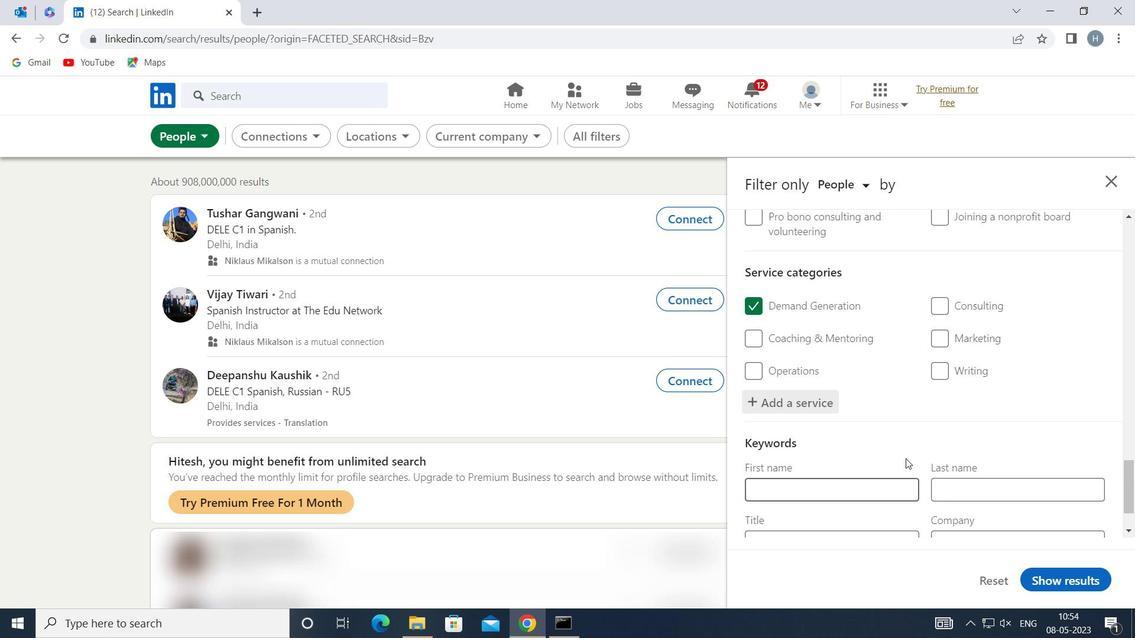 
Action: Mouse scrolled (903, 454) with delta (0, 0)
Screenshot: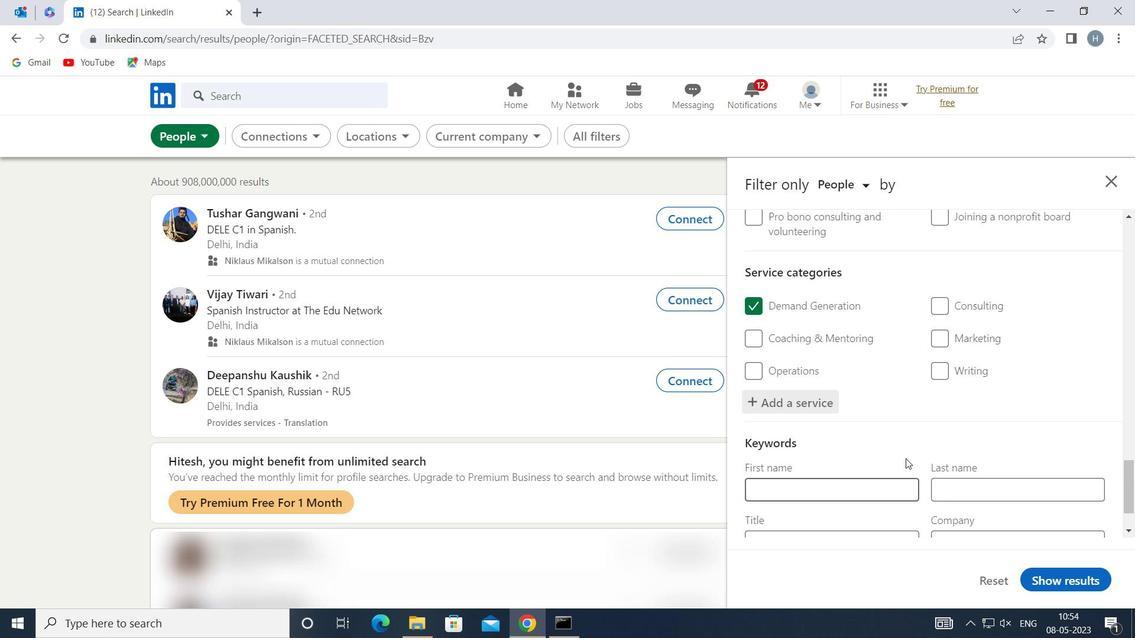 
Action: Mouse scrolled (903, 454) with delta (0, 0)
Screenshot: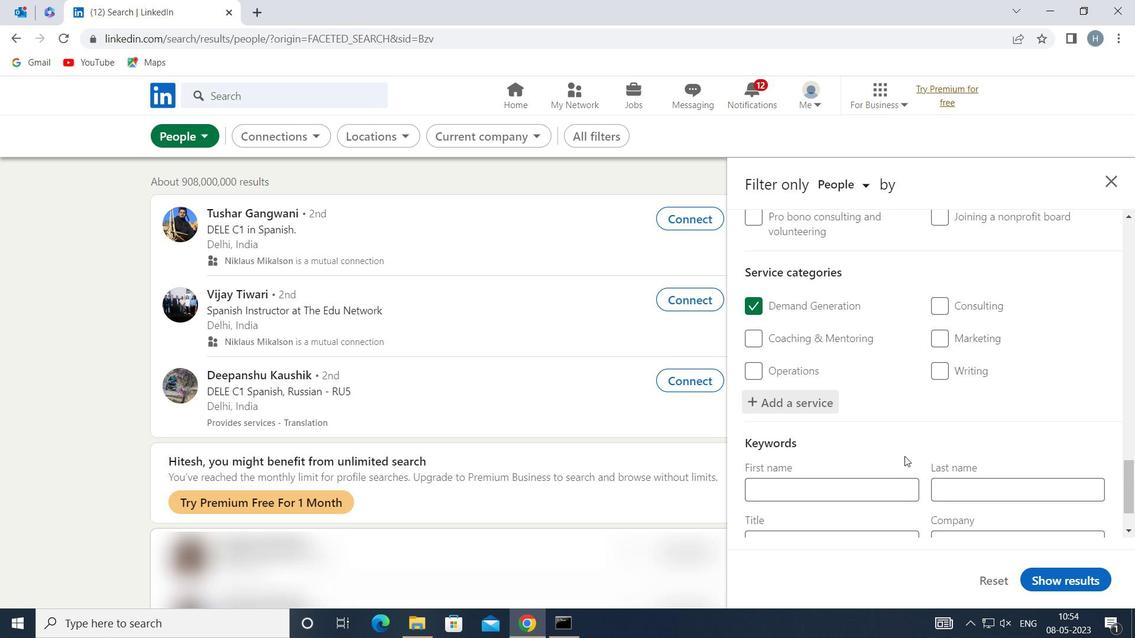 
Action: Mouse moved to (903, 455)
Screenshot: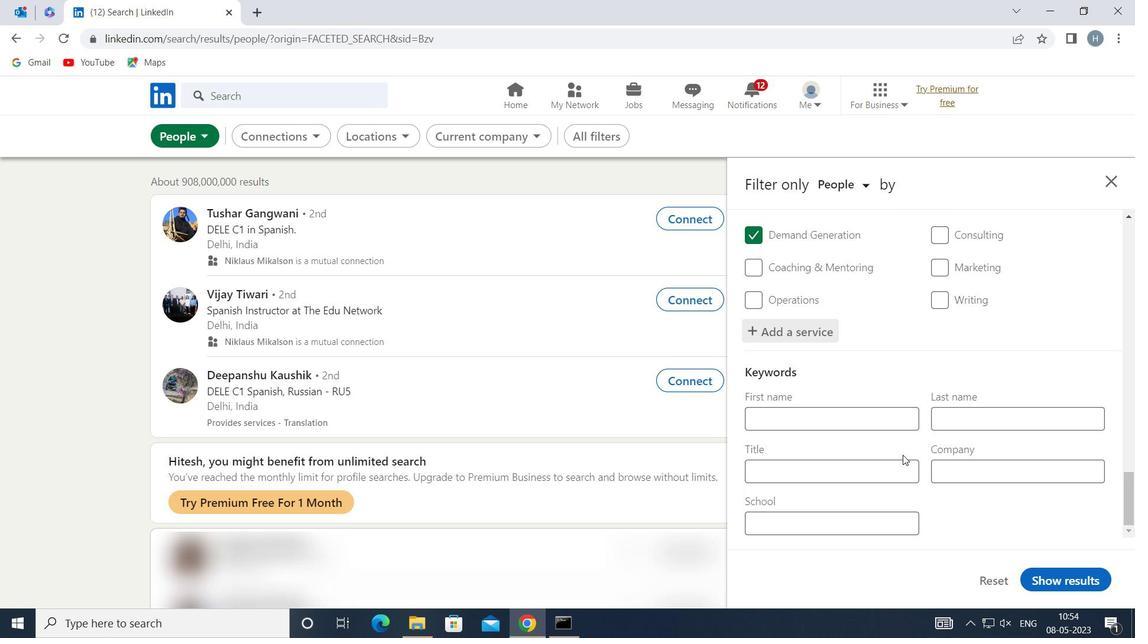 
Action: Mouse scrolled (903, 454) with delta (0, 0)
Screenshot: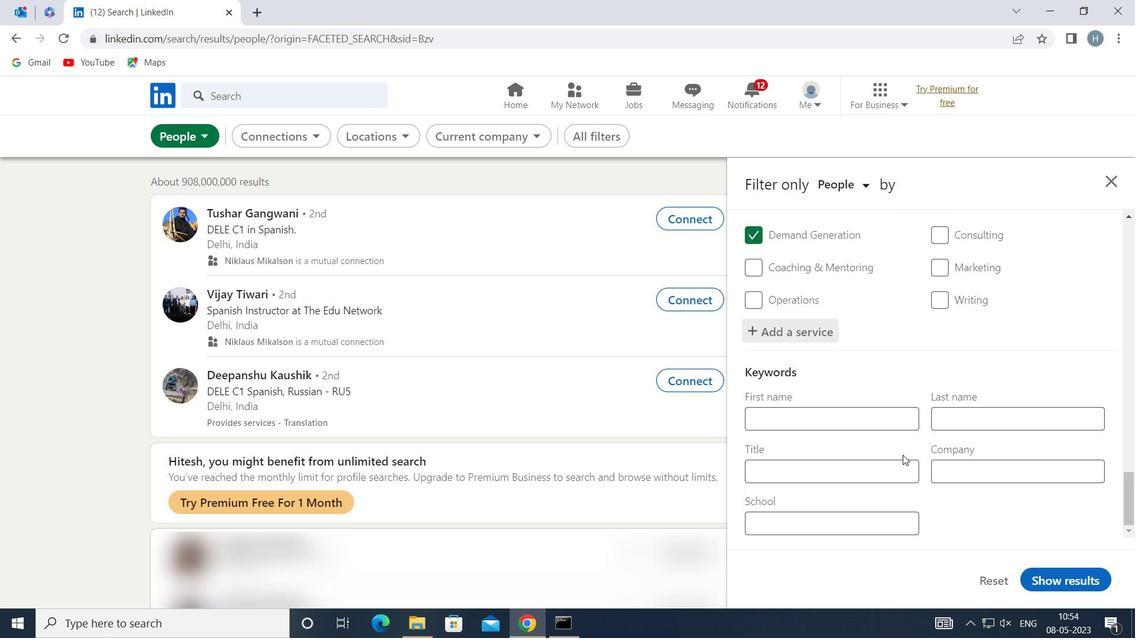 
Action: Mouse moved to (903, 454)
Screenshot: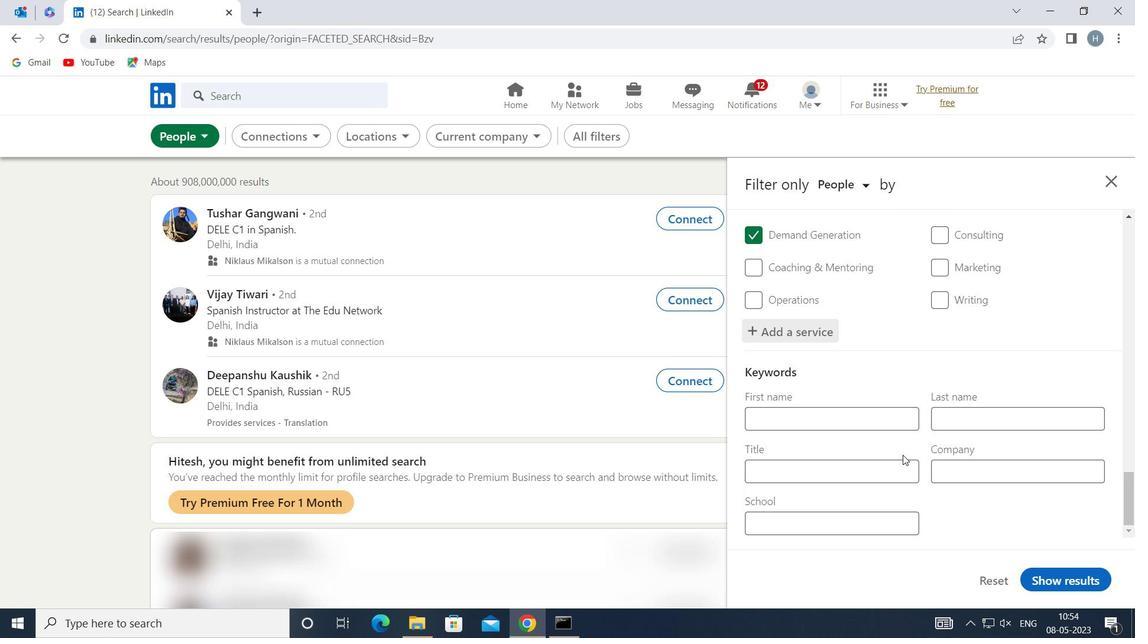 
Action: Mouse scrolled (903, 453) with delta (0, 0)
Screenshot: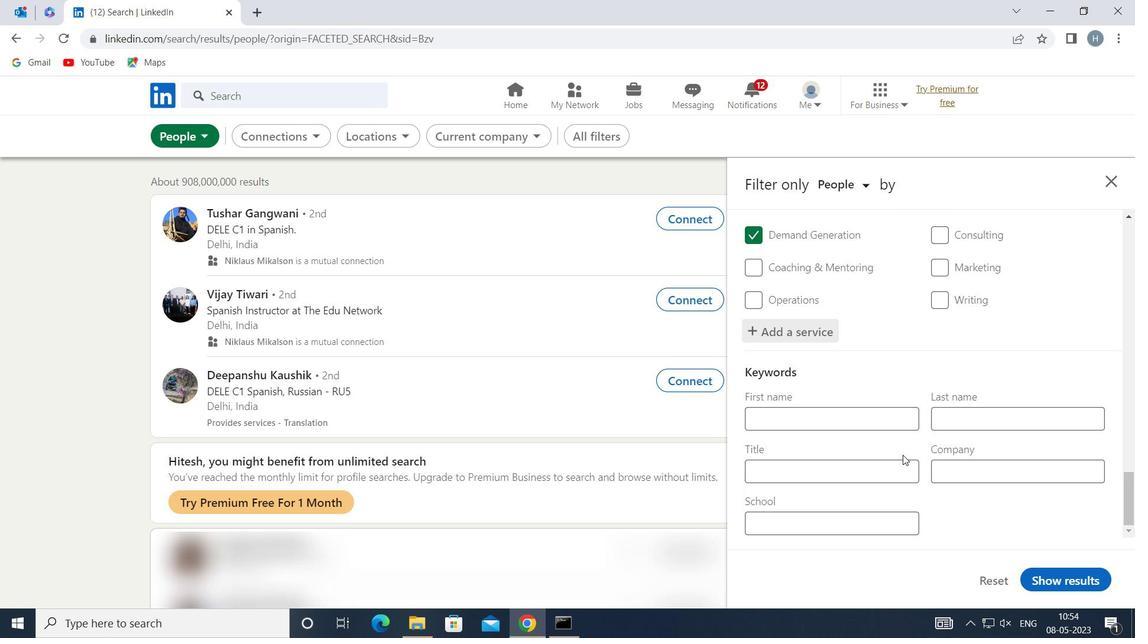 
Action: Mouse moved to (893, 472)
Screenshot: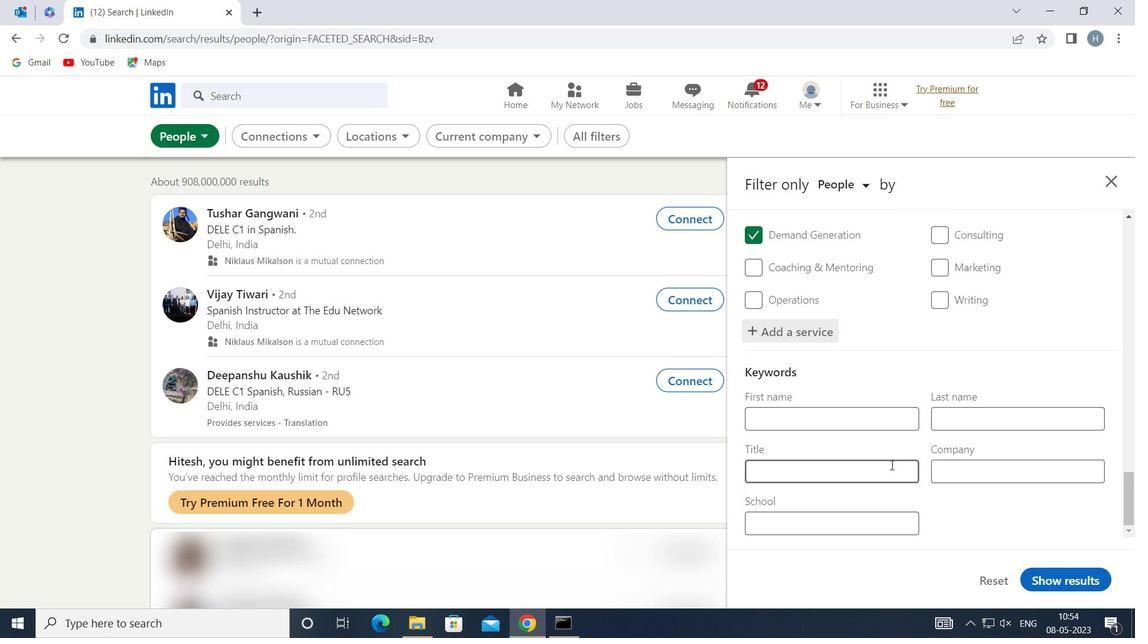 
Action: Mouse pressed left at (893, 472)
Screenshot: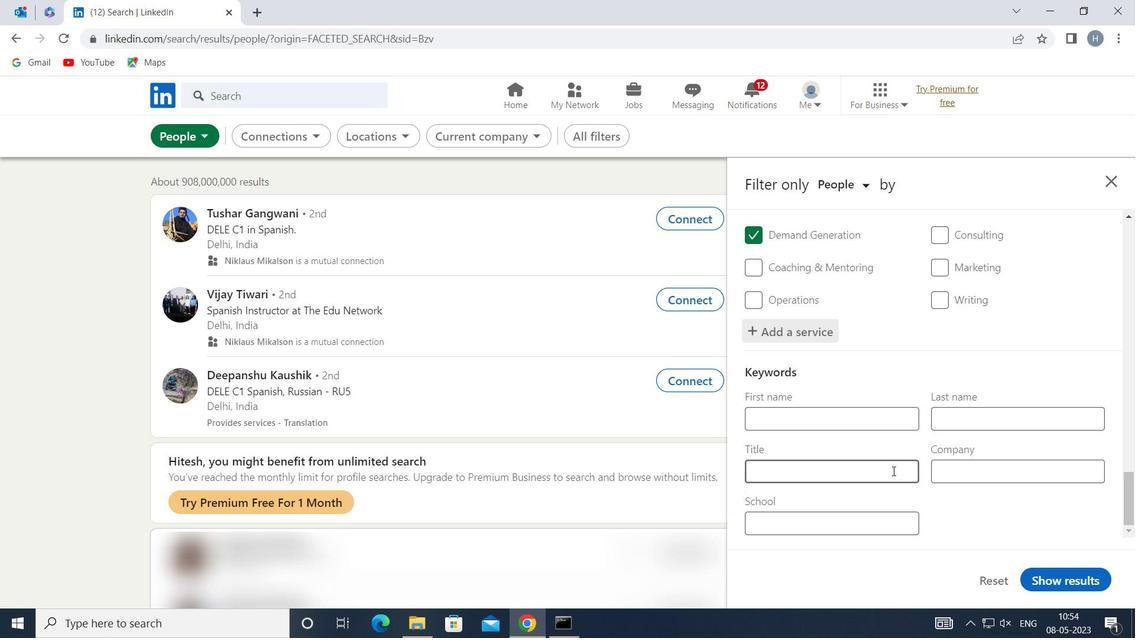 
Action: Mouse moved to (892, 471)
Screenshot: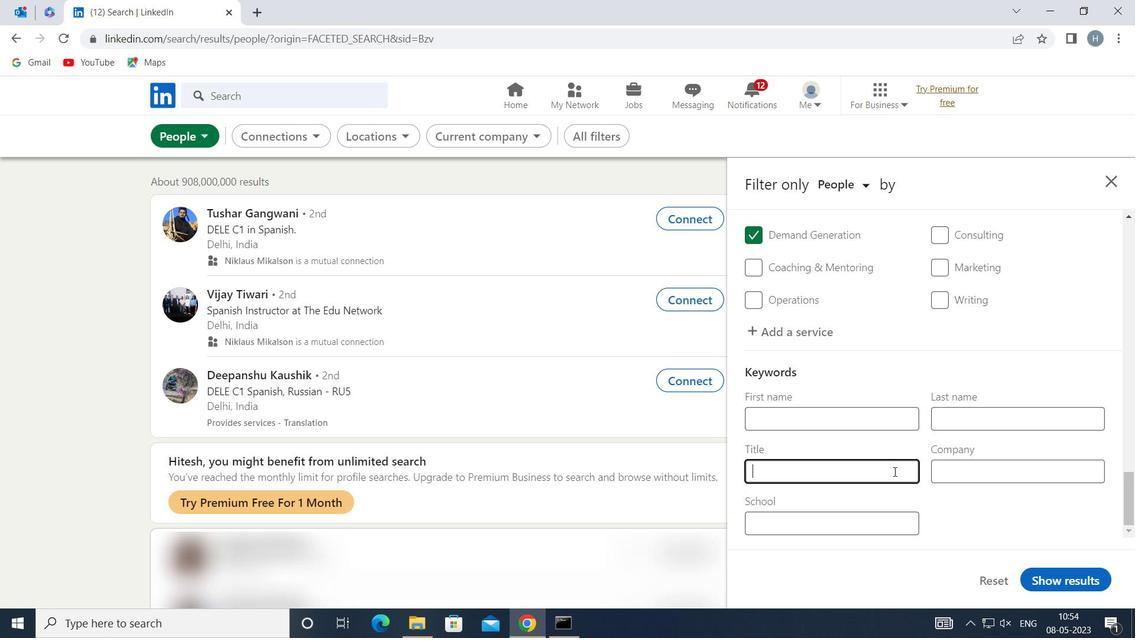 
Action: Key pressed <Key.shift>MANAGING<Key.space><Key.shift>PARTNER
Screenshot: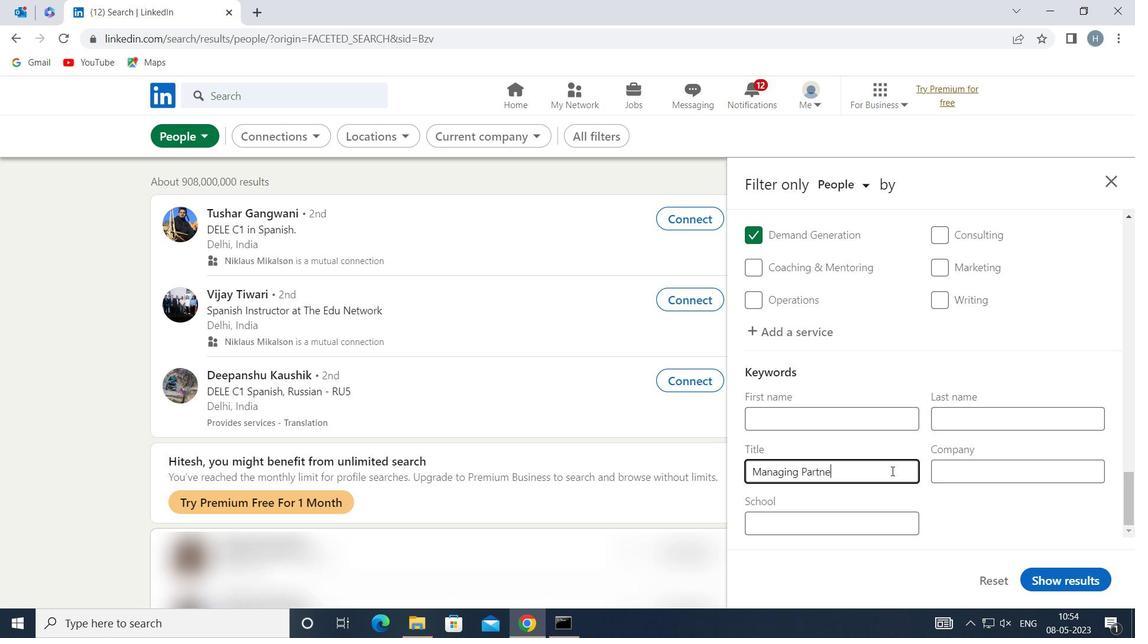 
Action: Mouse moved to (1079, 578)
Screenshot: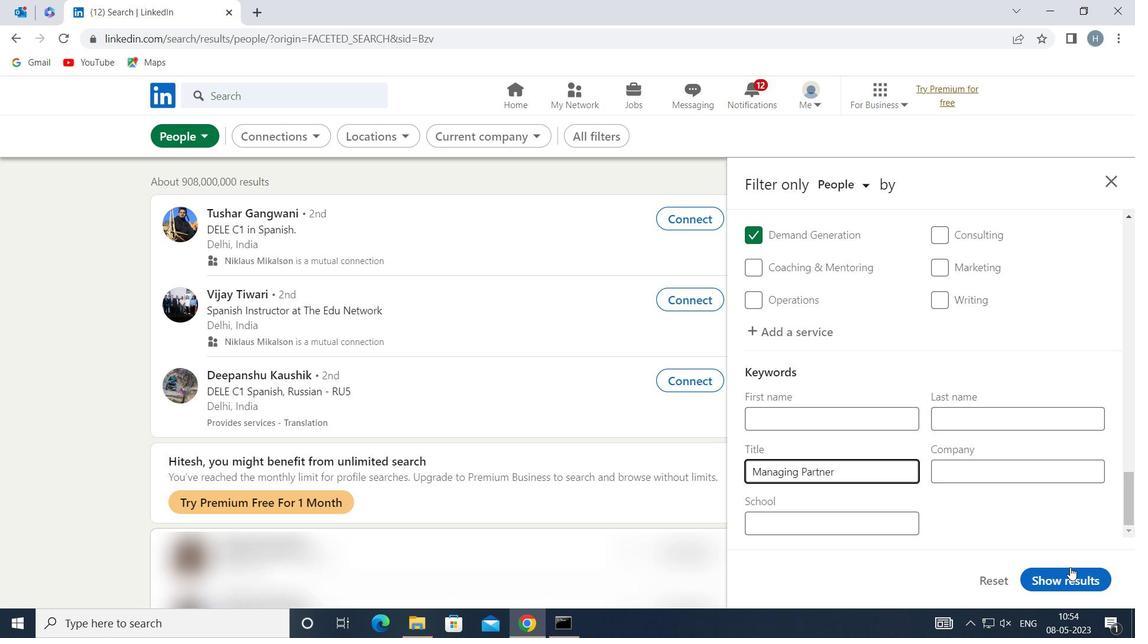 
Action: Mouse pressed left at (1079, 578)
Screenshot: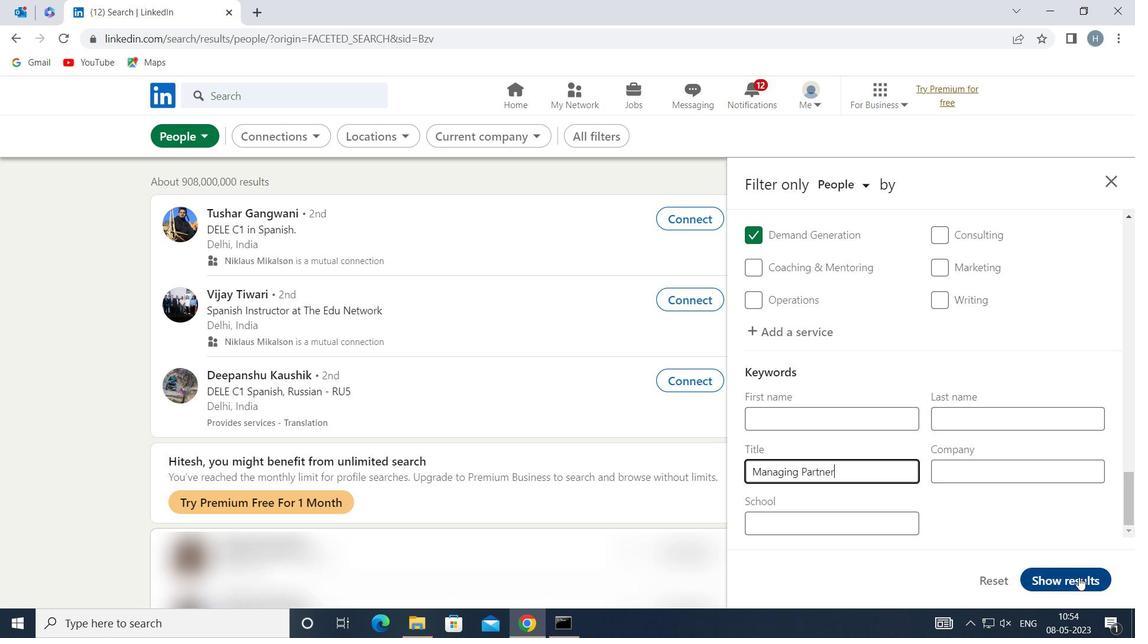 
Action: Mouse moved to (1075, 578)
Screenshot: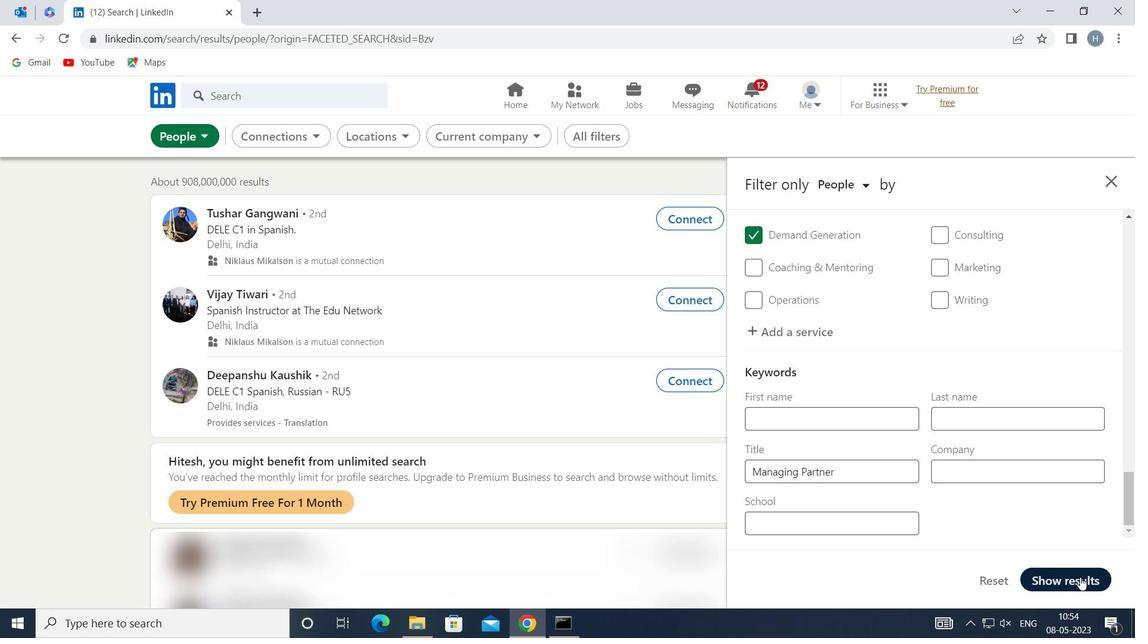 
